 Task: Find connections with filter location Centenario with filter topic #digitalmarketingwith filter profile language Potuguese with filter current company Godrej & Boyce Mfg. Co. Ltd. with filter school Agnel Charitable Trusts Fr Conceicao Rodrigues Institute of Technology Sector 9-A Vashi Navi Mumbai 400 703 with filter industry Consumer Goods Rental with filter service category Financial Accounting with filter keywords title Barista
Action: Mouse moved to (606, 83)
Screenshot: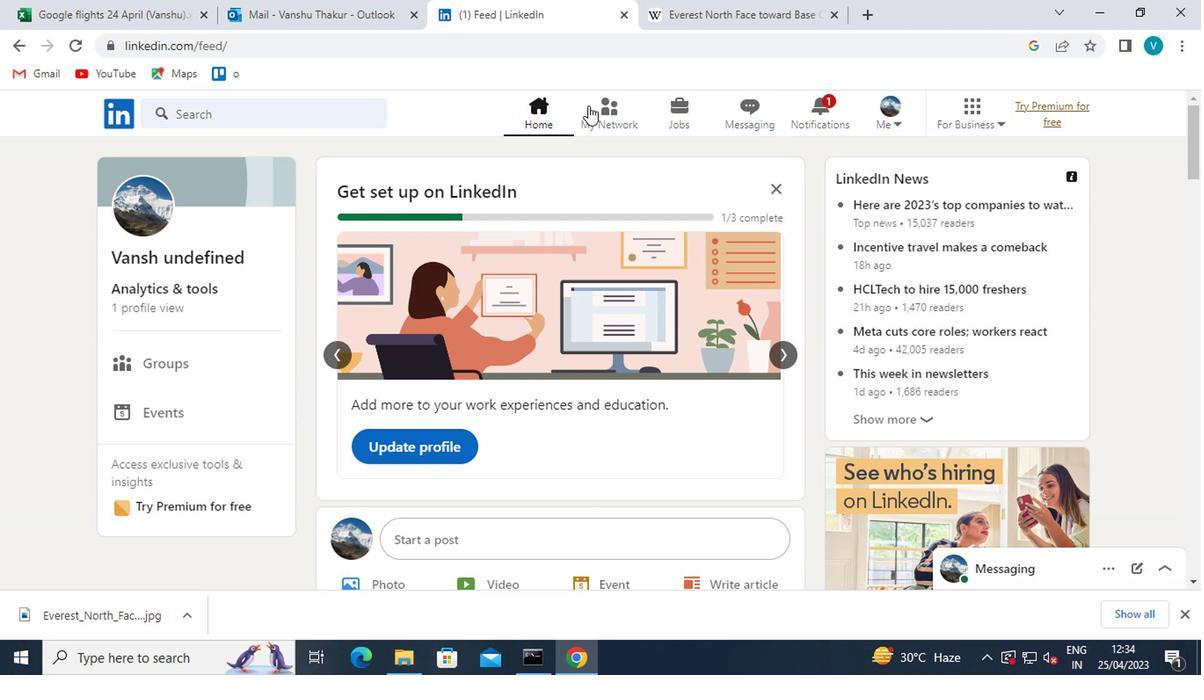 
Action: Mouse pressed left at (606, 83)
Screenshot: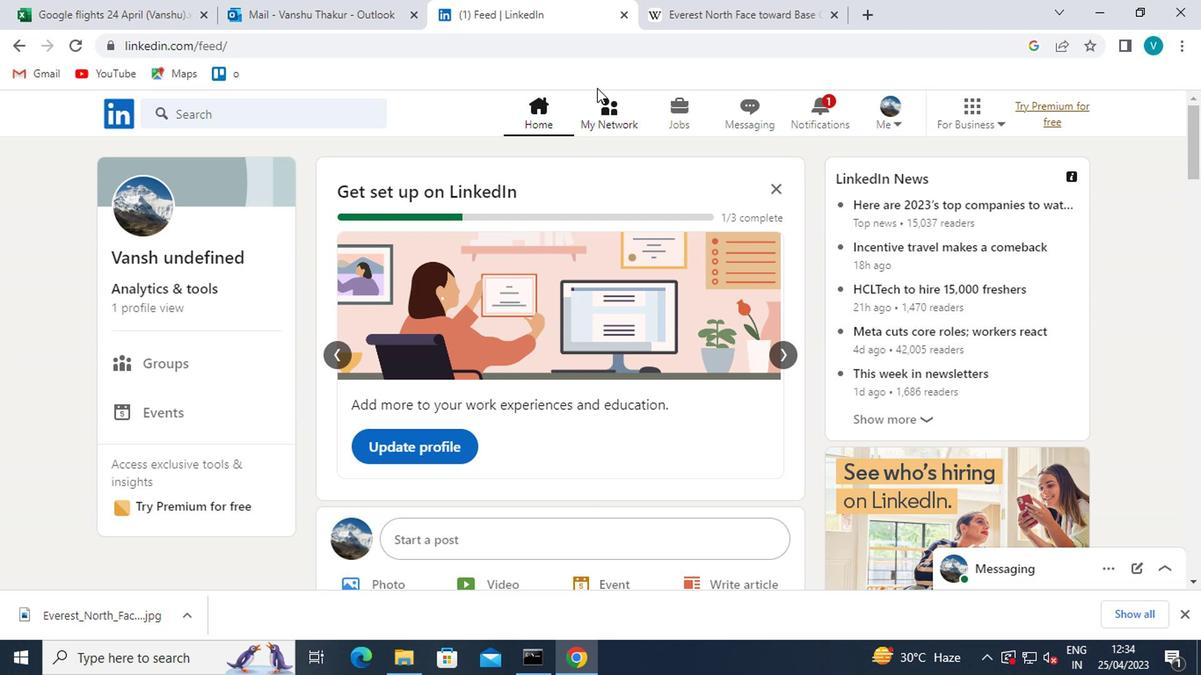 
Action: Mouse moved to (614, 105)
Screenshot: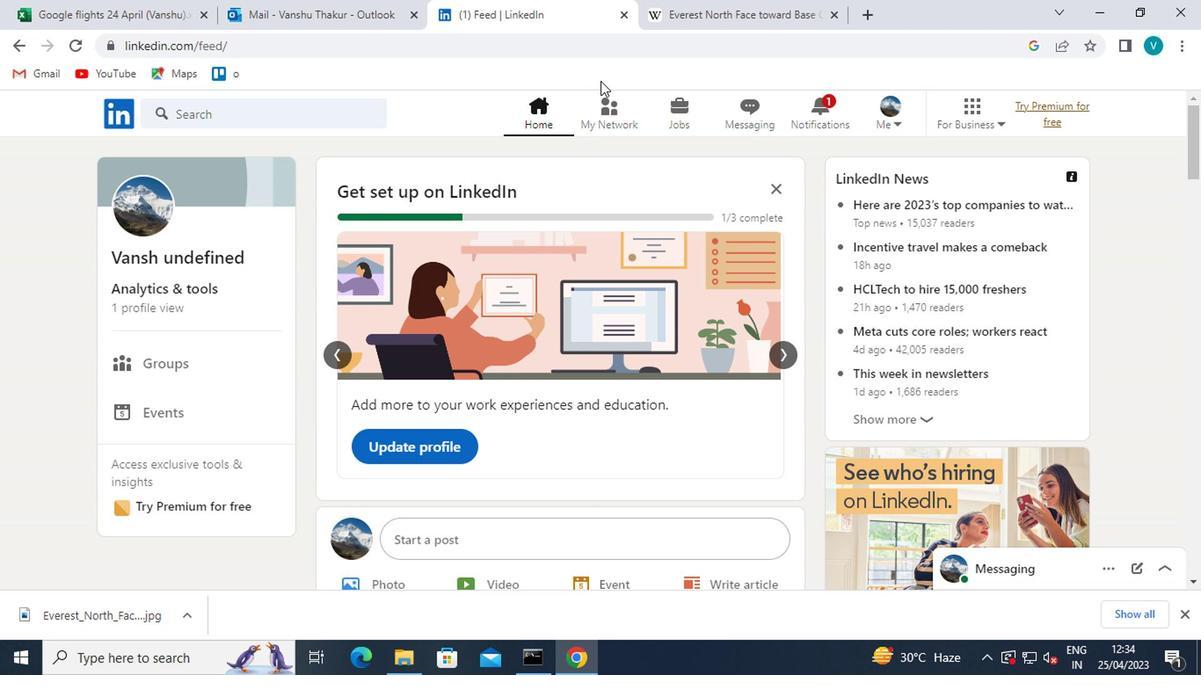 
Action: Mouse pressed left at (614, 105)
Screenshot: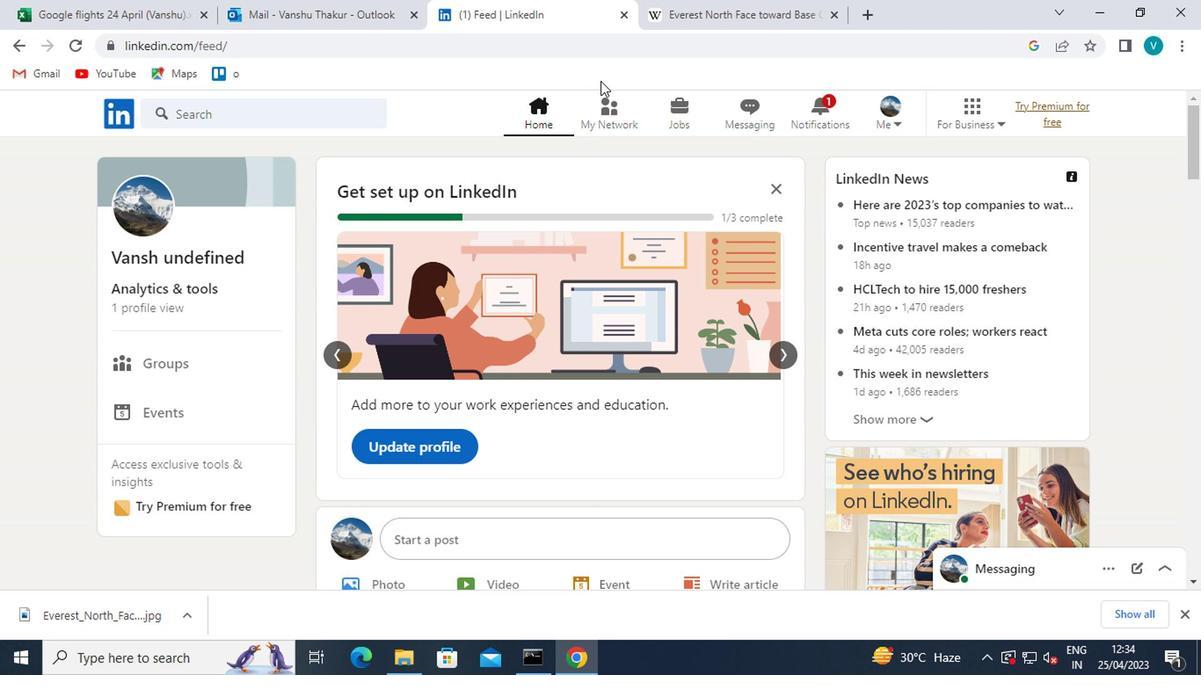 
Action: Mouse moved to (198, 204)
Screenshot: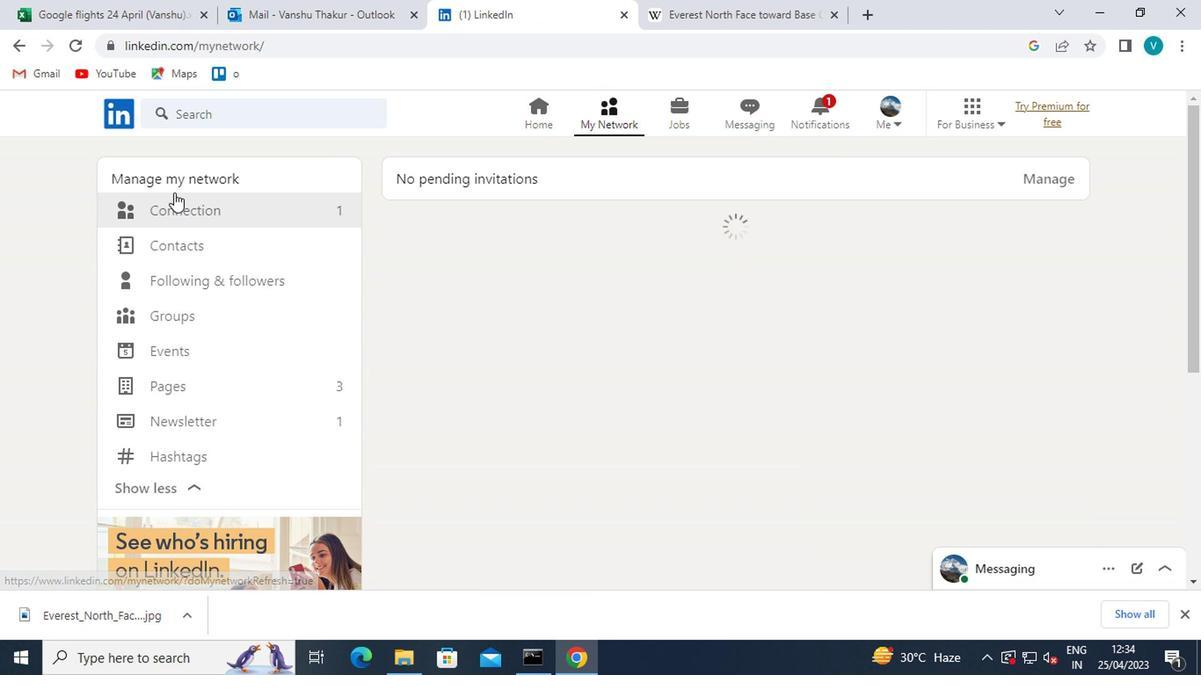 
Action: Mouse pressed left at (198, 204)
Screenshot: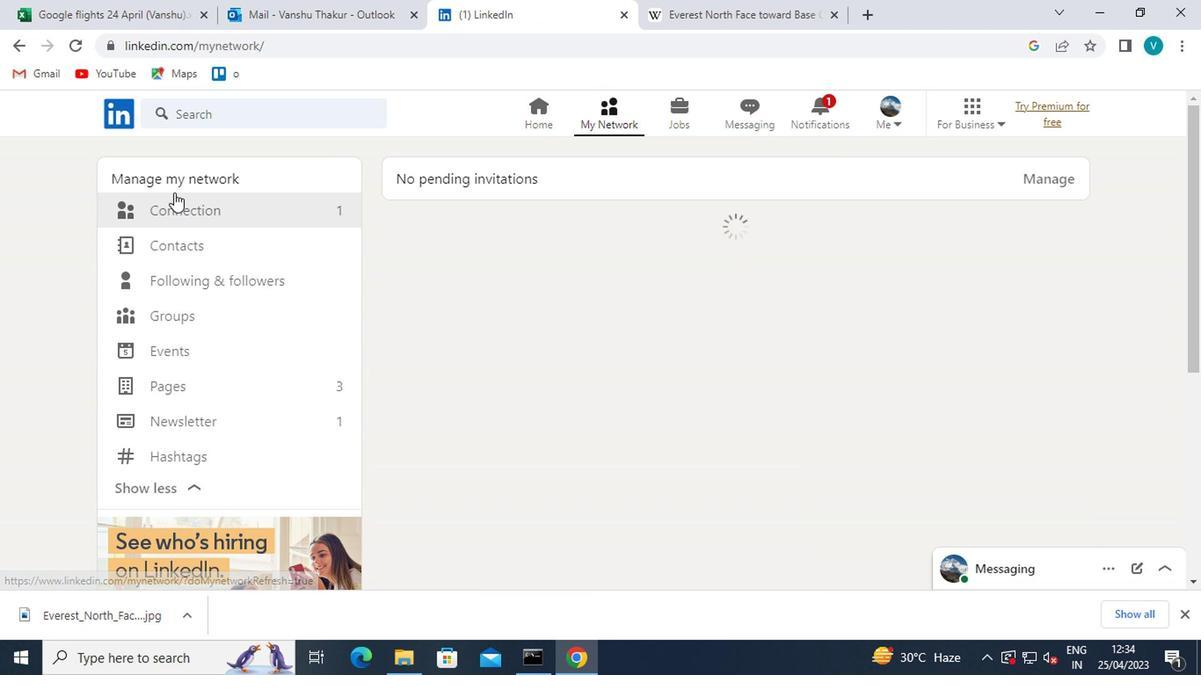 
Action: Mouse moved to (744, 201)
Screenshot: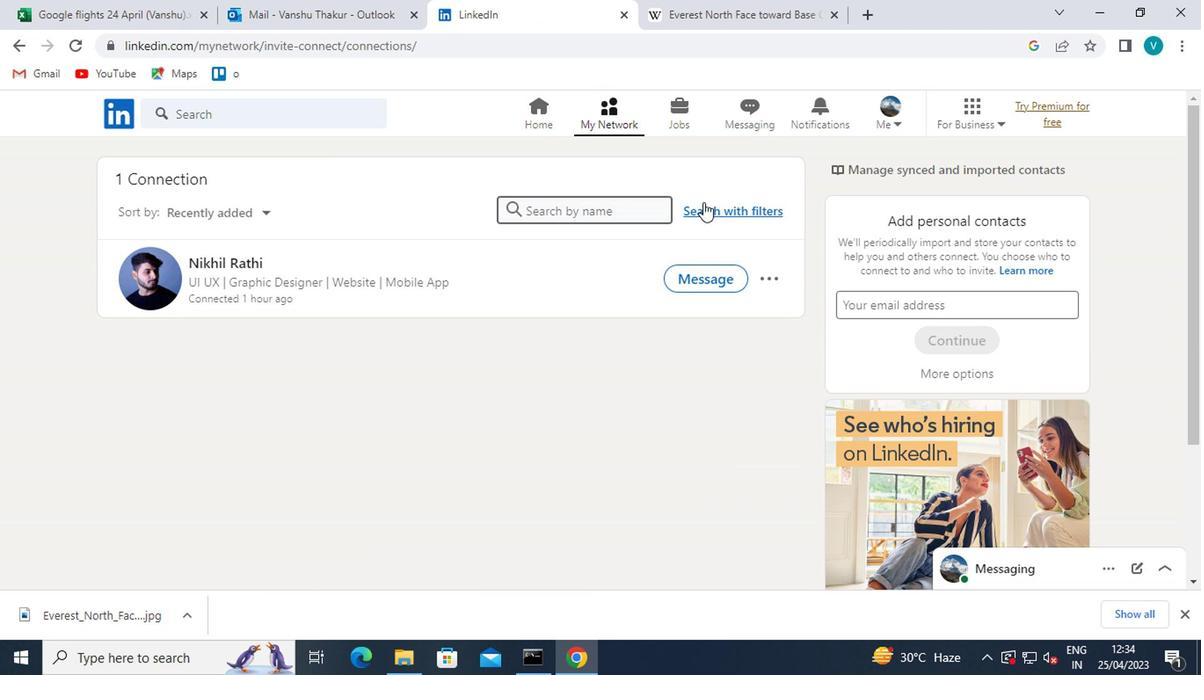 
Action: Mouse pressed left at (744, 201)
Screenshot: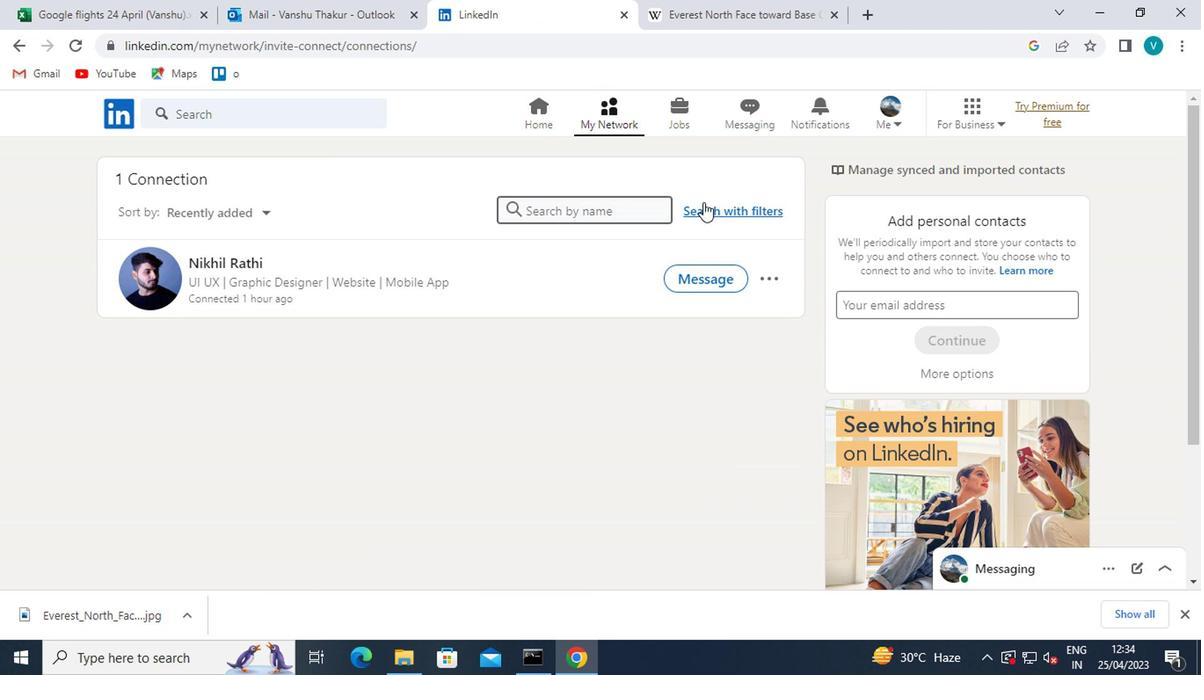 
Action: Mouse moved to (745, 213)
Screenshot: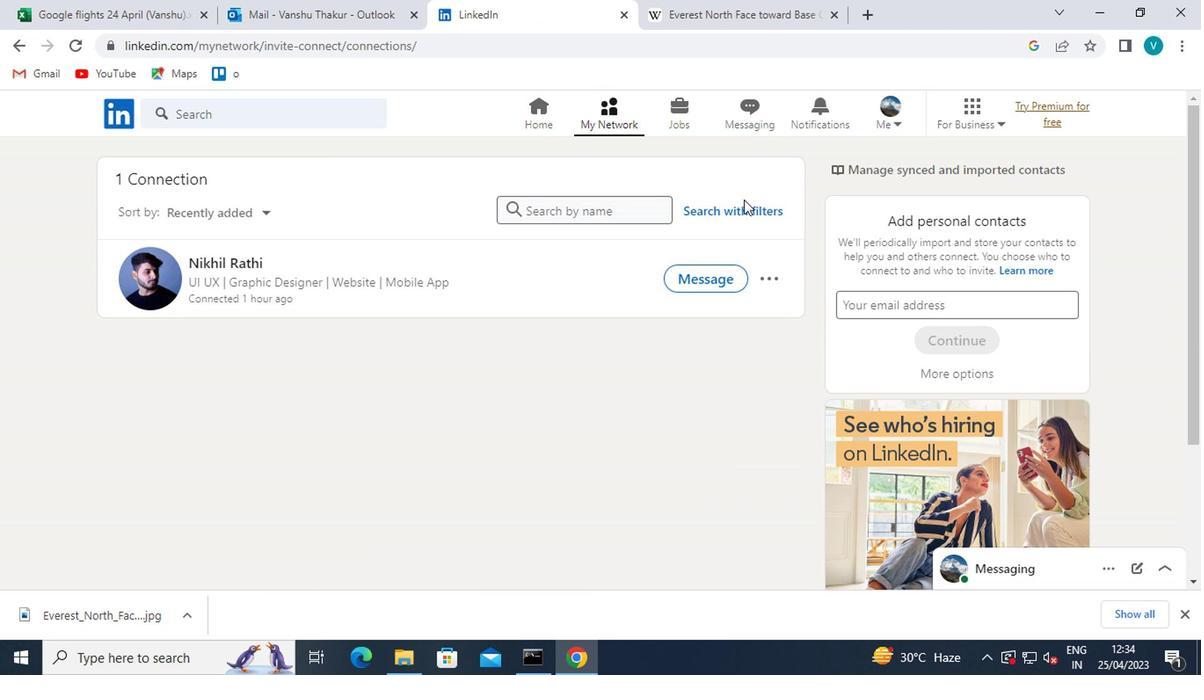 
Action: Mouse pressed left at (745, 213)
Screenshot: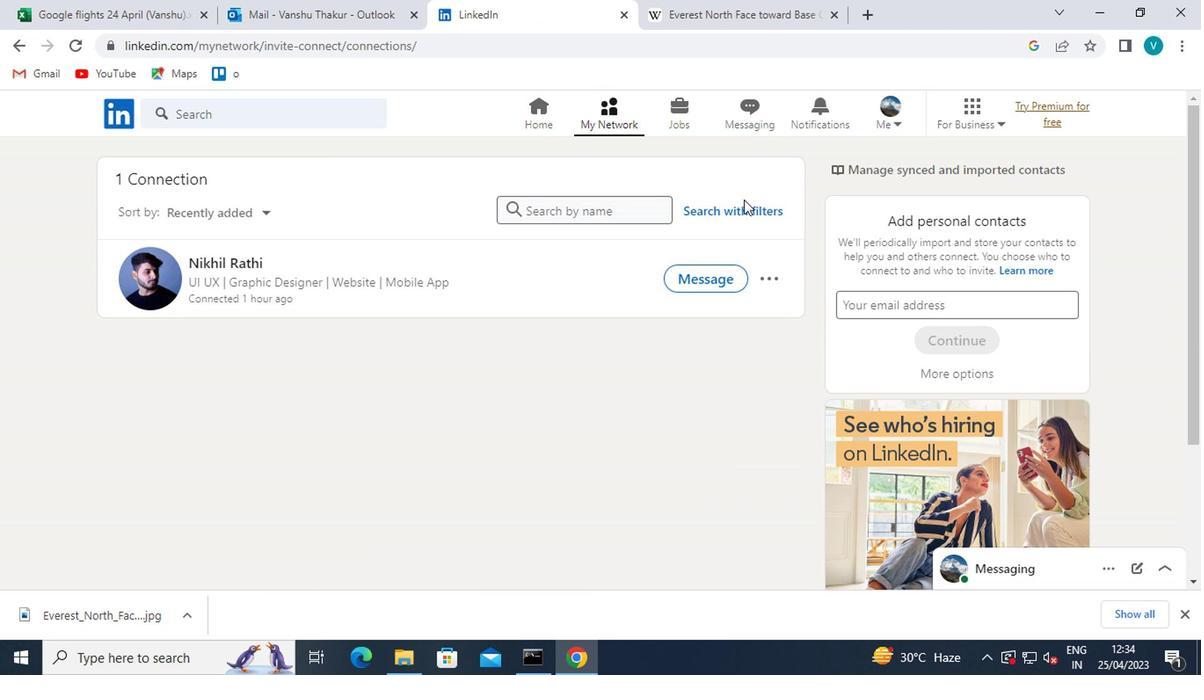 
Action: Mouse moved to (587, 157)
Screenshot: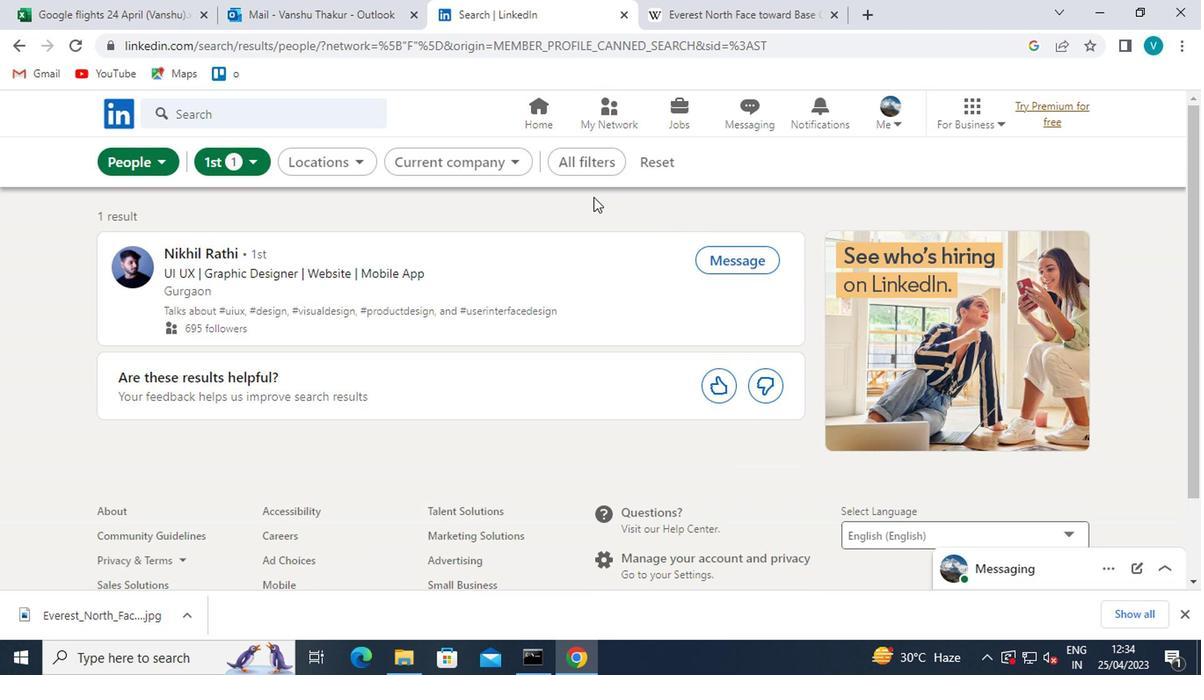 
Action: Mouse pressed left at (587, 157)
Screenshot: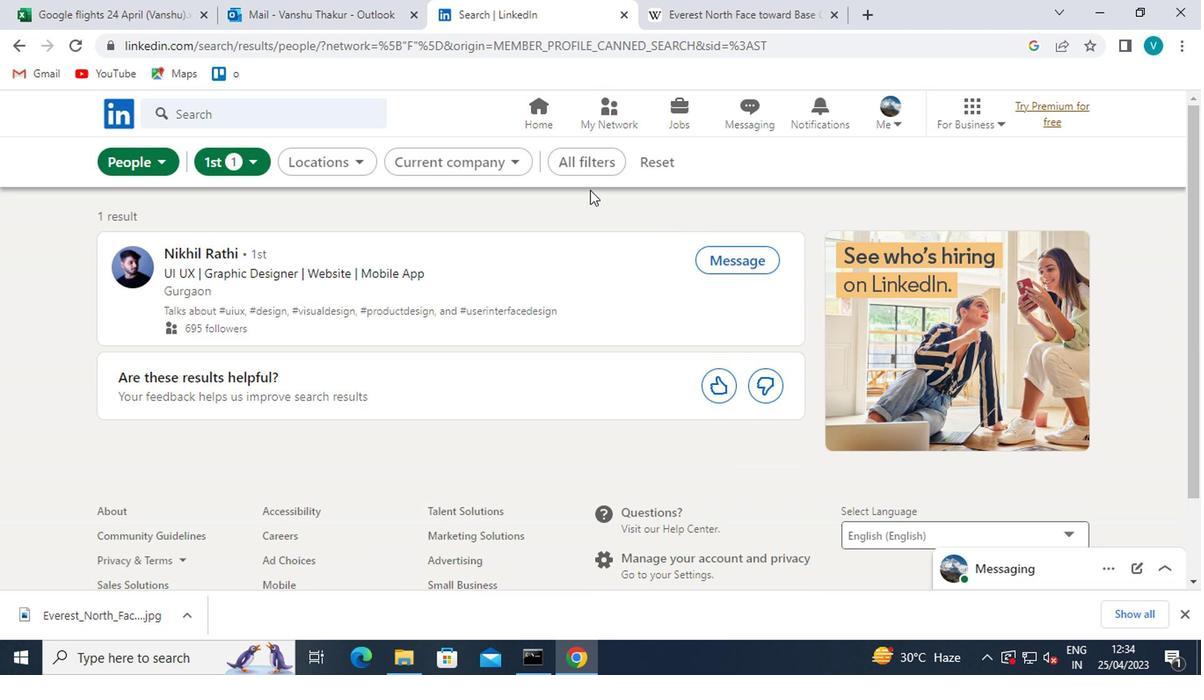 
Action: Mouse moved to (850, 357)
Screenshot: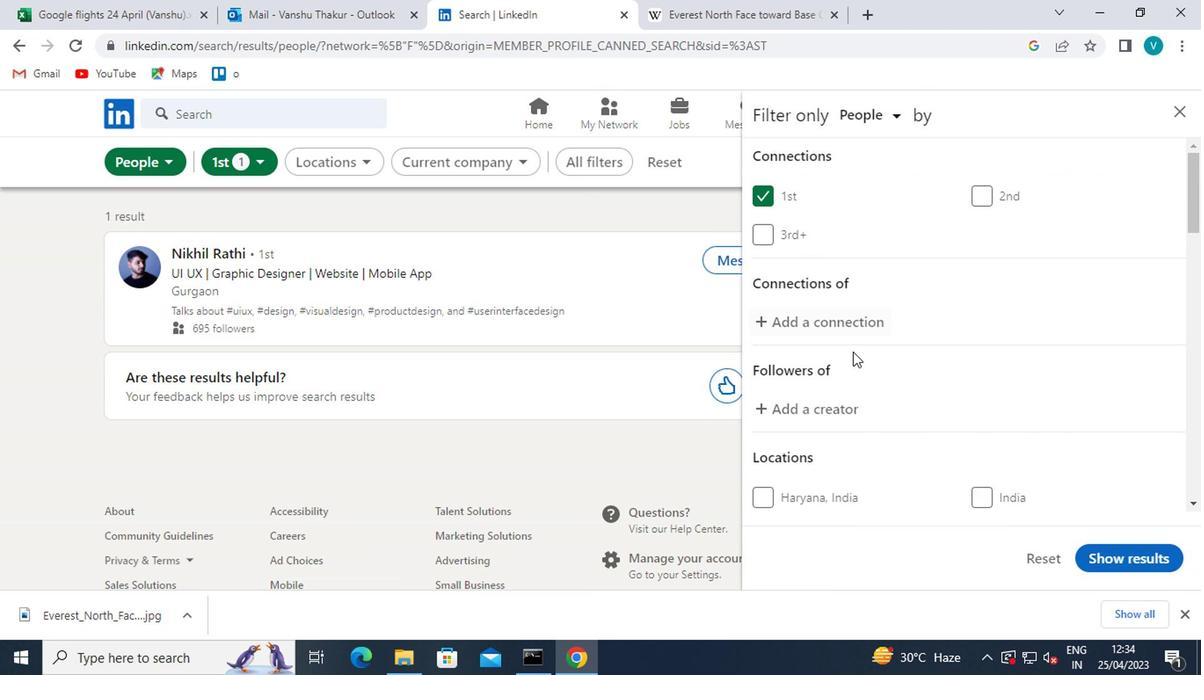 
Action: Mouse scrolled (850, 355) with delta (0, -1)
Screenshot: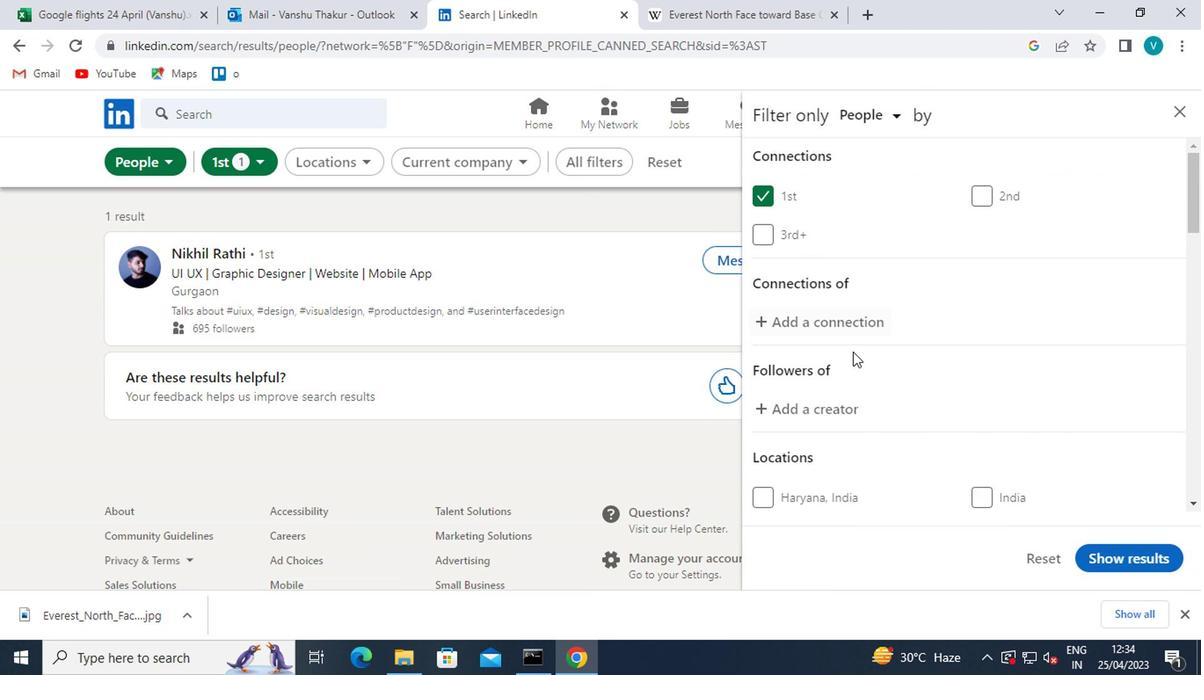
Action: Mouse scrolled (850, 355) with delta (0, -1)
Screenshot: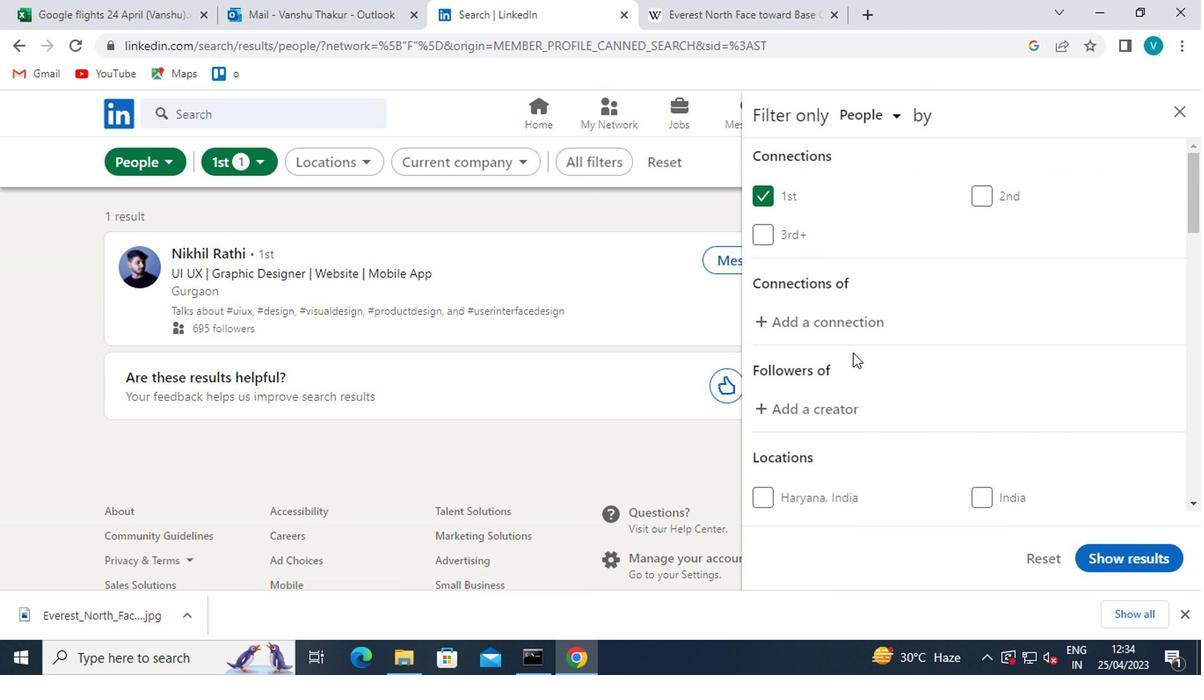 
Action: Mouse scrolled (850, 355) with delta (0, -1)
Screenshot: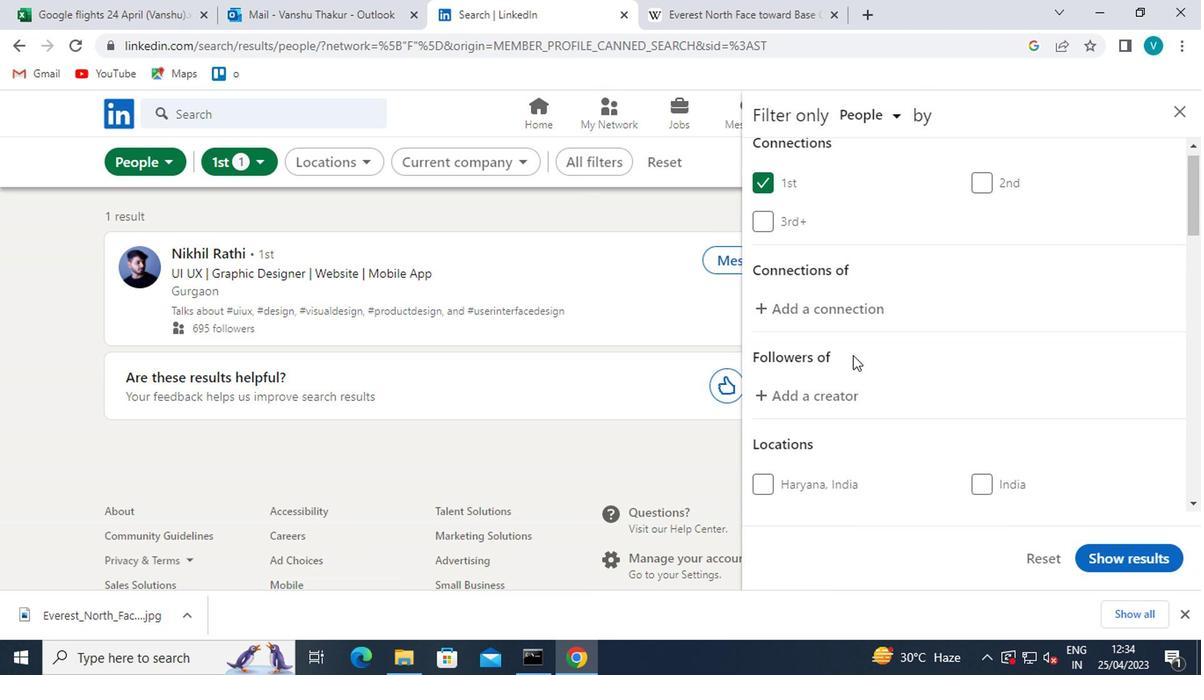 
Action: Mouse moved to (833, 314)
Screenshot: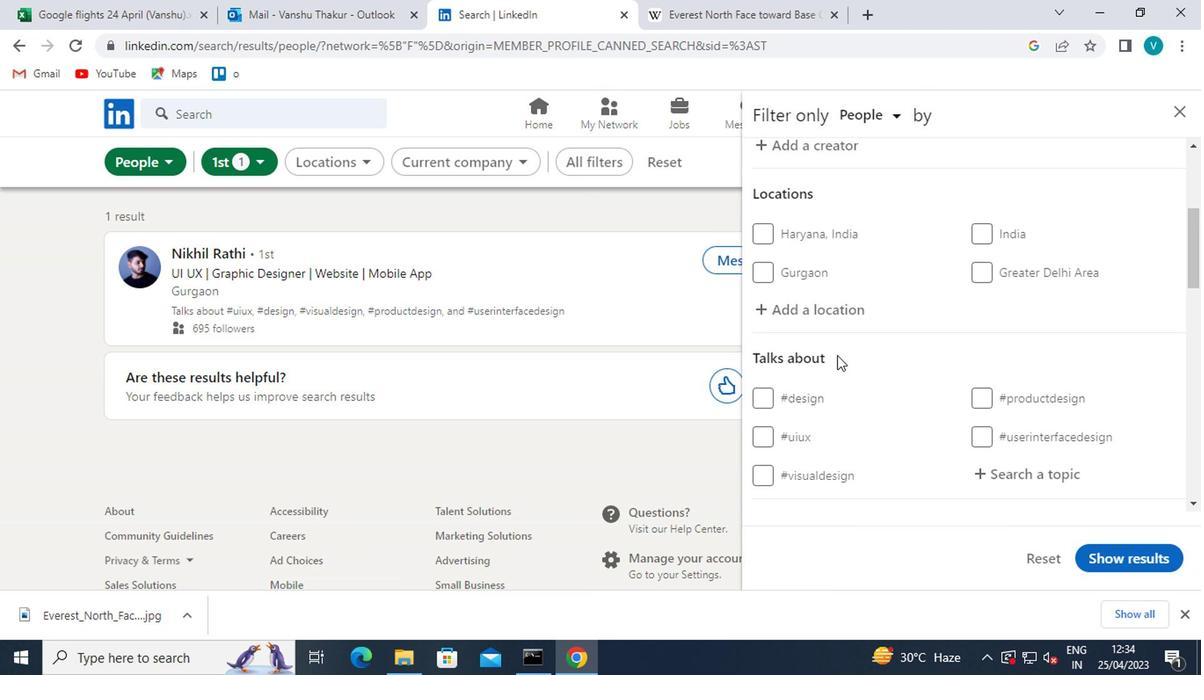 
Action: Mouse pressed left at (833, 314)
Screenshot: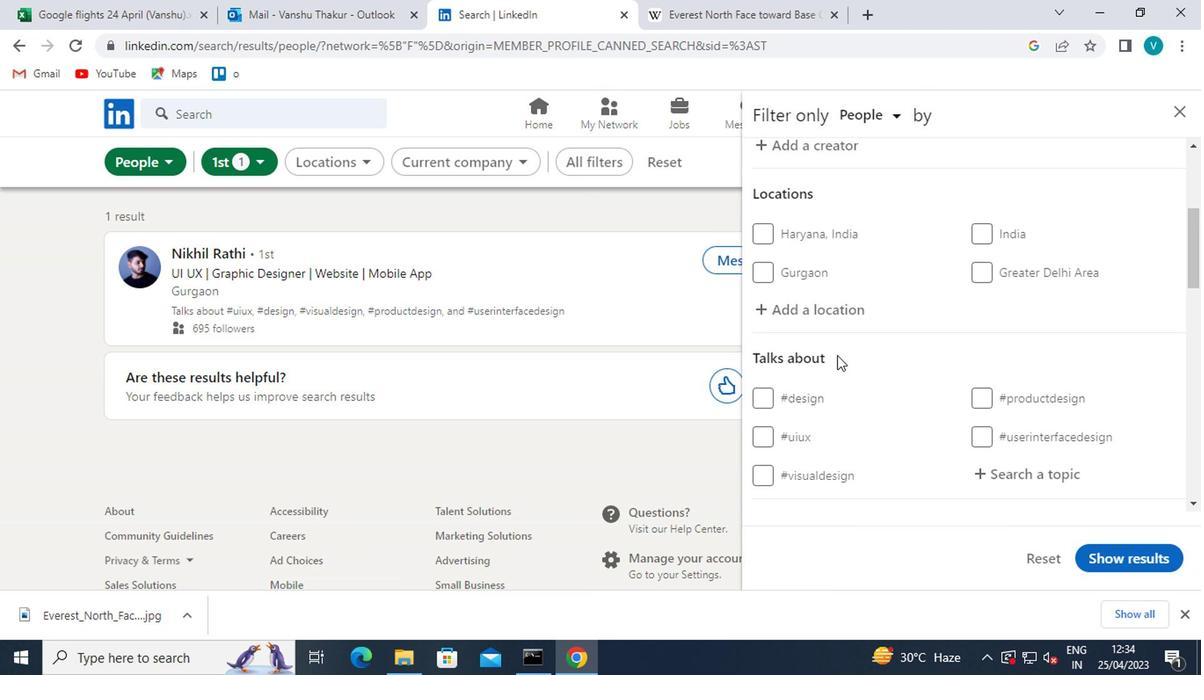 
Action: Mouse moved to (629, 177)
Screenshot: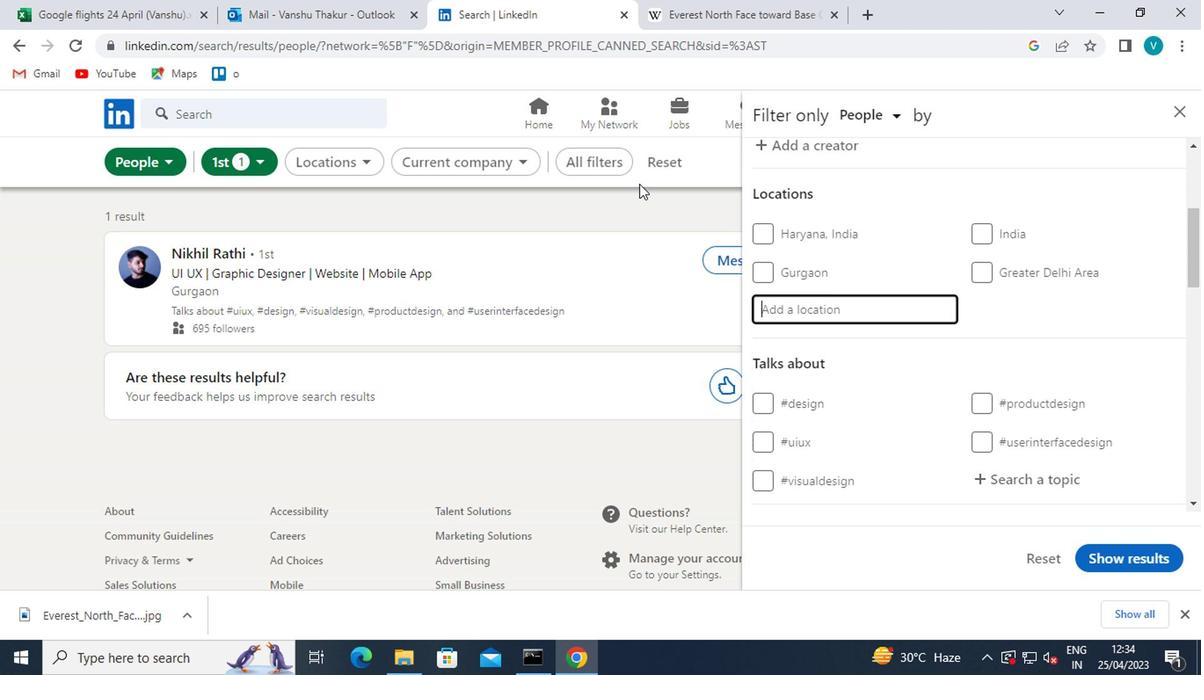 
Action: Key pressed <Key.shift>CENTENARIO
Screenshot: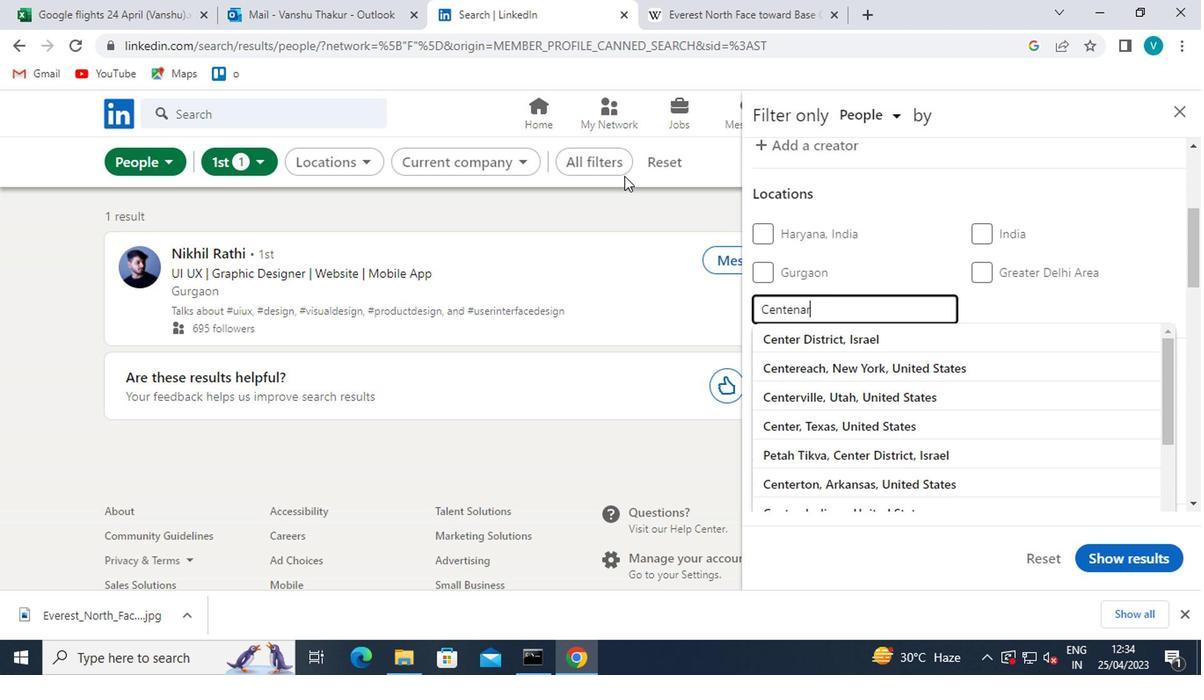 
Action: Mouse moved to (840, 342)
Screenshot: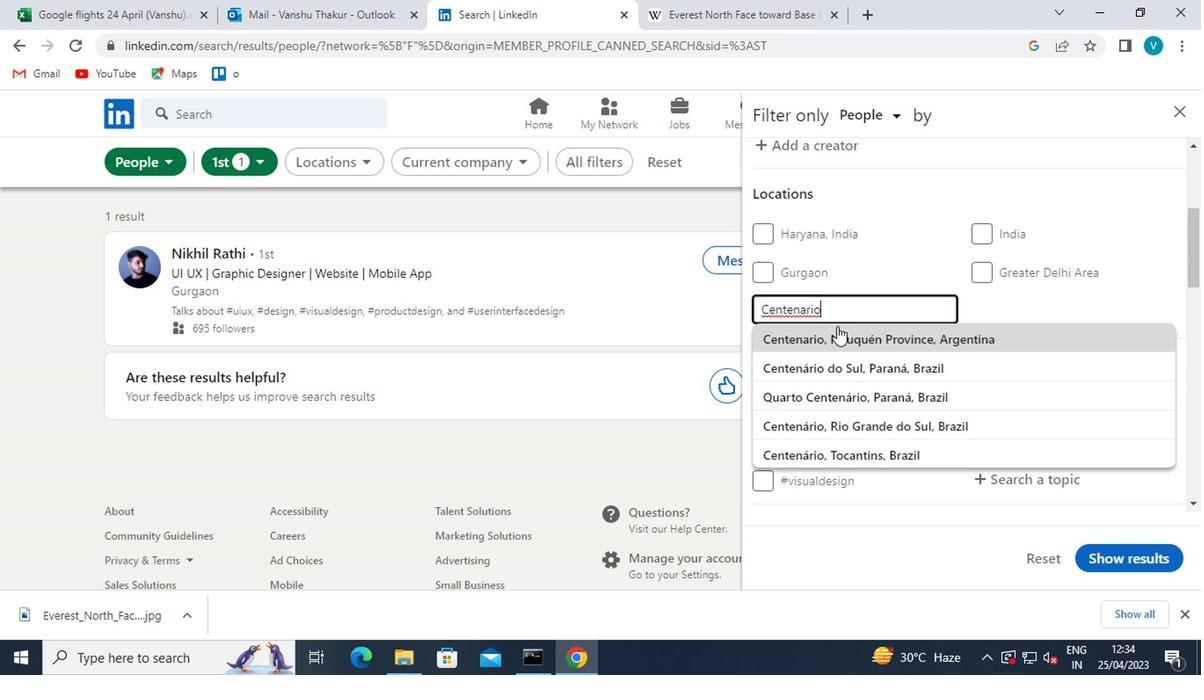 
Action: Mouse pressed left at (840, 342)
Screenshot: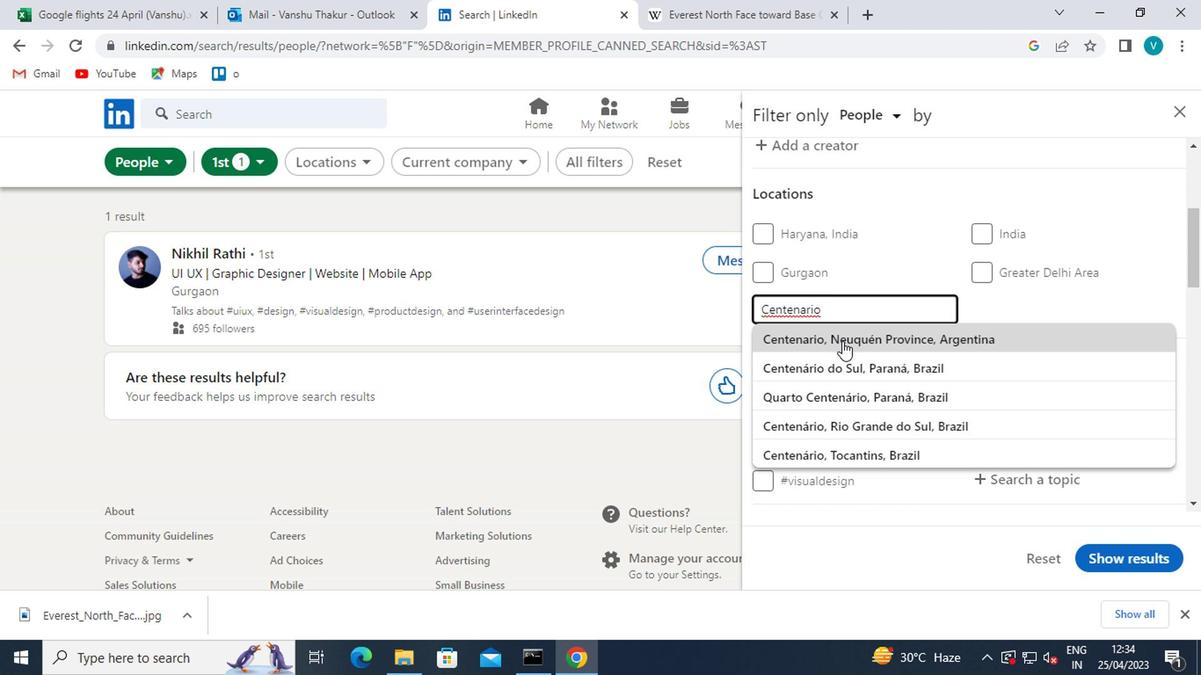 
Action: Mouse moved to (901, 322)
Screenshot: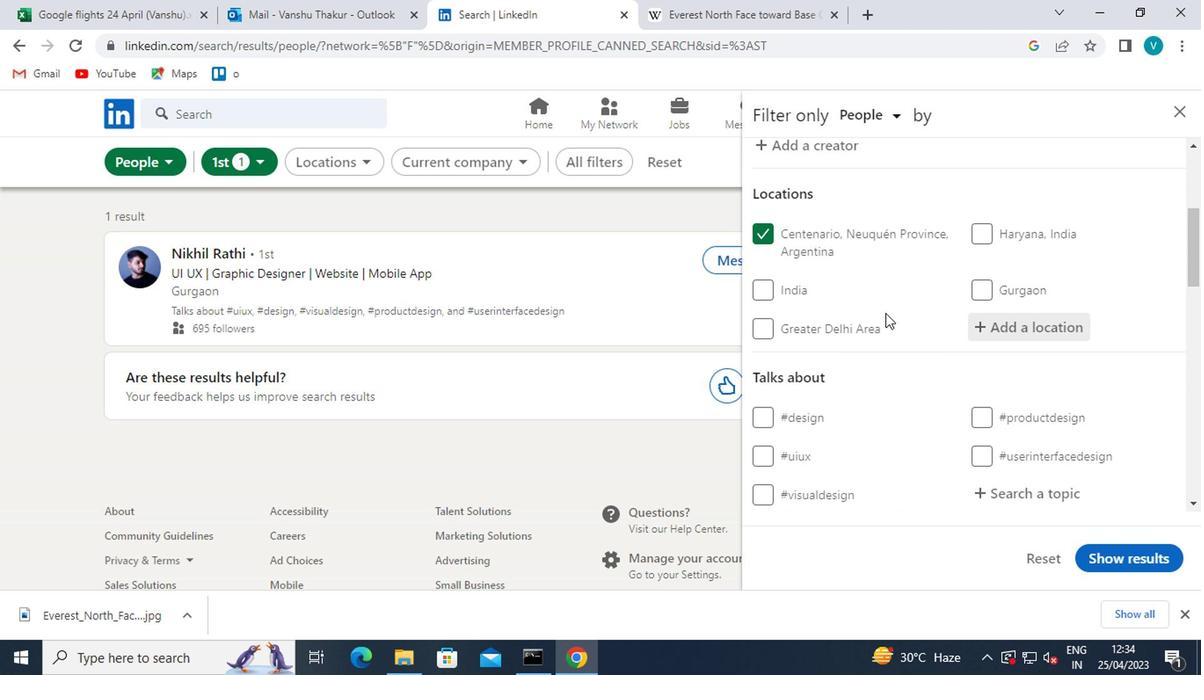 
Action: Mouse scrolled (901, 320) with delta (0, -1)
Screenshot: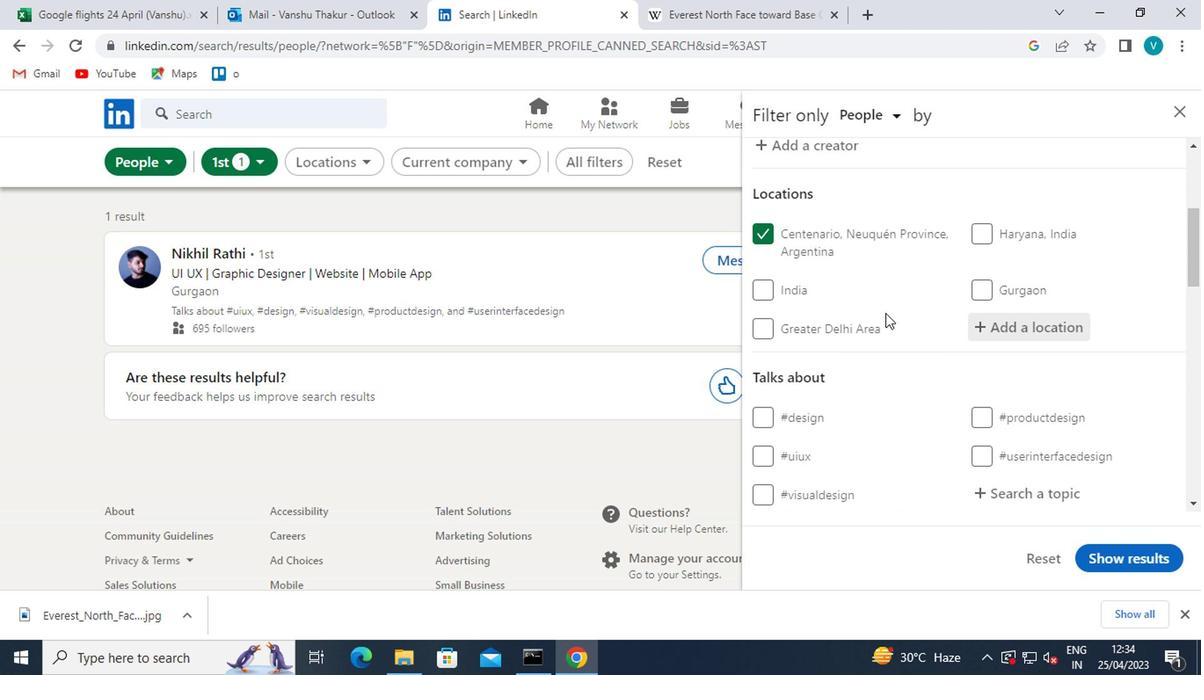
Action: Mouse moved to (996, 402)
Screenshot: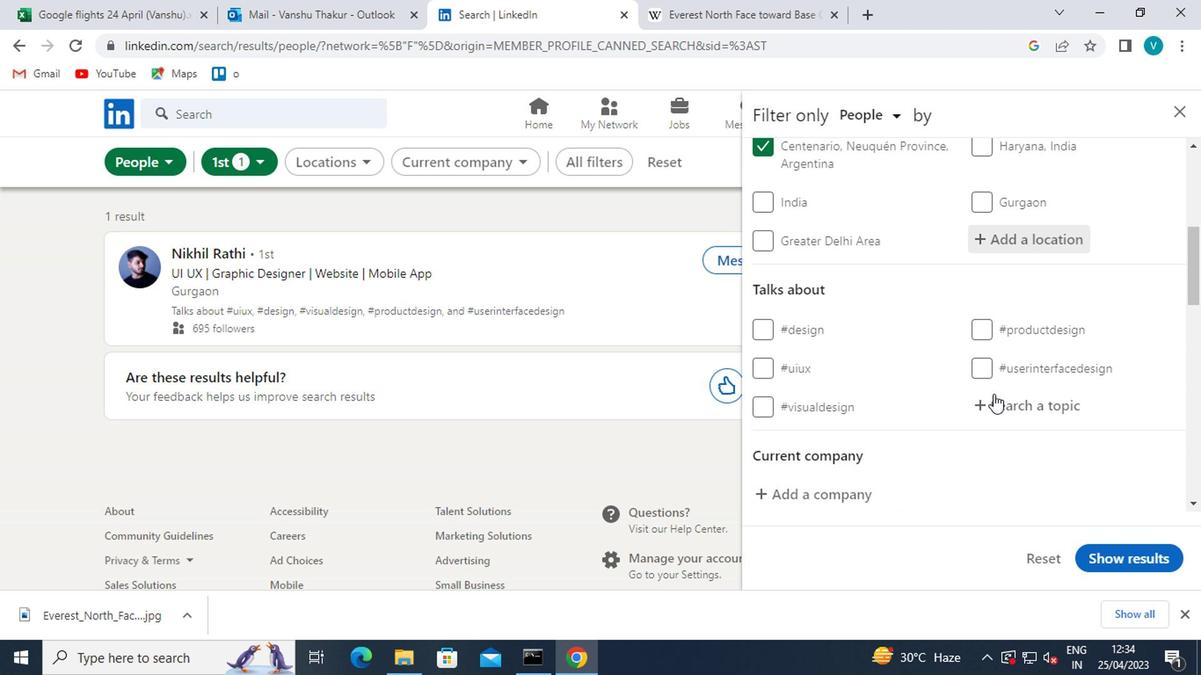 
Action: Mouse pressed left at (996, 402)
Screenshot: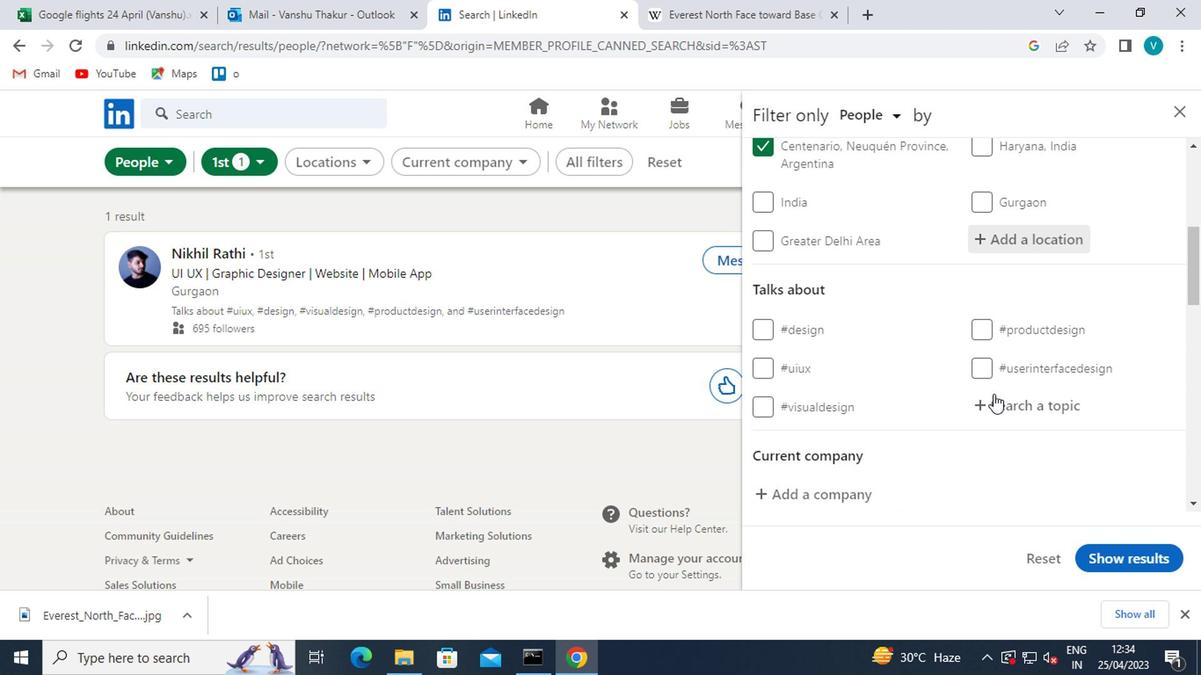 
Action: Mouse moved to (865, 304)
Screenshot: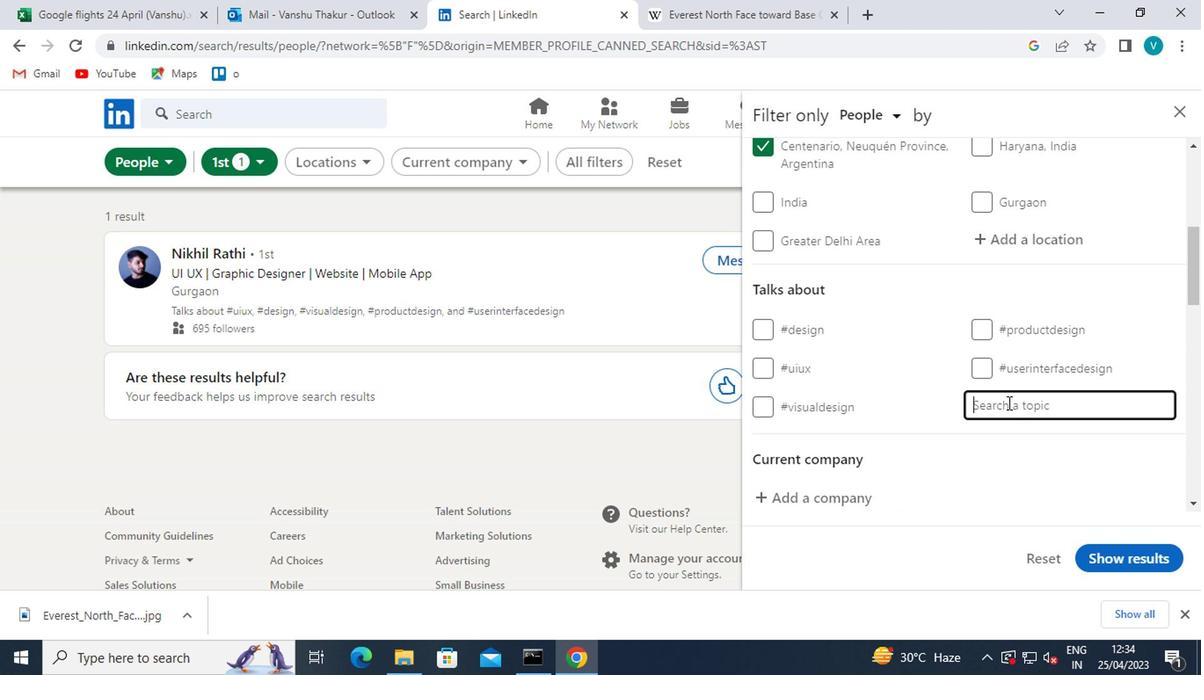 
Action: Key pressed <Key.shift><Key.shift><Key.shift>#DIGITALMARKETING
Screenshot: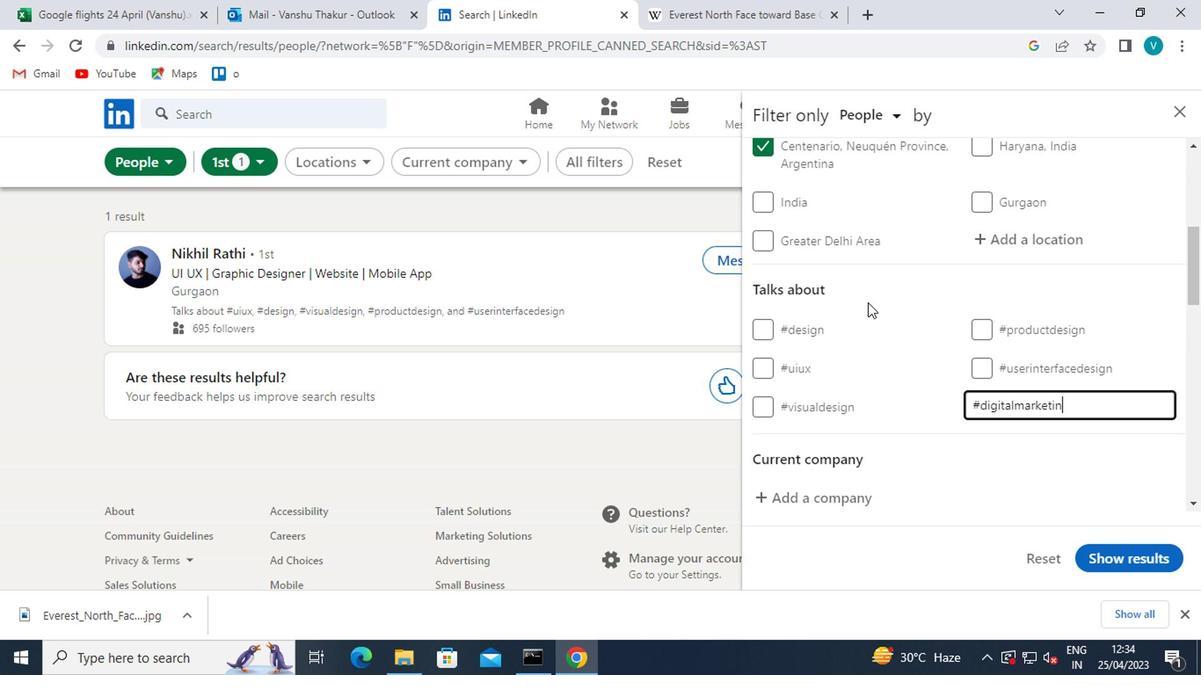 
Action: Mouse moved to (975, 424)
Screenshot: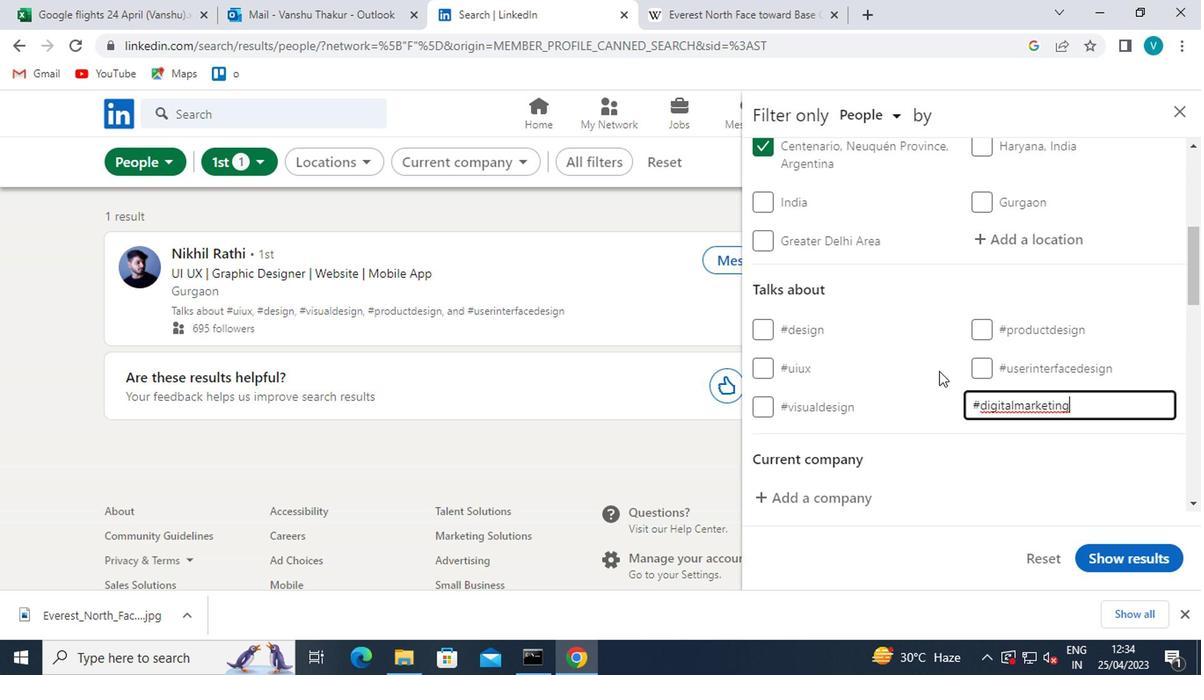 
Action: Mouse pressed left at (975, 424)
Screenshot: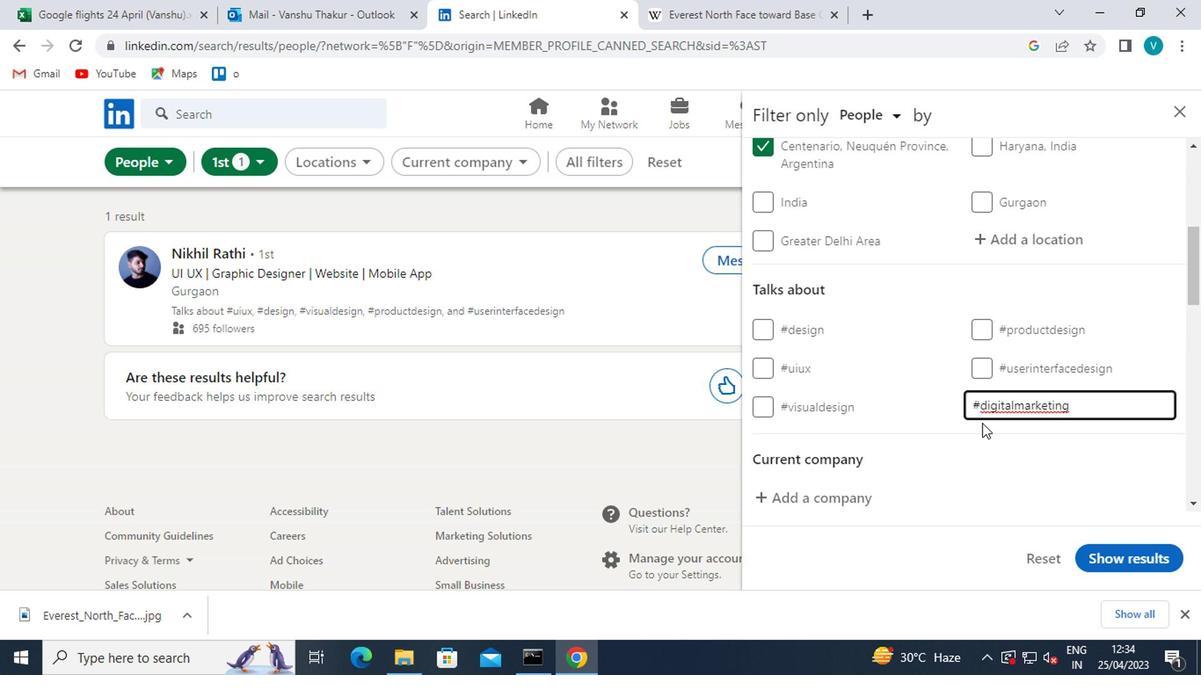 
Action: Mouse moved to (976, 421)
Screenshot: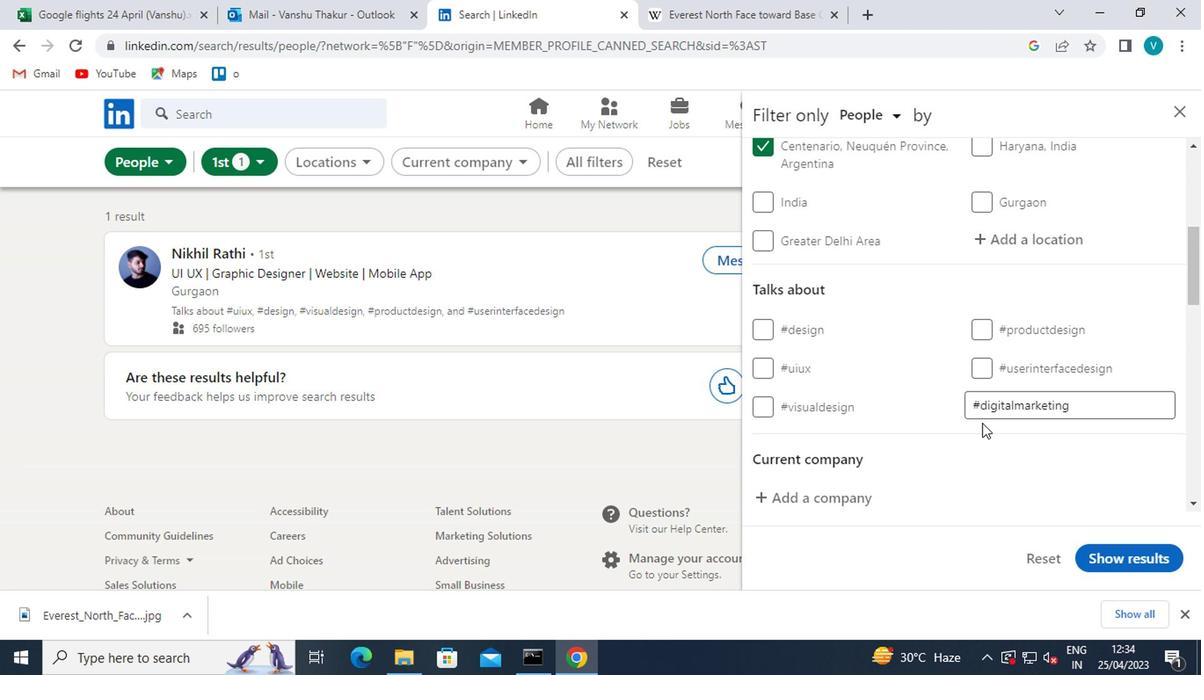 
Action: Mouse scrolled (976, 420) with delta (0, 0)
Screenshot: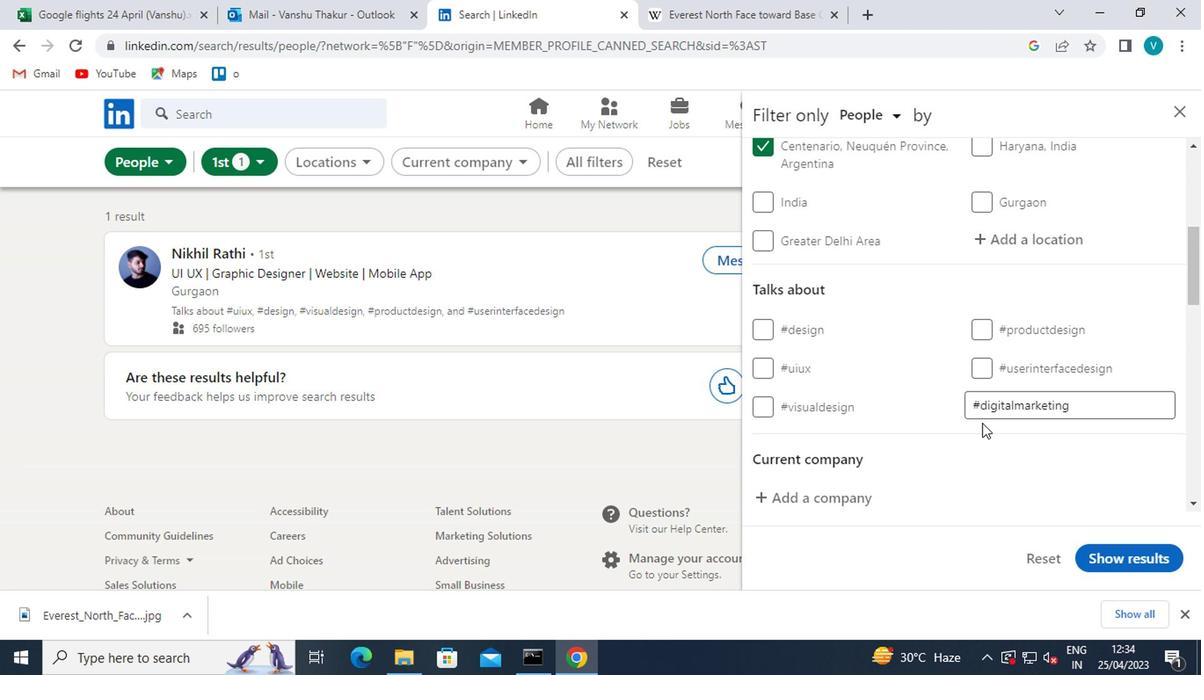 
Action: Mouse moved to (973, 412)
Screenshot: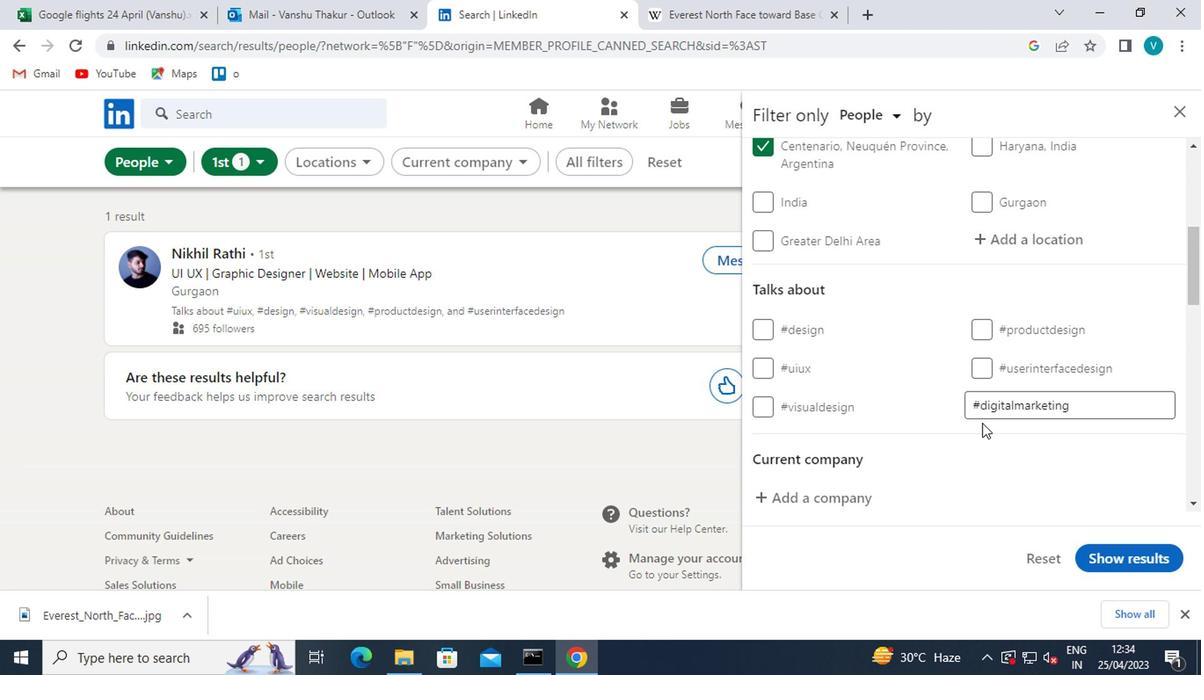 
Action: Mouse scrolled (973, 412) with delta (0, 0)
Screenshot: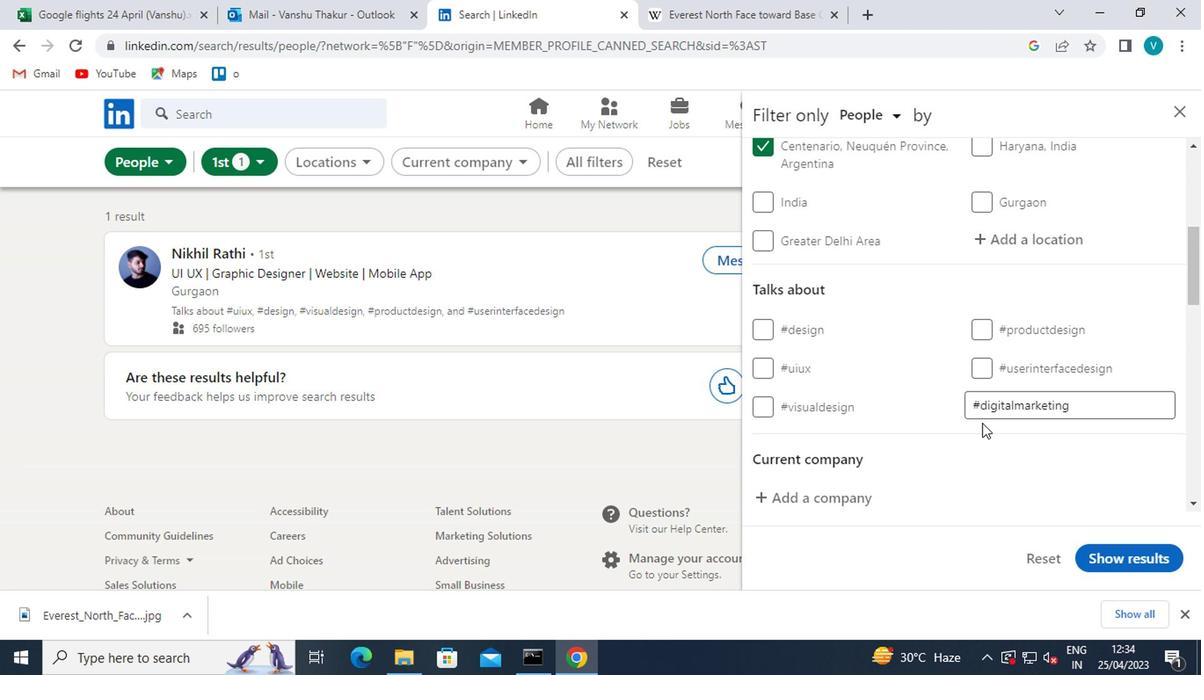 
Action: Mouse moved to (969, 411)
Screenshot: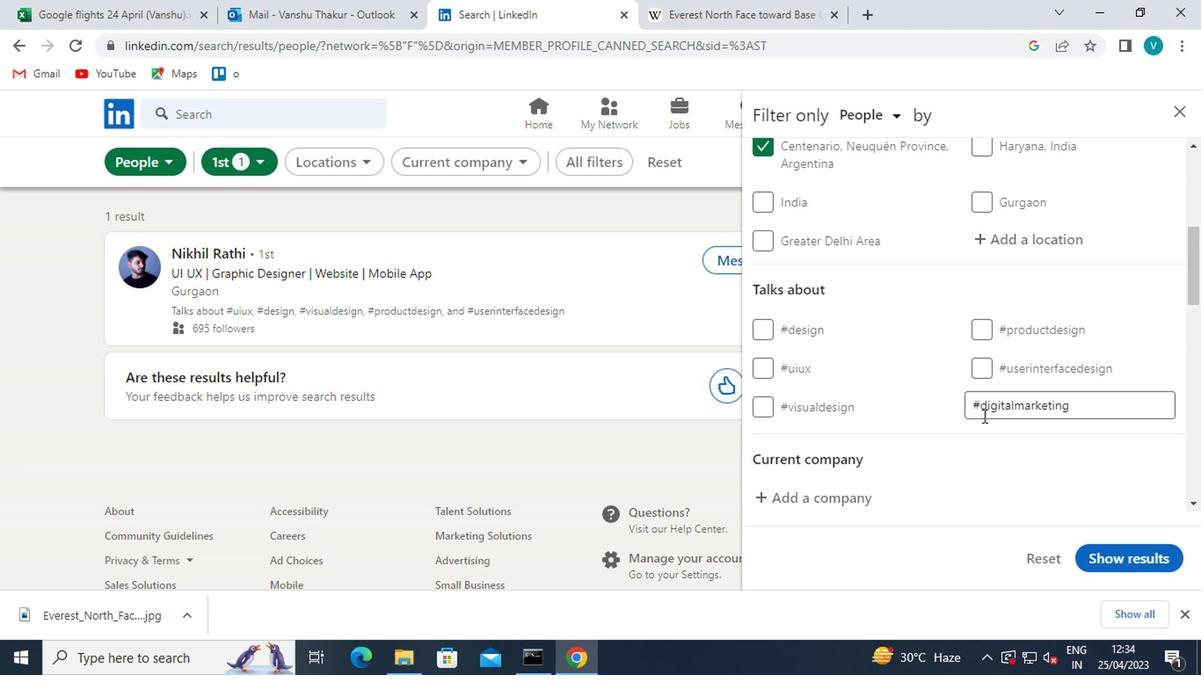 
Action: Mouse scrolled (969, 410) with delta (0, -1)
Screenshot: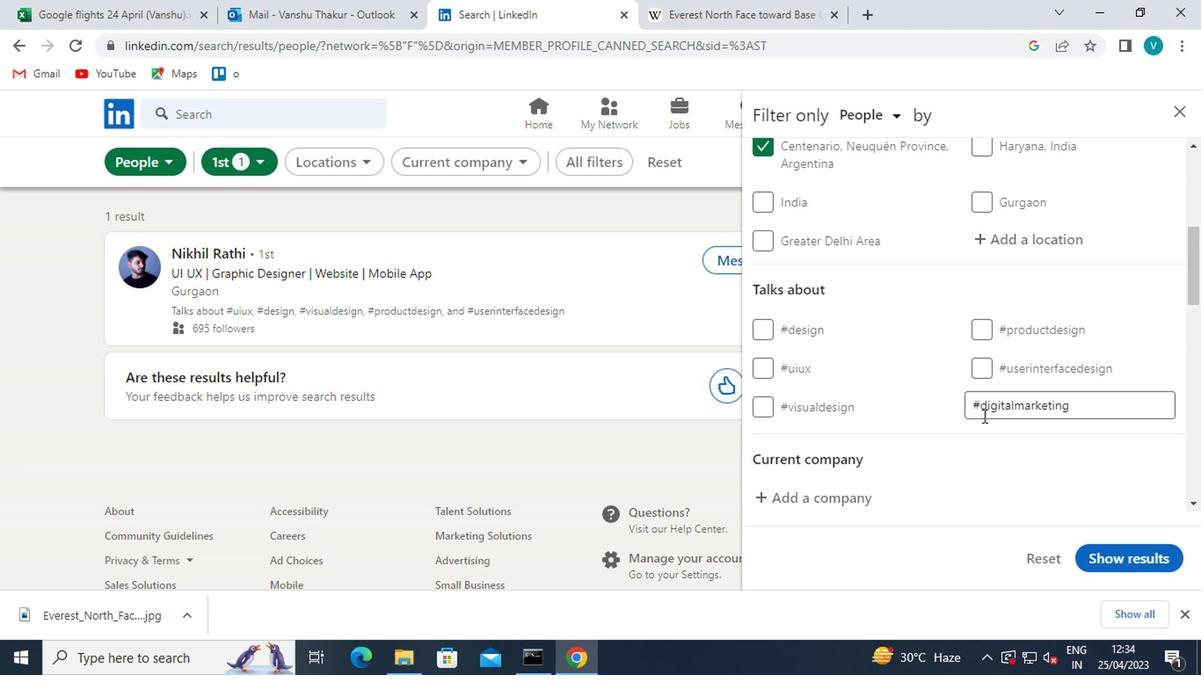 
Action: Mouse moved to (965, 411)
Screenshot: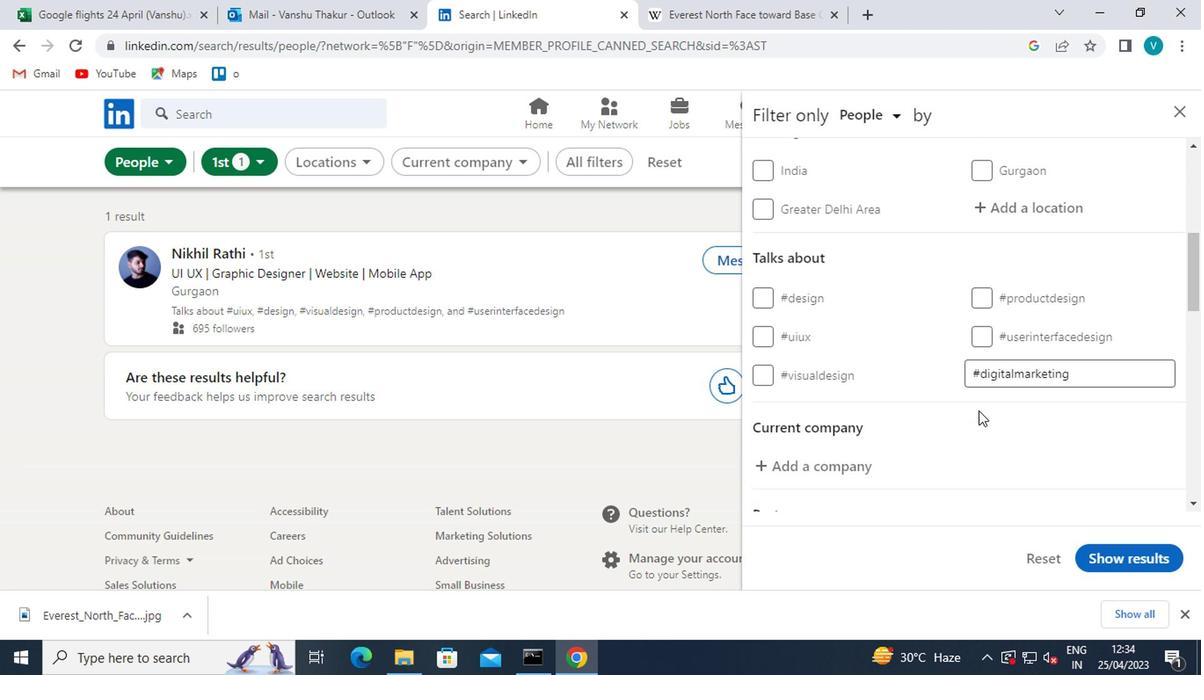 
Action: Mouse scrolled (965, 410) with delta (0, -1)
Screenshot: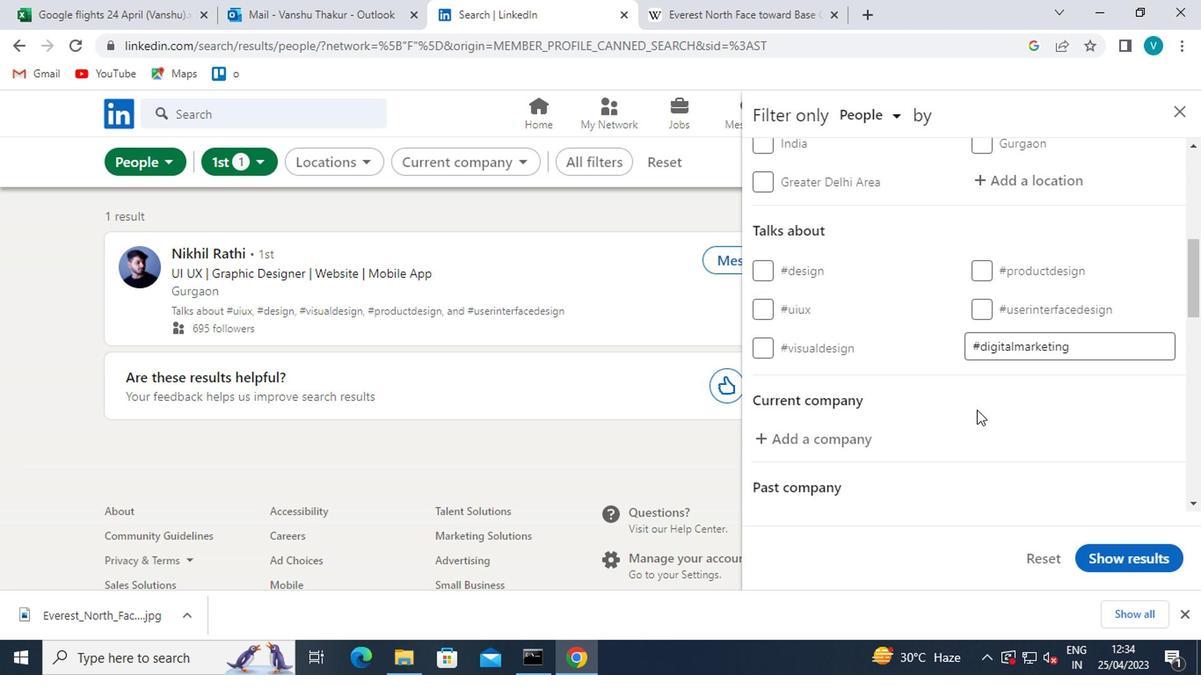 
Action: Mouse moved to (965, 412)
Screenshot: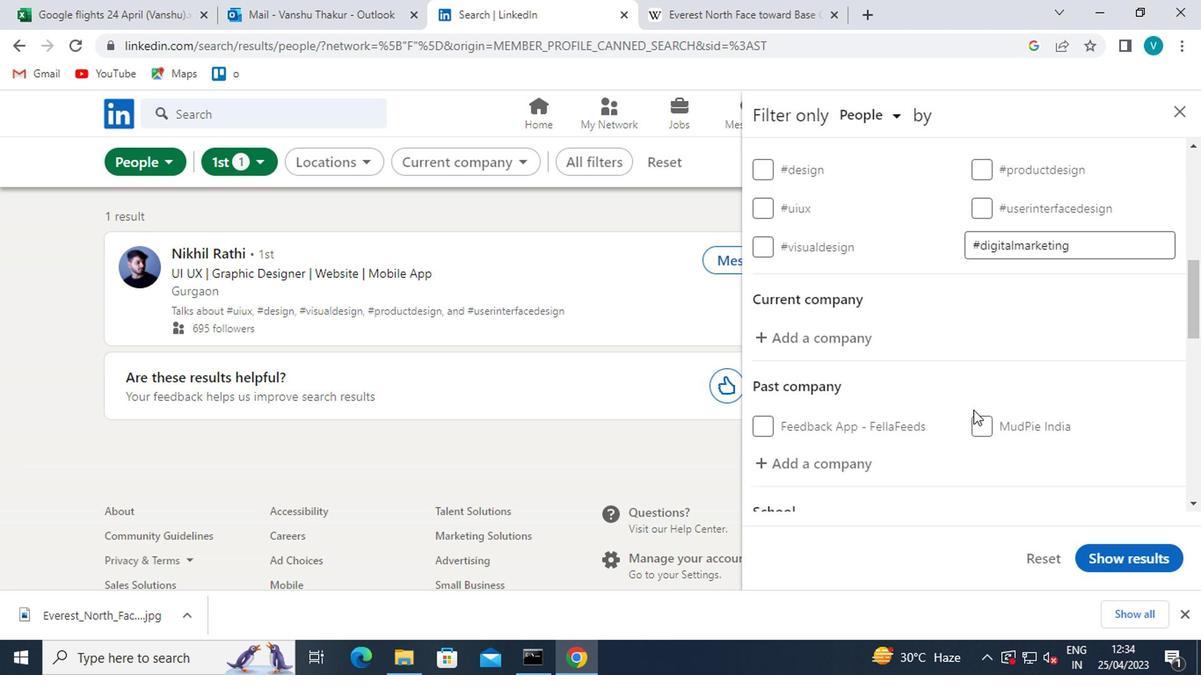 
Action: Mouse scrolled (965, 411) with delta (0, 0)
Screenshot: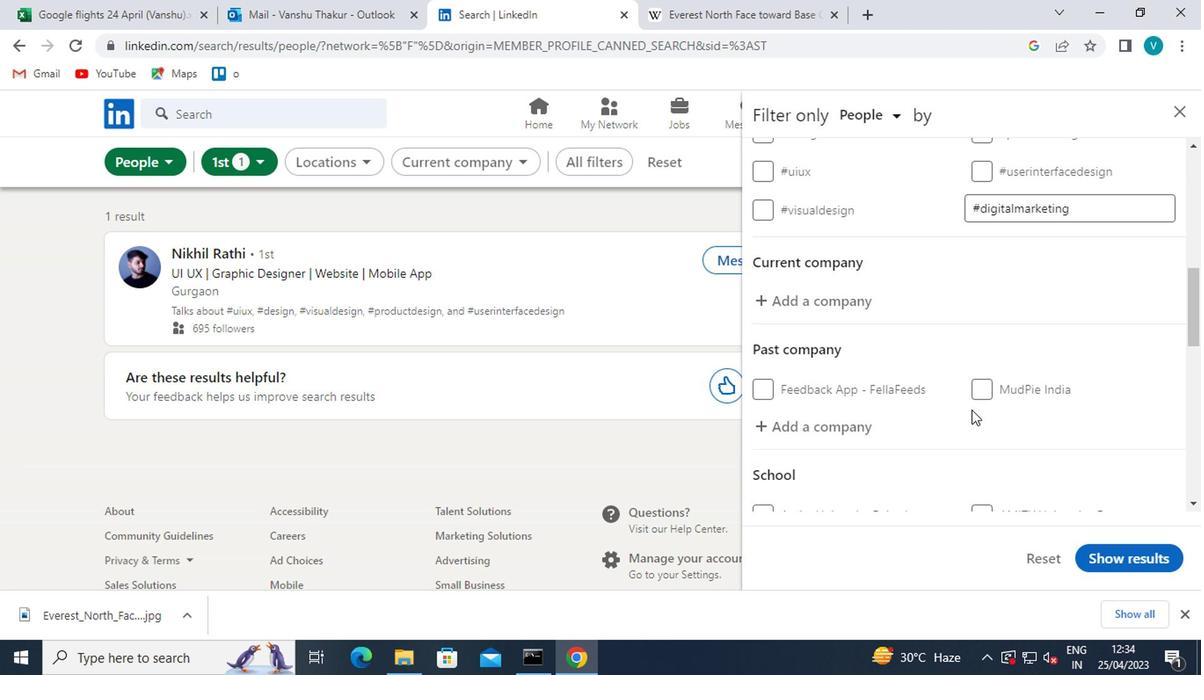 
Action: Mouse scrolled (965, 411) with delta (0, 0)
Screenshot: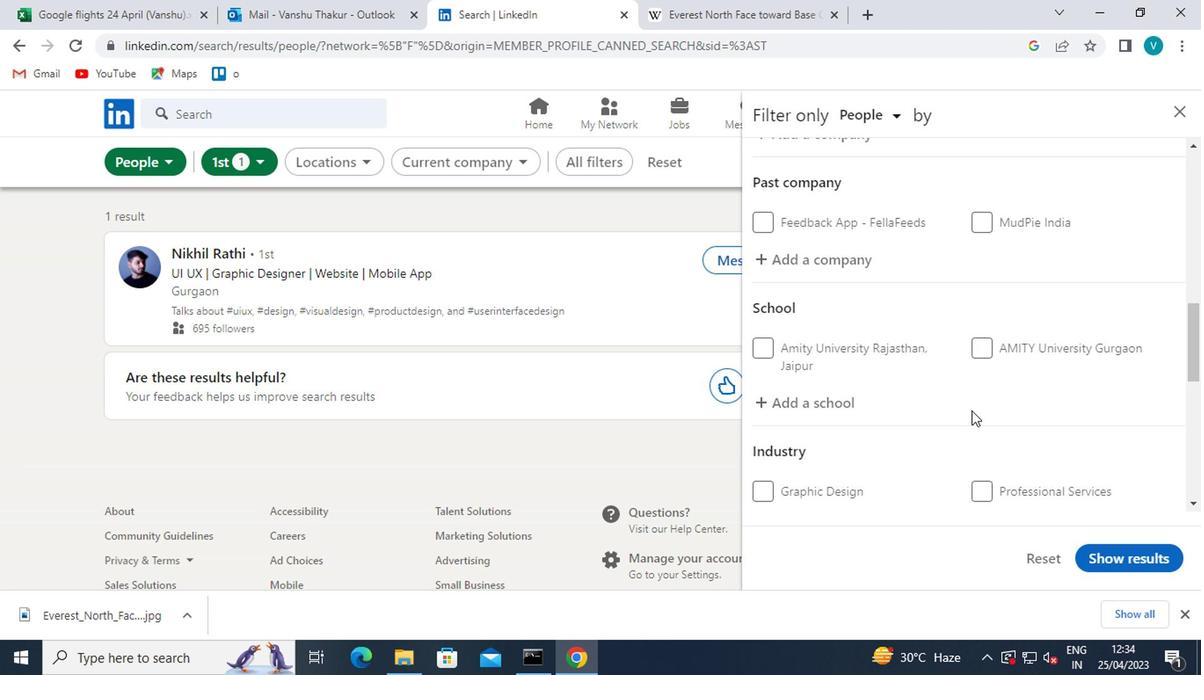 
Action: Mouse scrolled (965, 412) with delta (0, 0)
Screenshot: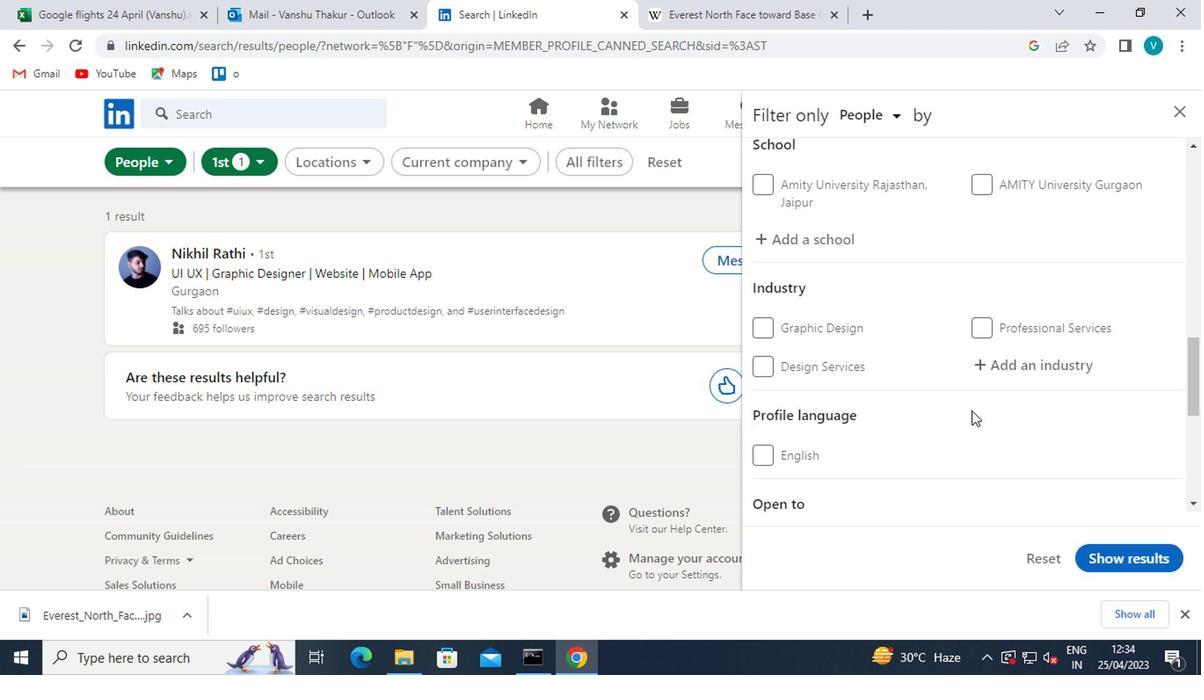 
Action: Mouse scrolled (965, 412) with delta (0, 0)
Screenshot: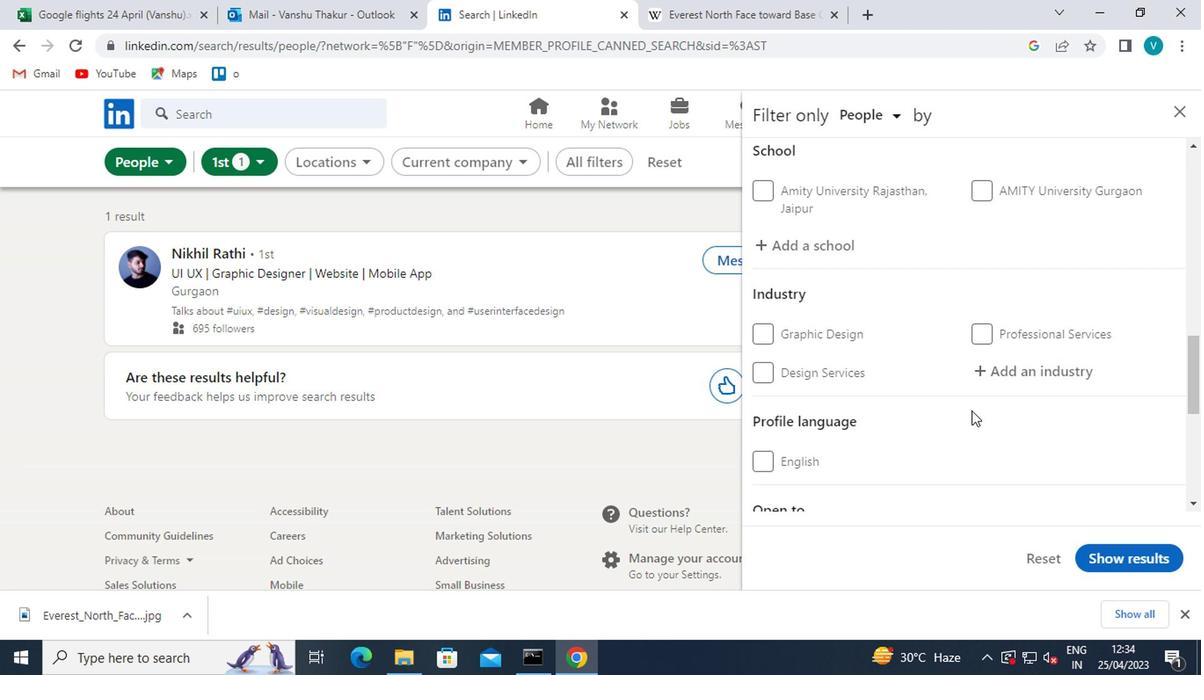 
Action: Mouse scrolled (965, 412) with delta (0, 0)
Screenshot: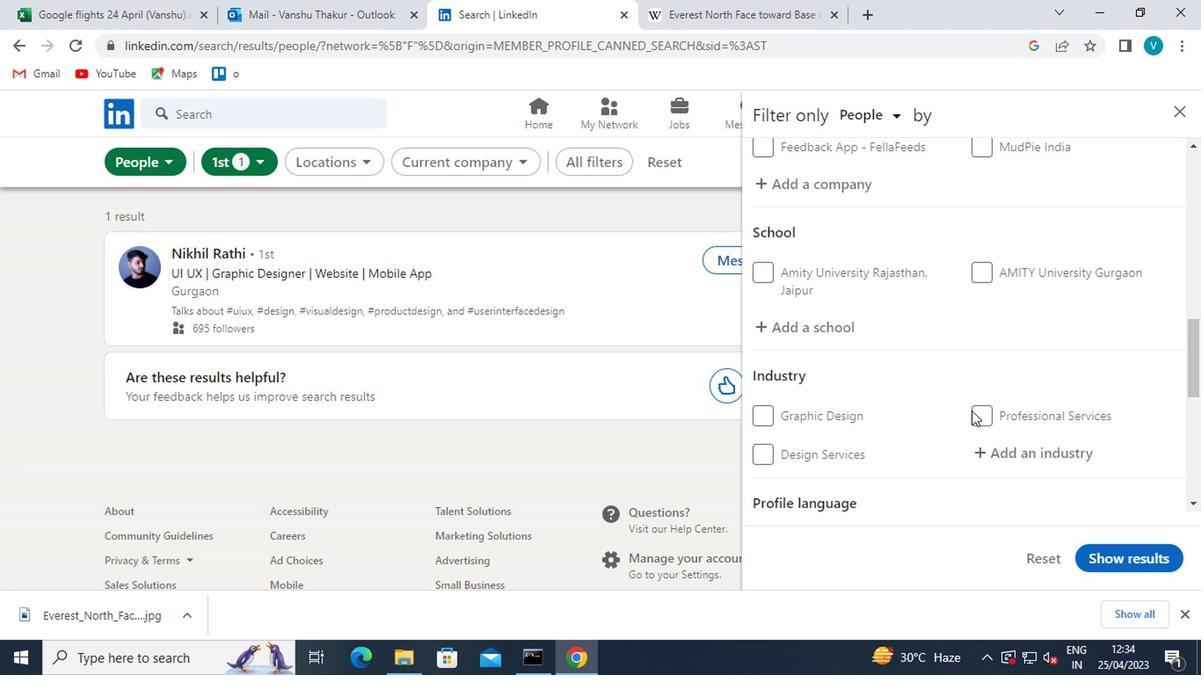 
Action: Mouse scrolled (965, 412) with delta (0, 0)
Screenshot: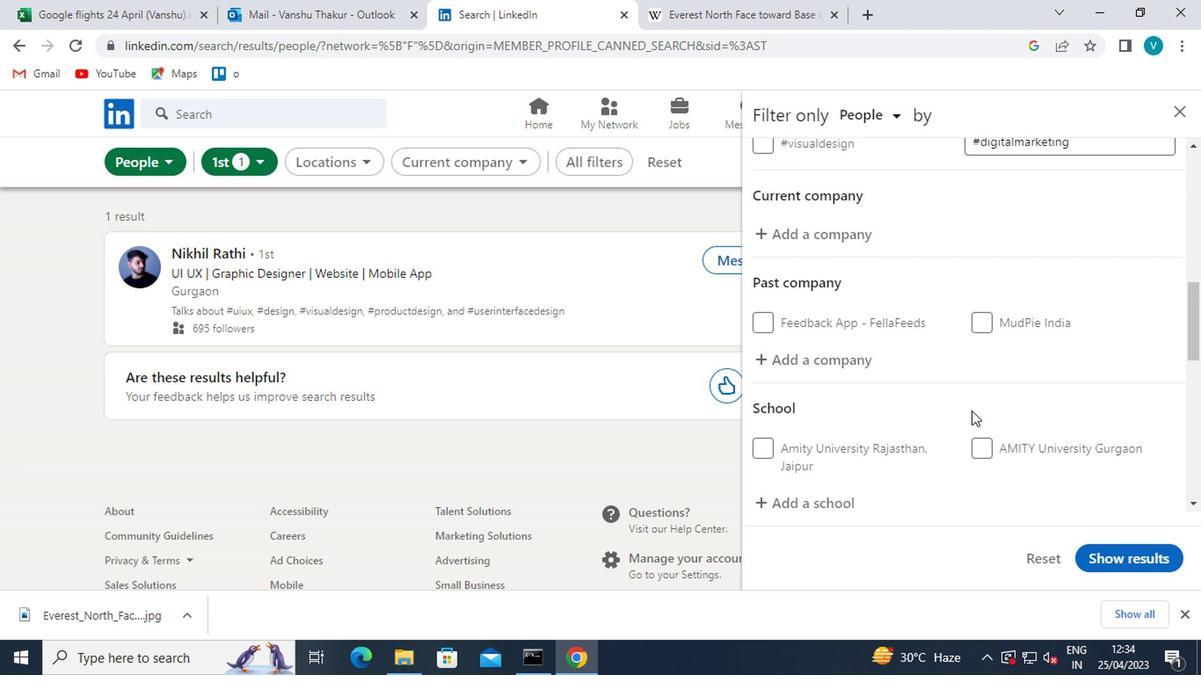 
Action: Mouse scrolled (965, 412) with delta (0, 0)
Screenshot: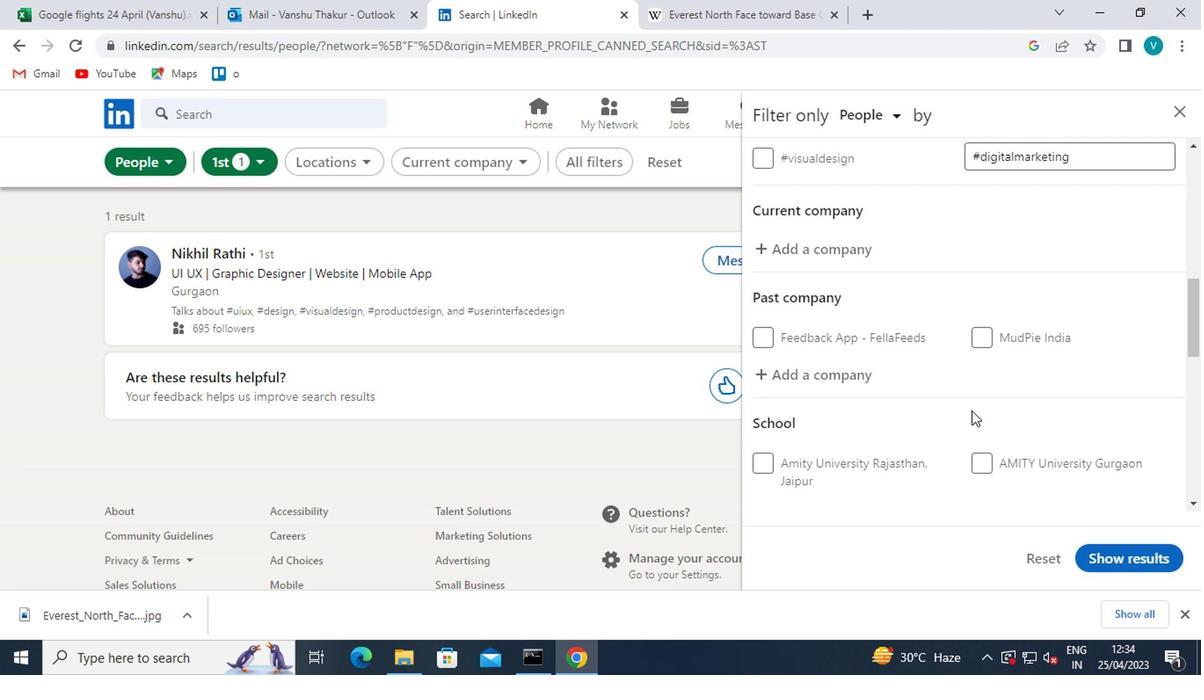 
Action: Mouse scrolled (965, 412) with delta (0, 0)
Screenshot: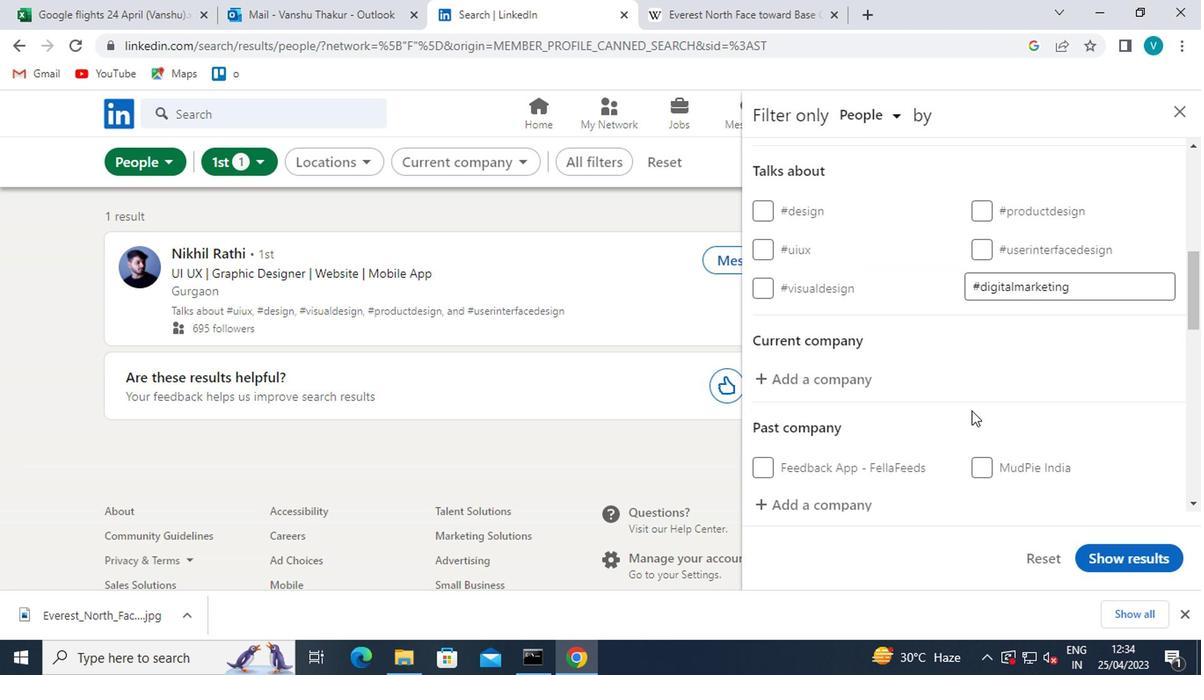 
Action: Mouse moved to (872, 468)
Screenshot: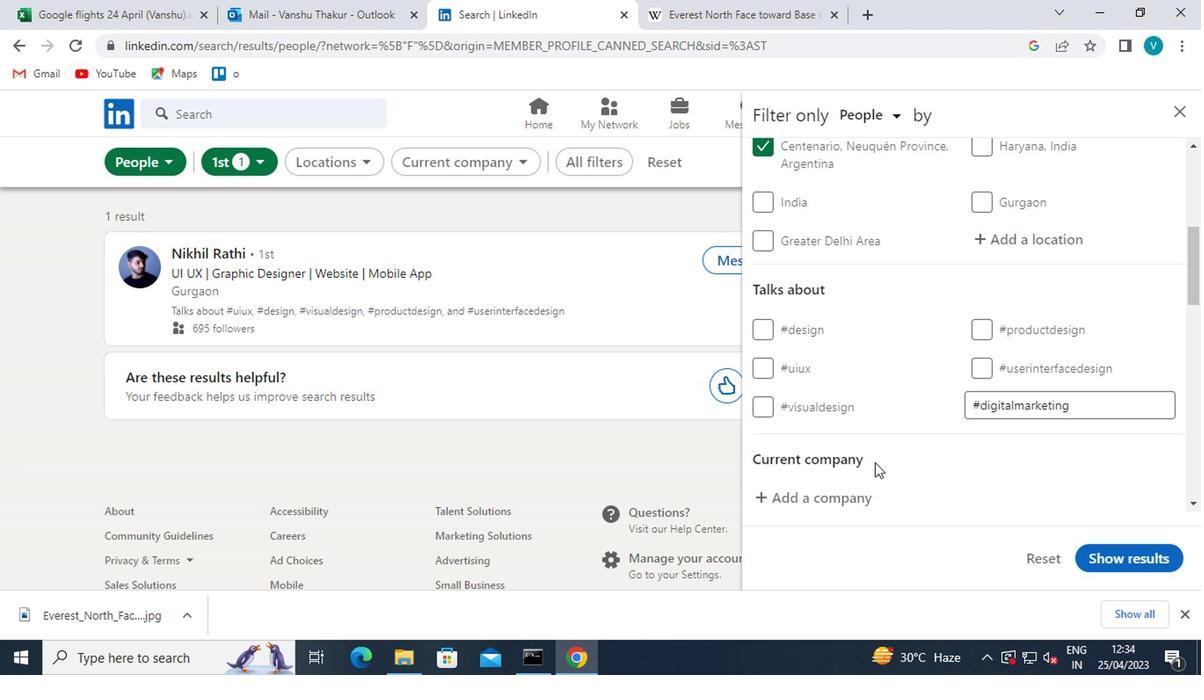 
Action: Mouse scrolled (872, 467) with delta (0, -1)
Screenshot: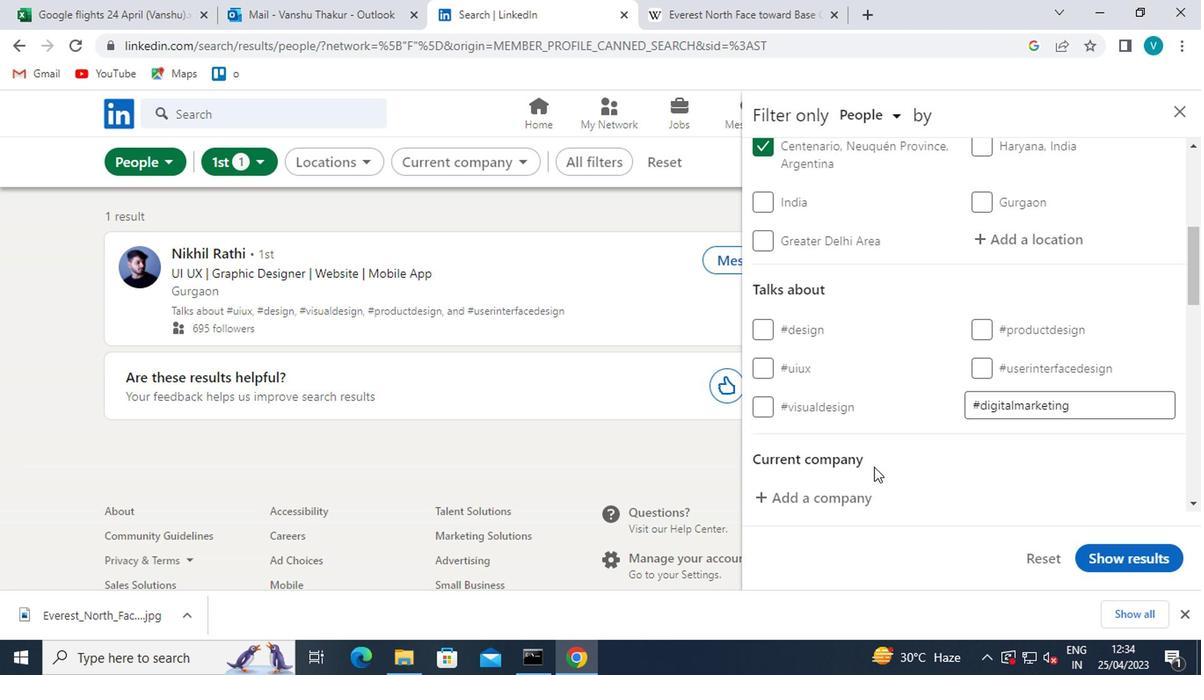 
Action: Mouse moved to (858, 417)
Screenshot: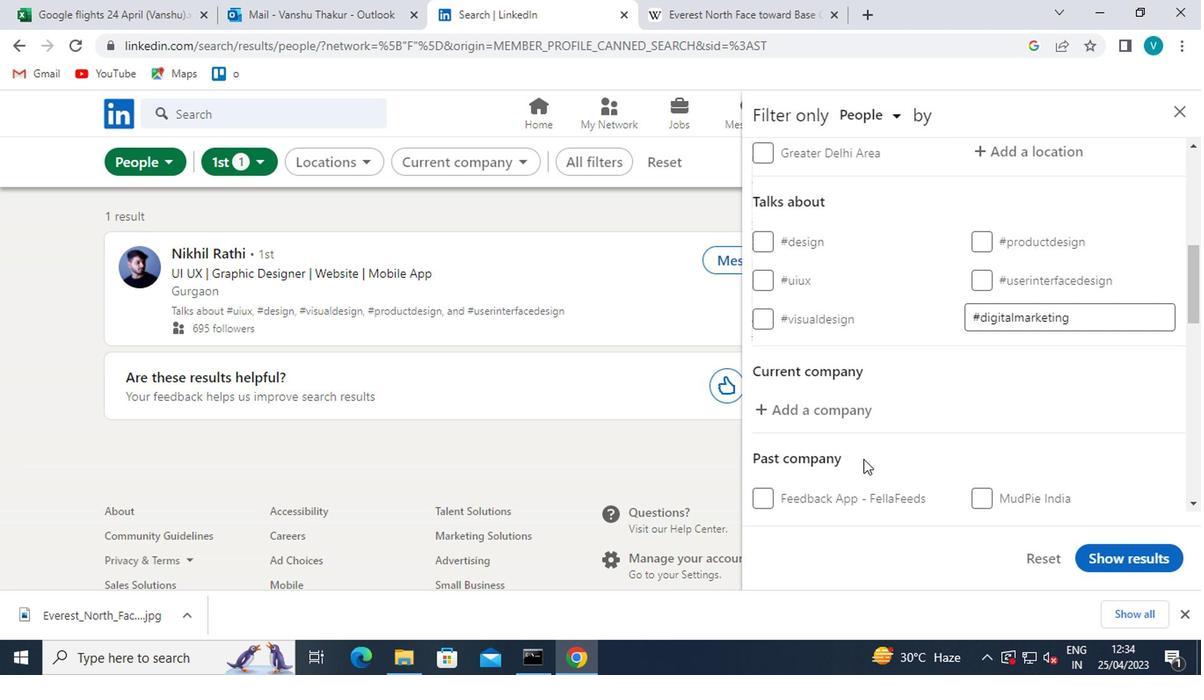 
Action: Mouse pressed left at (858, 417)
Screenshot: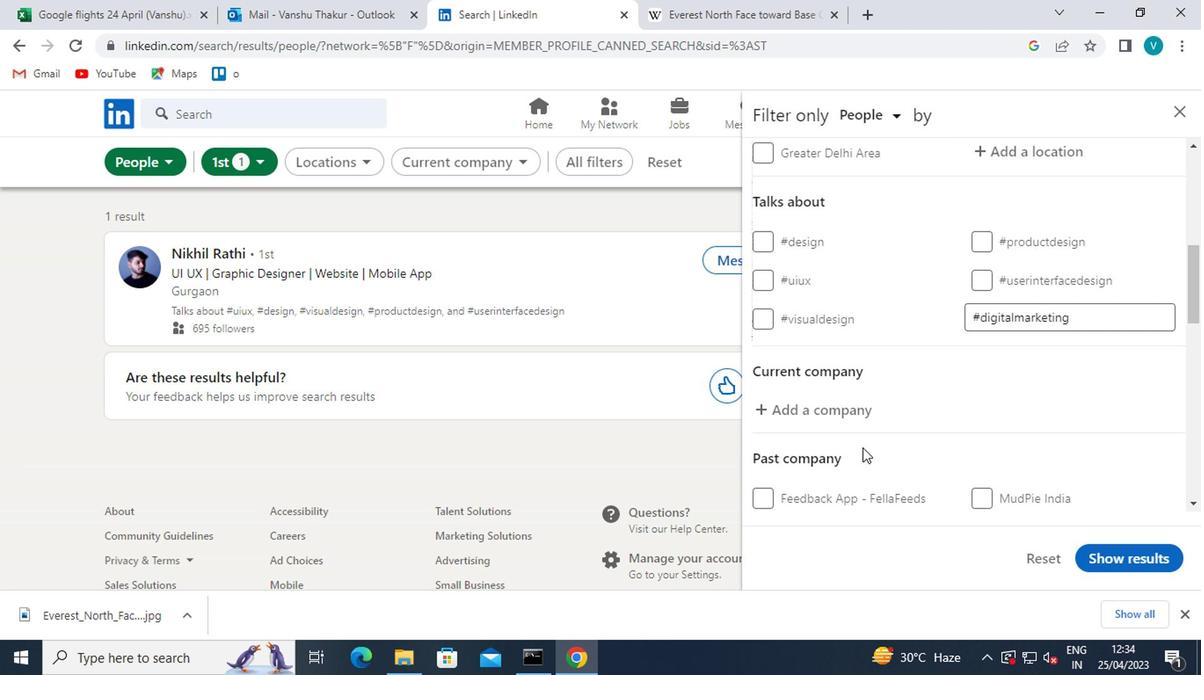 
Action: Mouse moved to (749, 342)
Screenshot: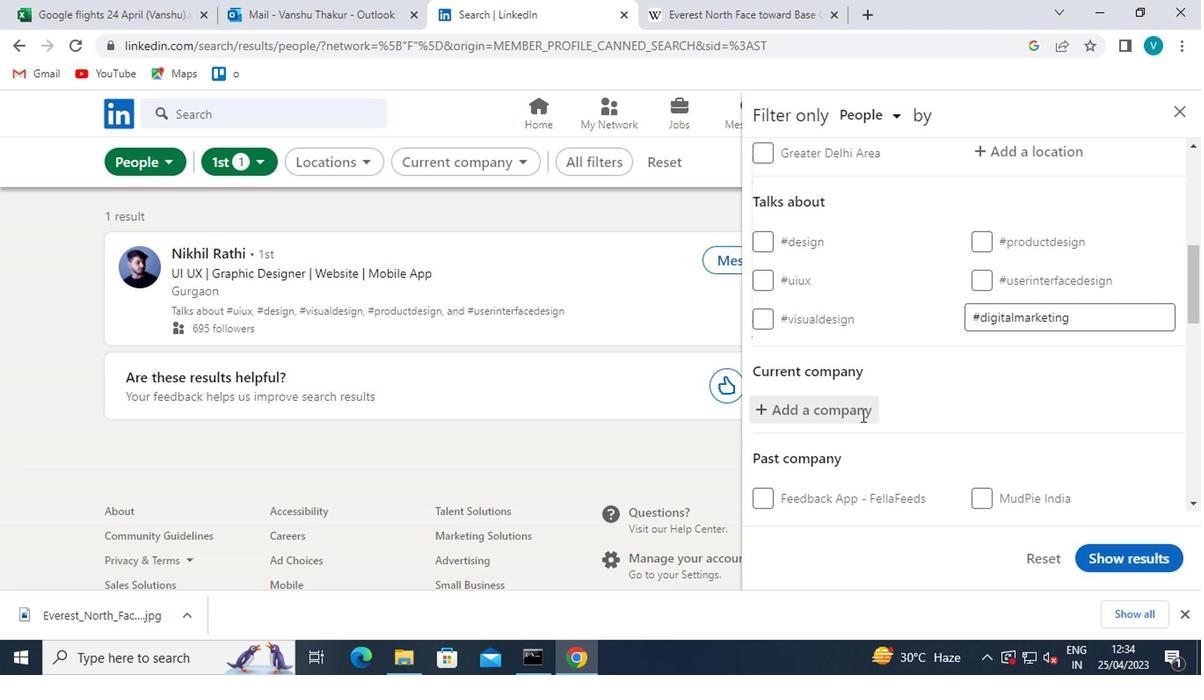 
Action: Key pressed <Key.shift>GP<Key.backspace>ODREJ
Screenshot: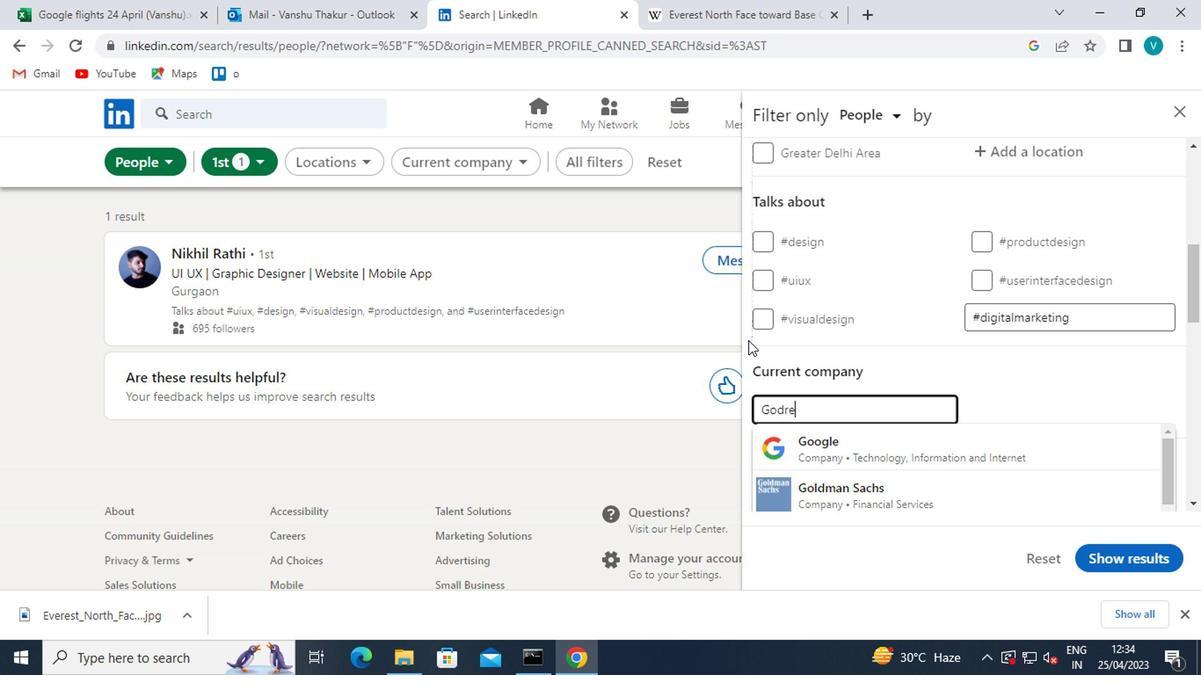 
Action: Mouse moved to (934, 489)
Screenshot: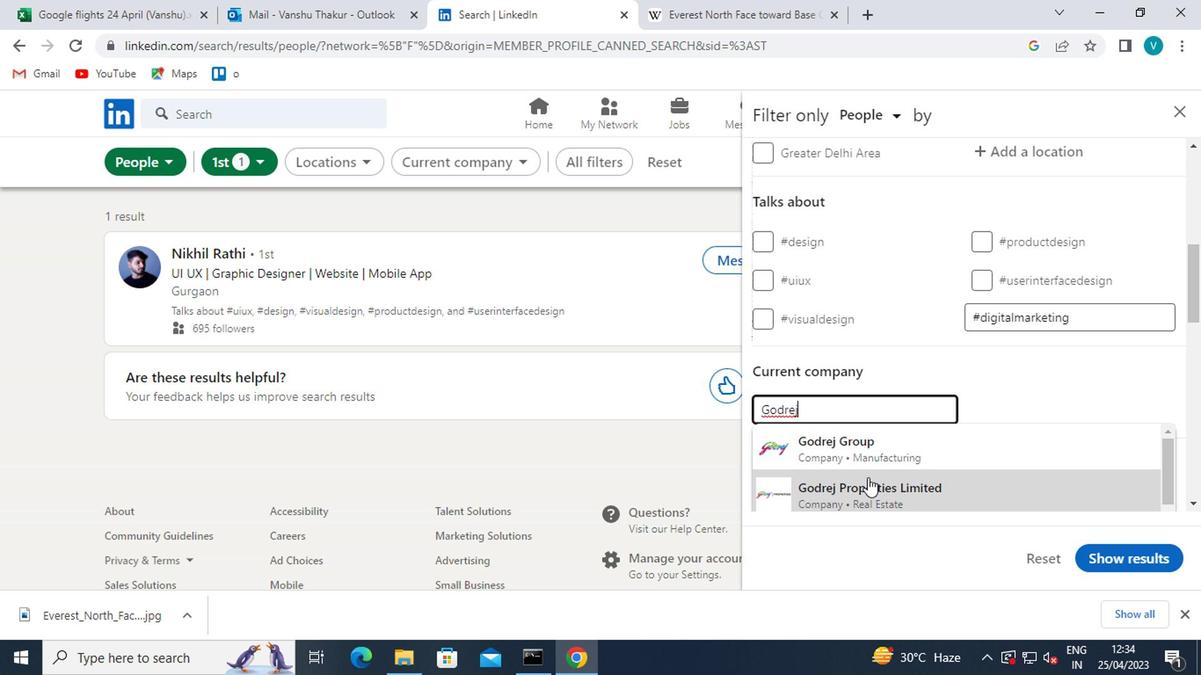 
Action: Mouse scrolled (934, 488) with delta (0, 0)
Screenshot: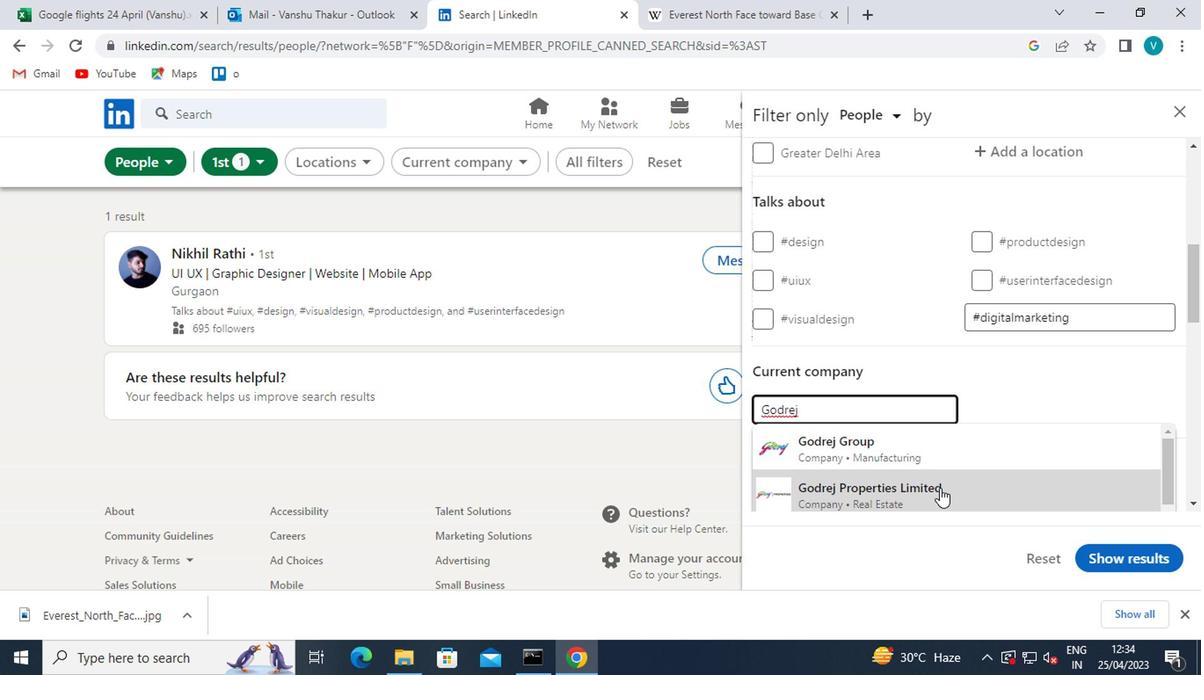 
Action: Mouse moved to (902, 448)
Screenshot: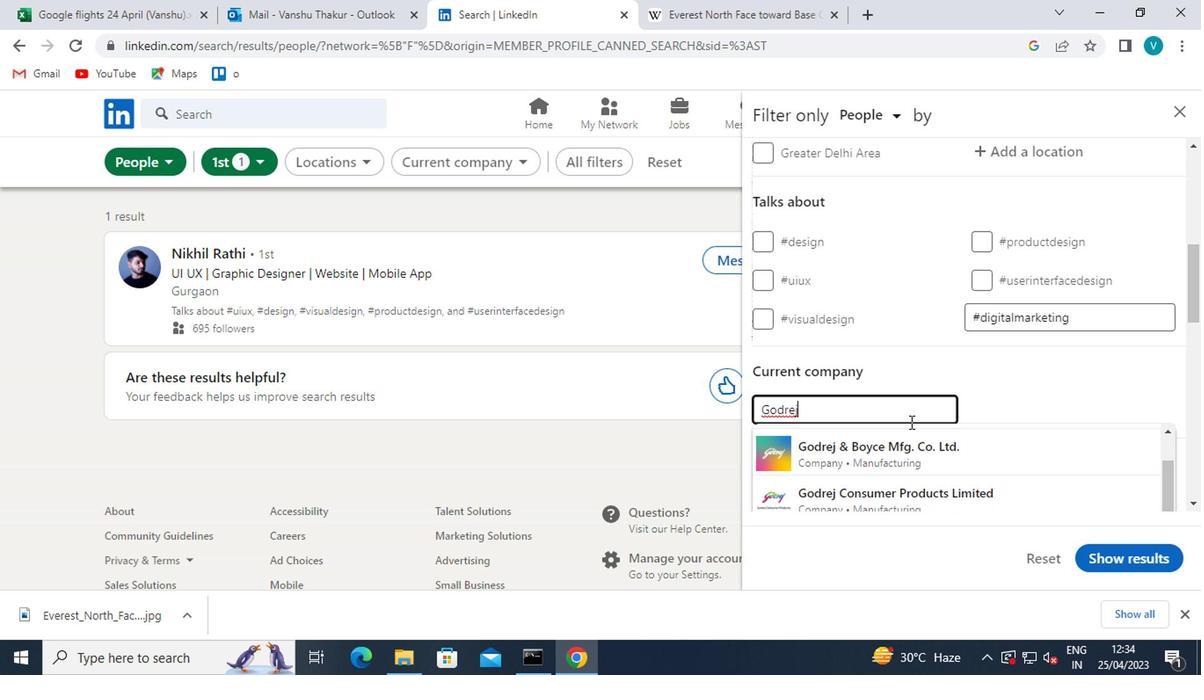 
Action: Mouse pressed left at (902, 448)
Screenshot: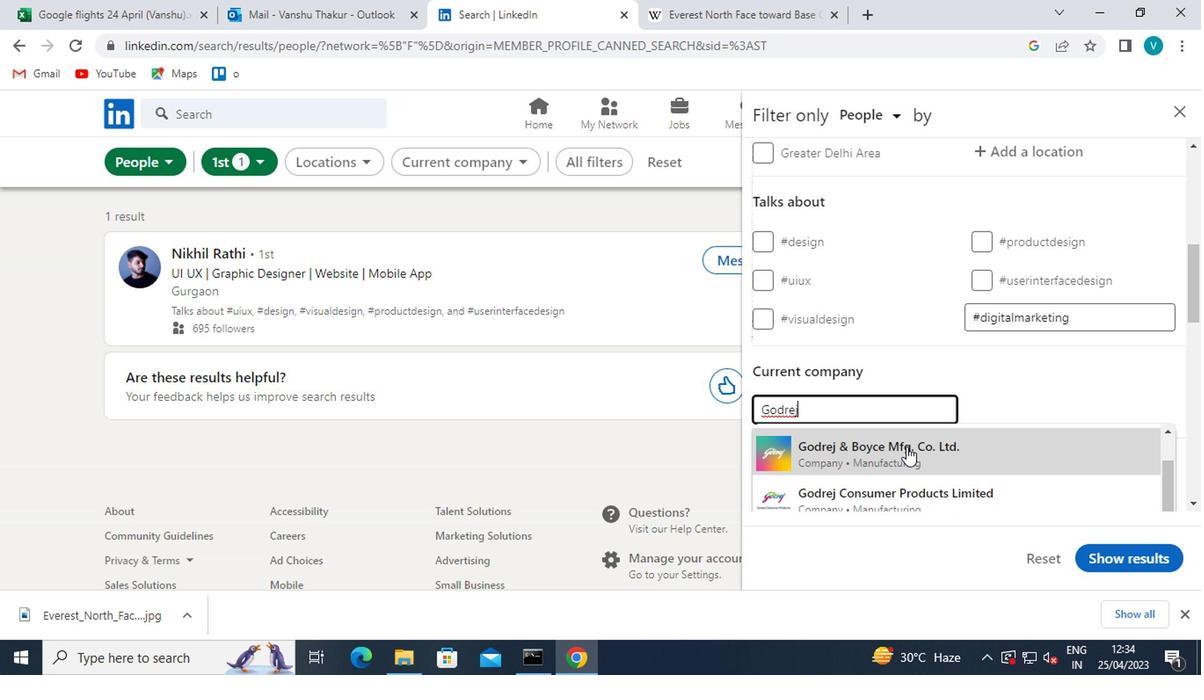 
Action: Mouse scrolled (902, 447) with delta (0, -1)
Screenshot: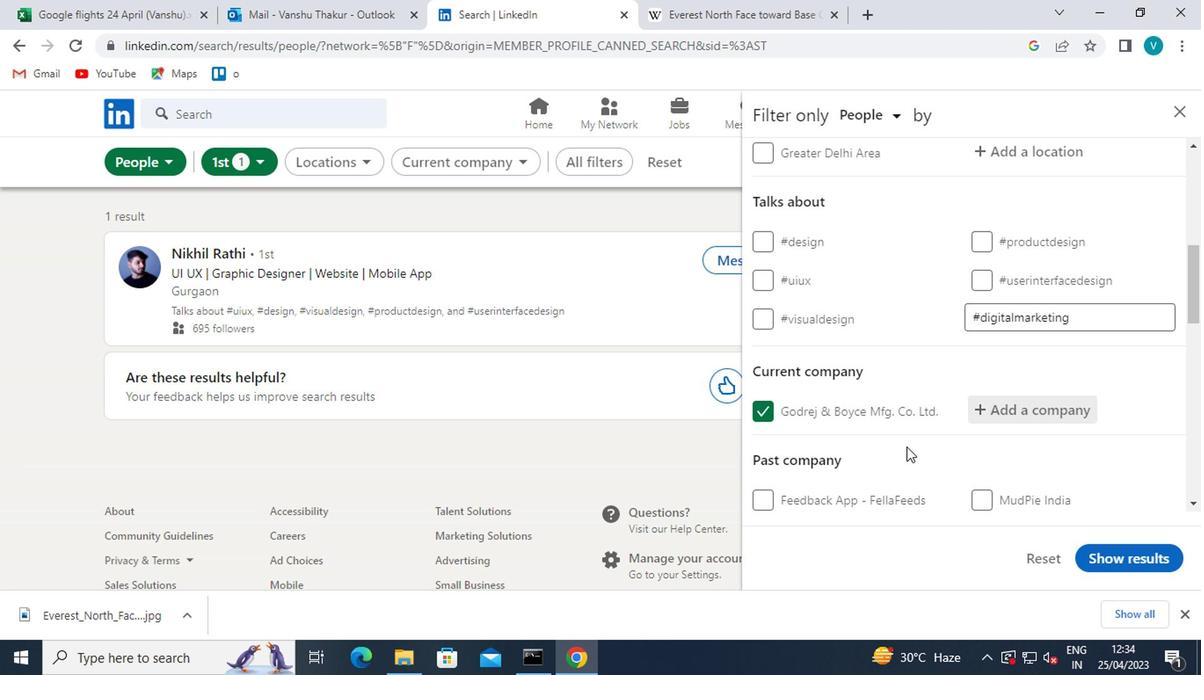 
Action: Mouse moved to (901, 449)
Screenshot: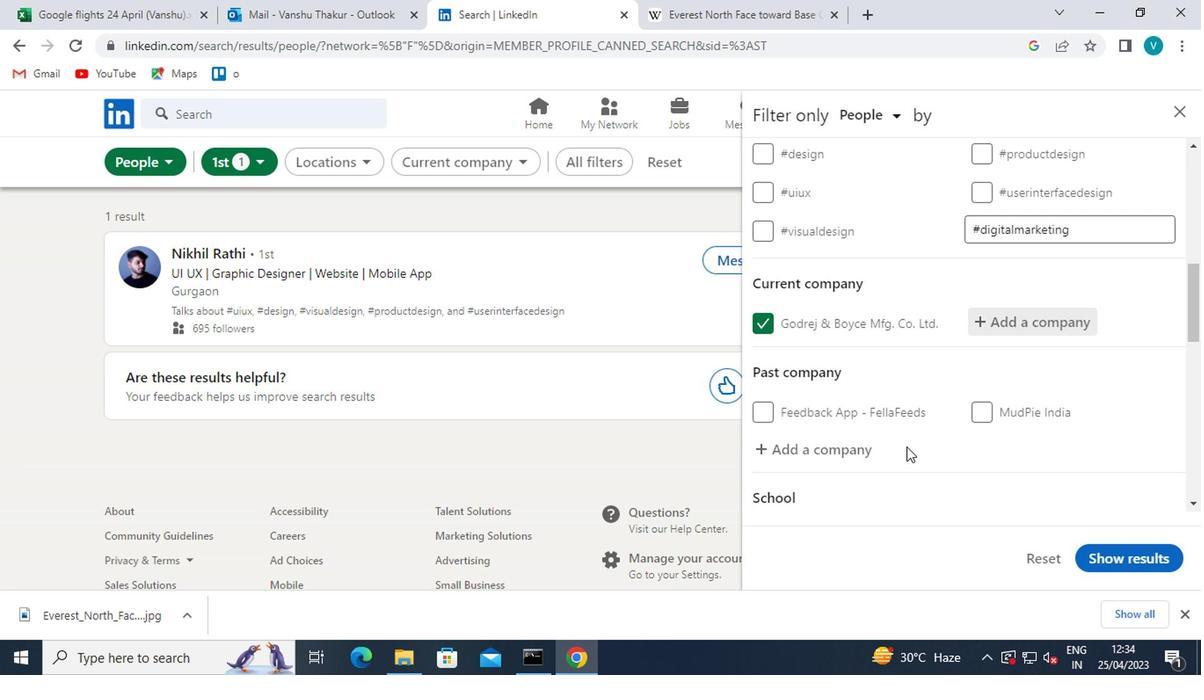 
Action: Mouse scrolled (901, 448) with delta (0, 0)
Screenshot: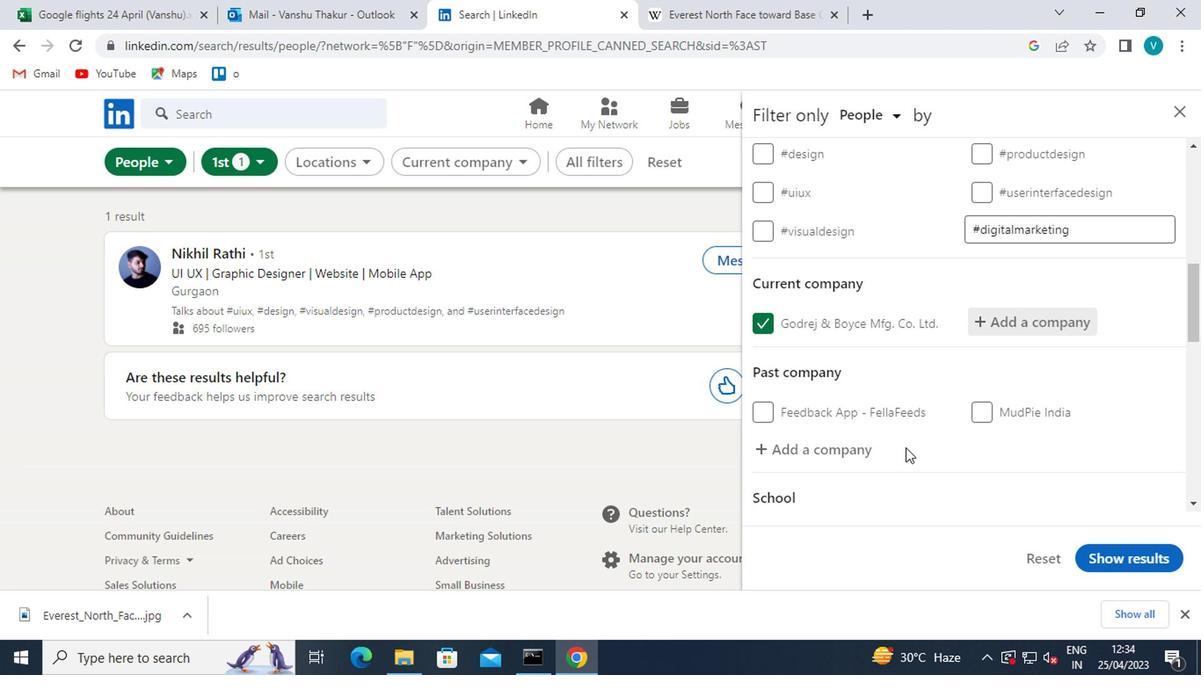 
Action: Mouse moved to (820, 516)
Screenshot: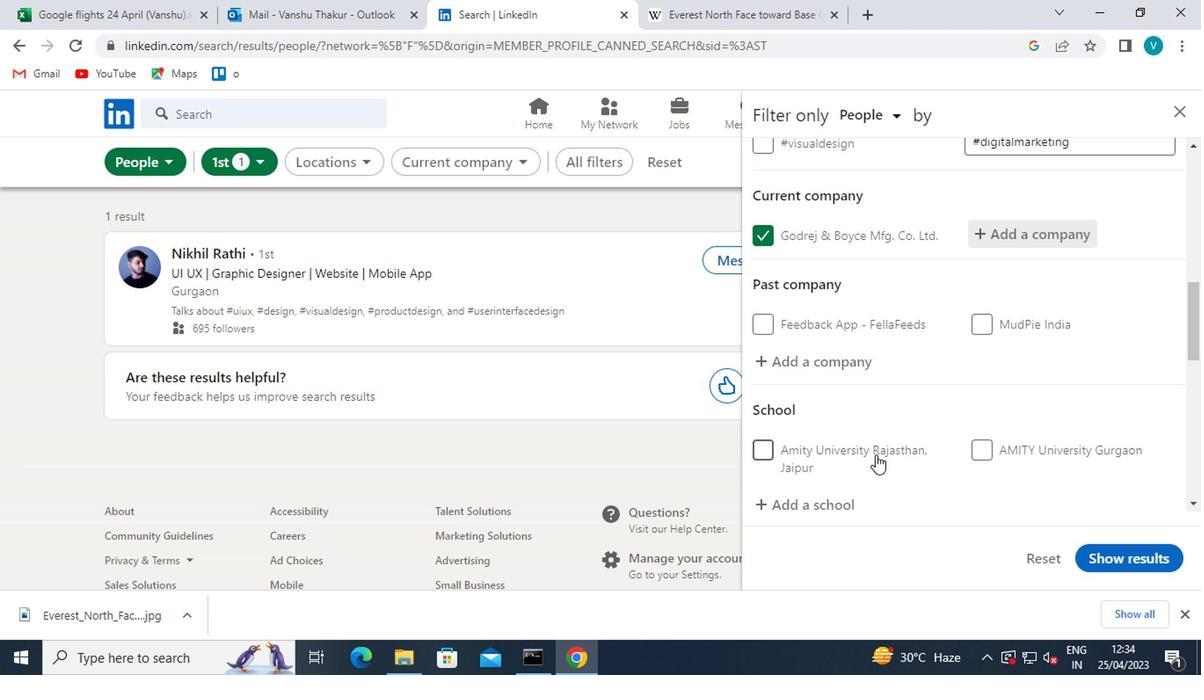 
Action: Mouse pressed left at (820, 516)
Screenshot: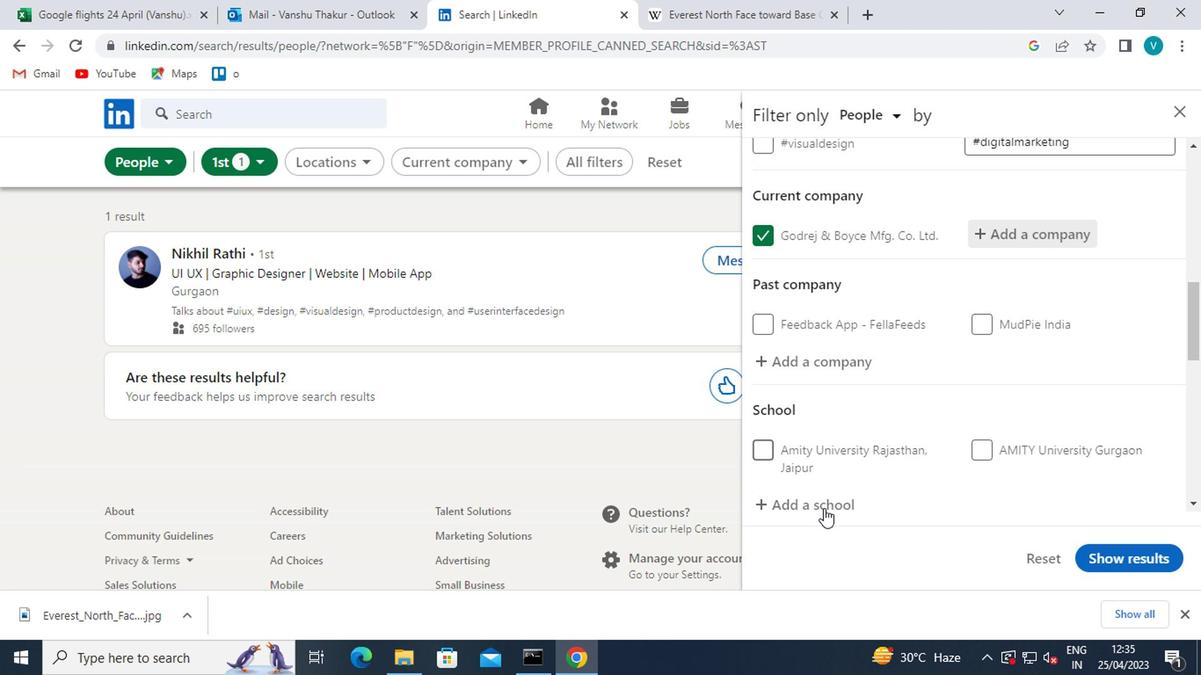
Action: Mouse moved to (827, 512)
Screenshot: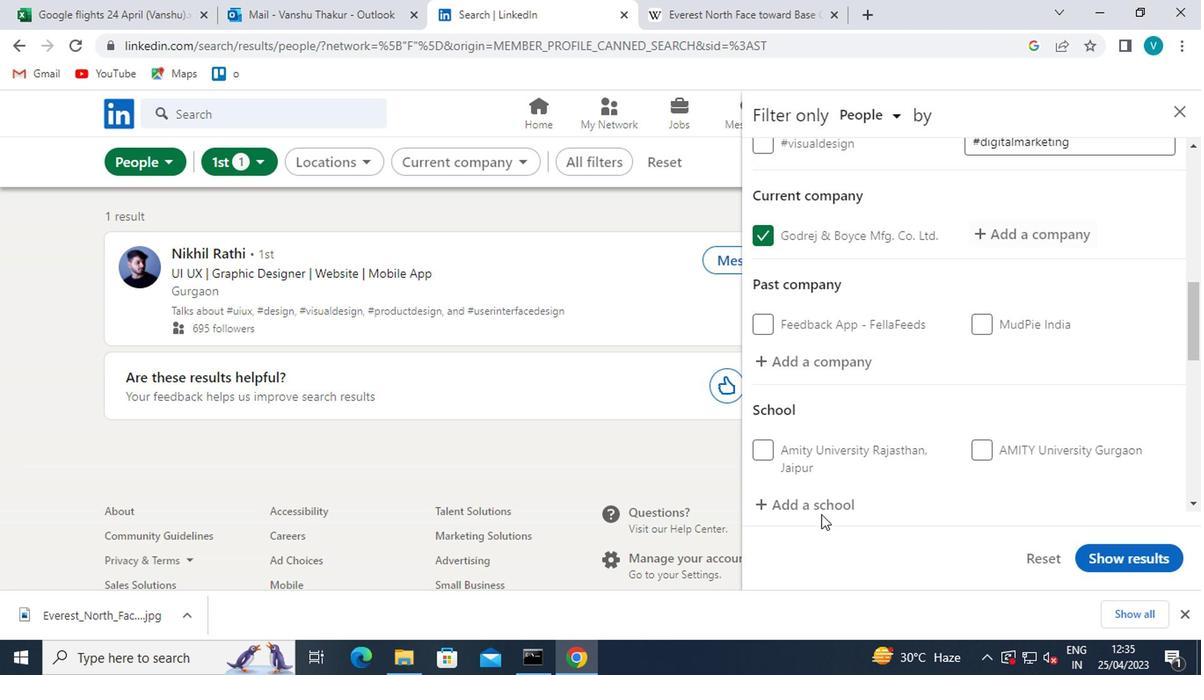 
Action: Mouse pressed left at (827, 512)
Screenshot: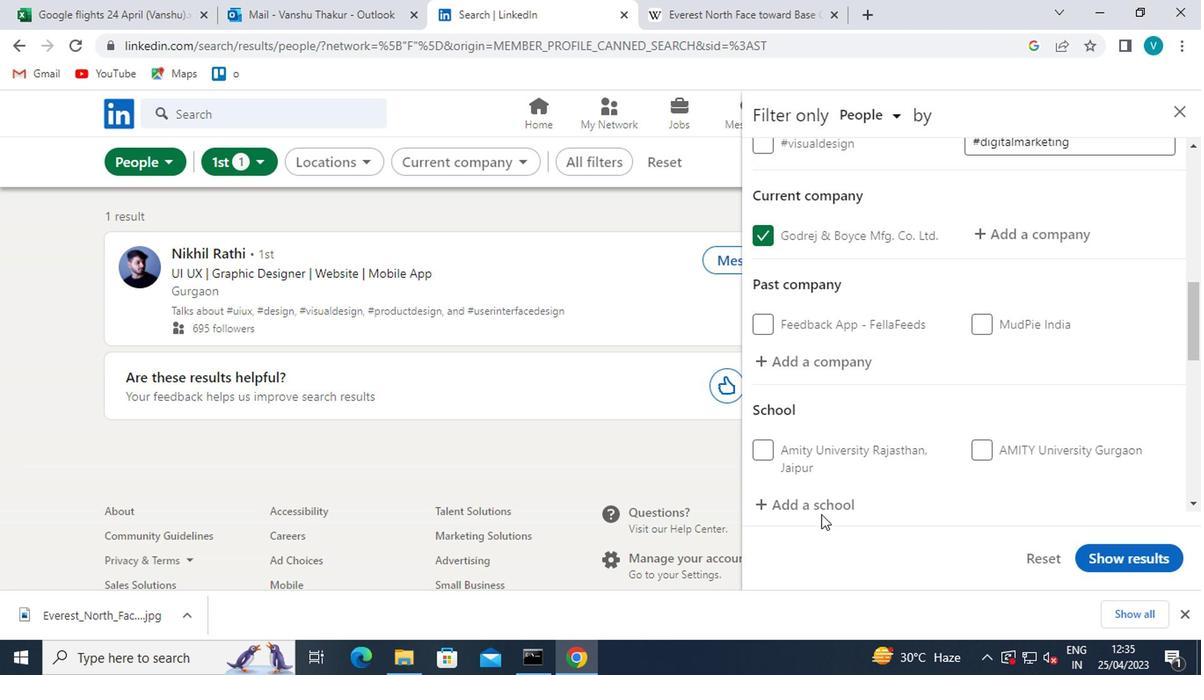 
Action: Mouse moved to (896, 407)
Screenshot: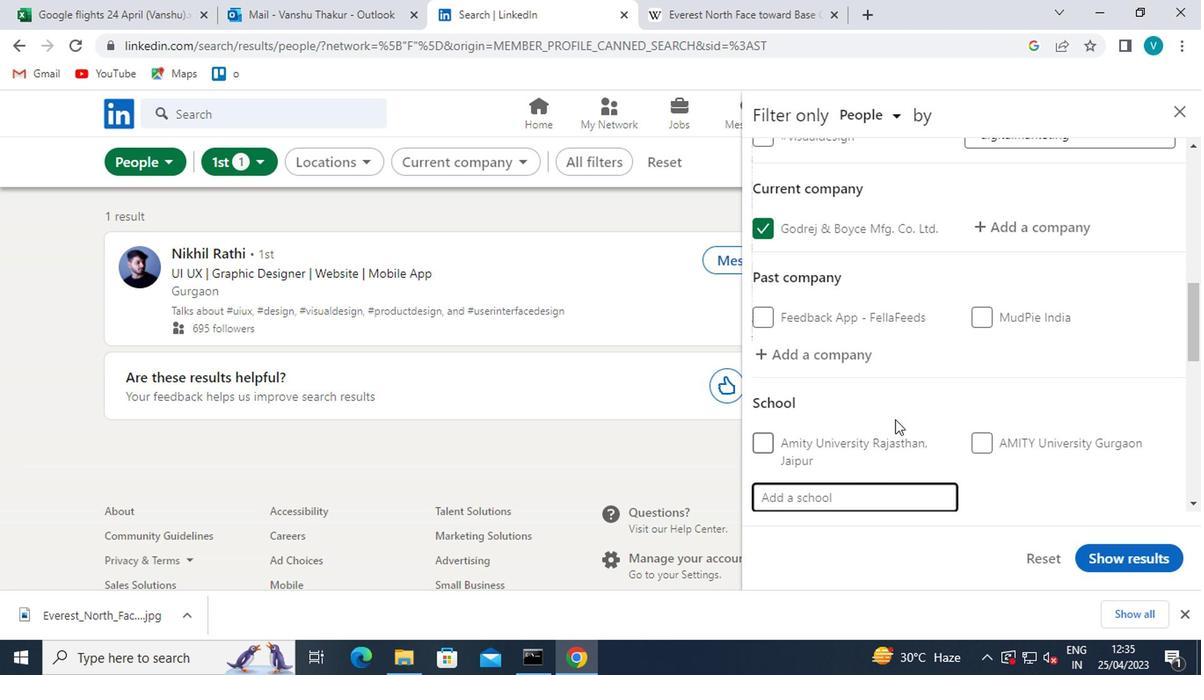 
Action: Mouse scrolled (896, 407) with delta (0, 0)
Screenshot: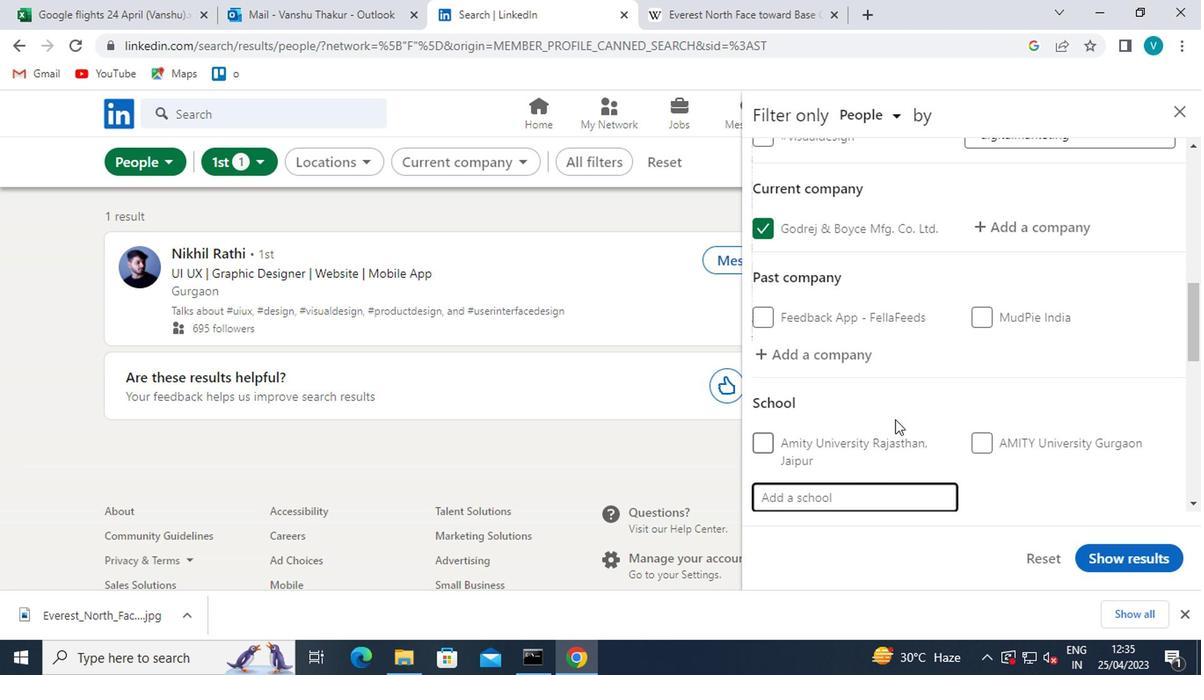 
Action: Mouse moved to (806, 324)
Screenshot: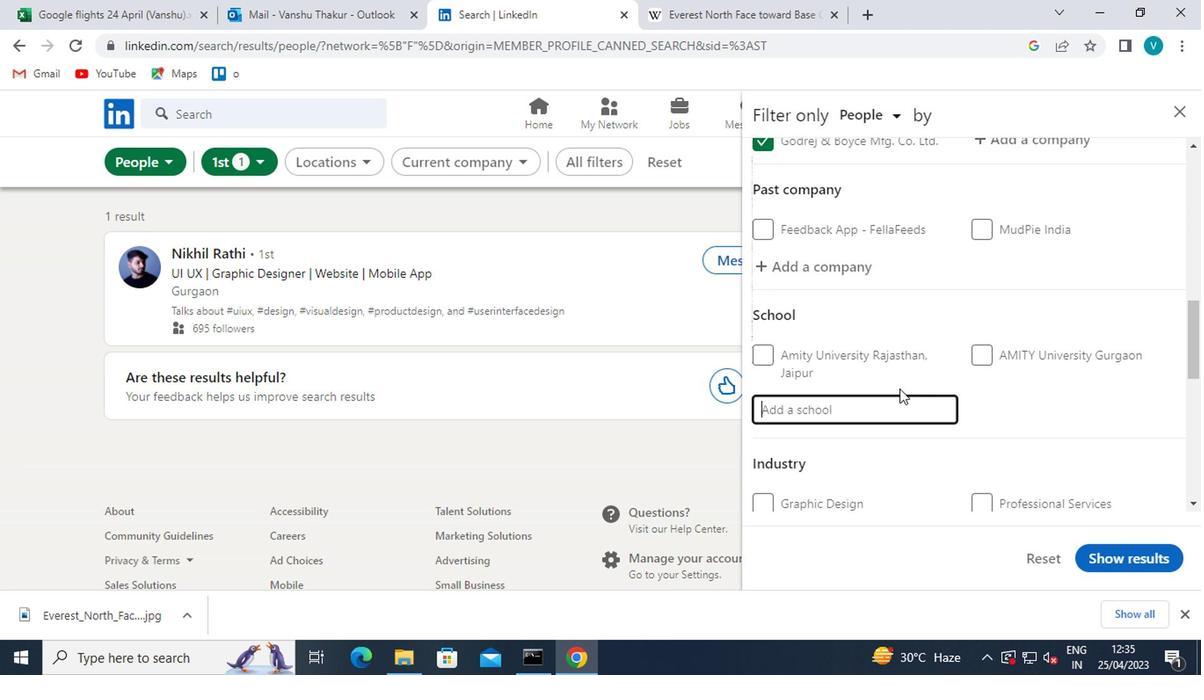 
Action: Key pressed <Key.shift>
Screenshot: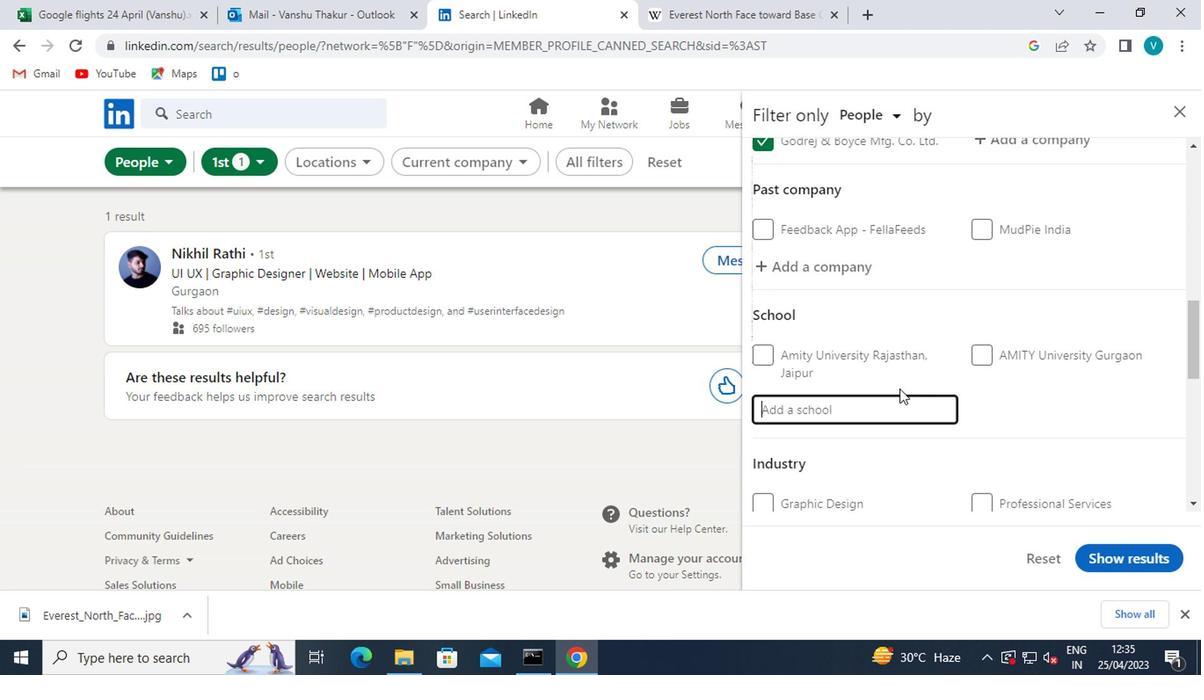 
Action: Mouse moved to (661, 218)
Screenshot: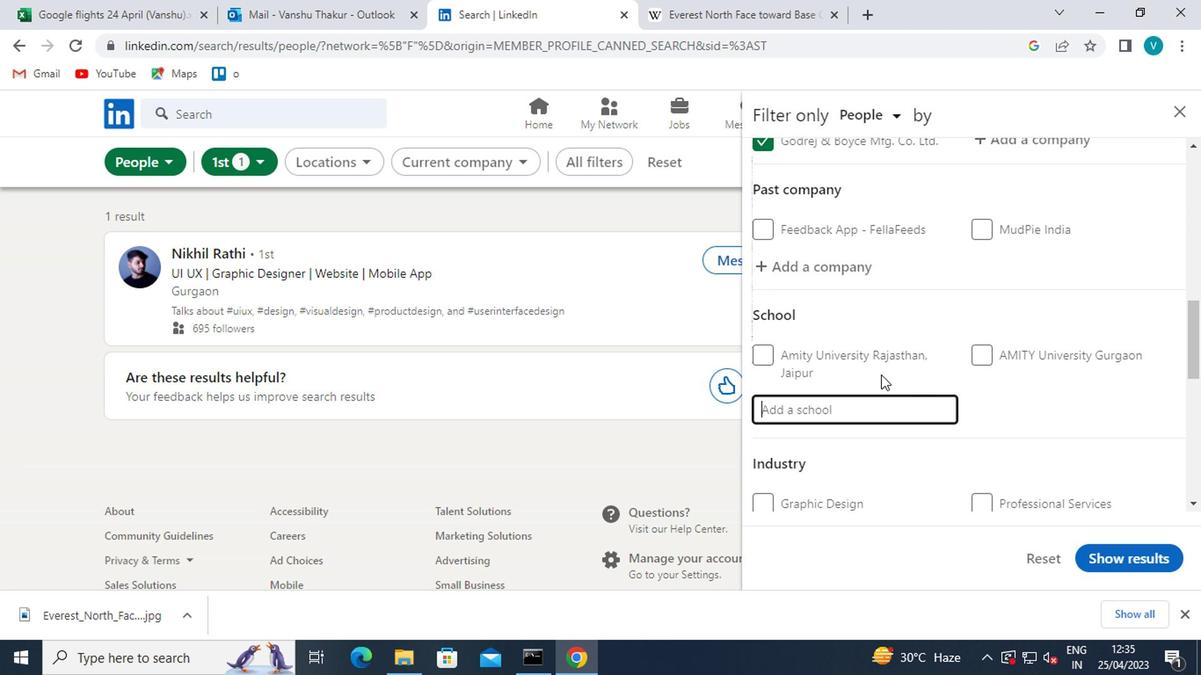 
Action: Key pressed AGNEL<Key.space><Key.shift>C
Screenshot: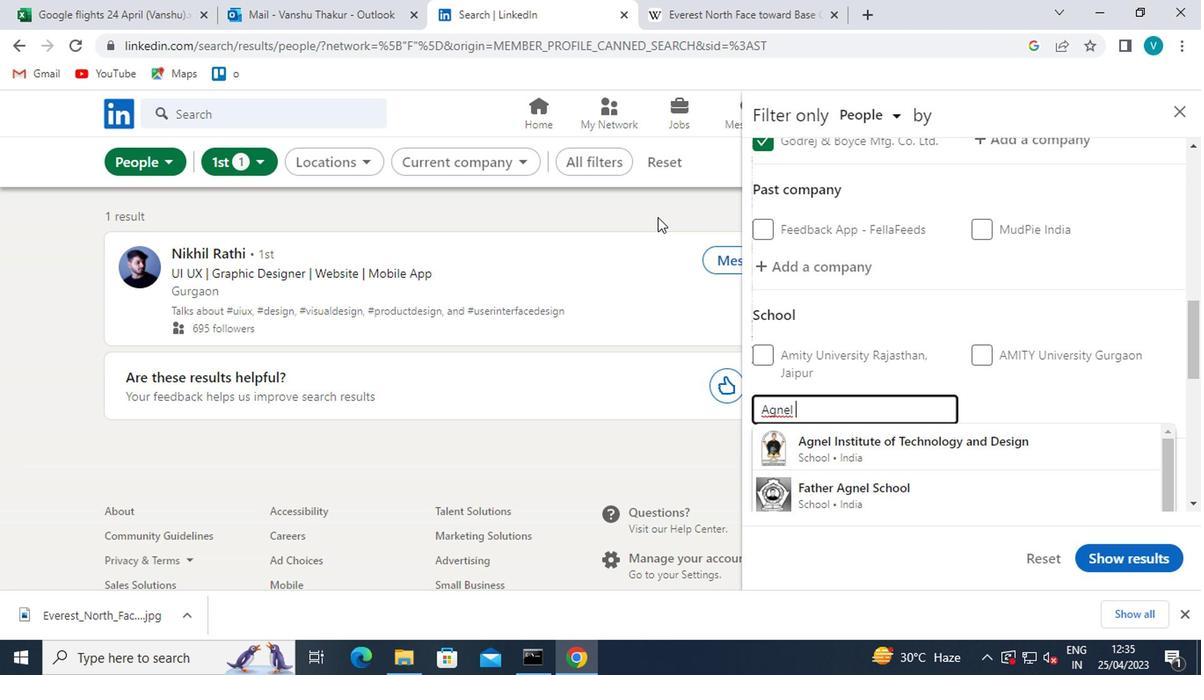 
Action: Mouse moved to (778, 205)
Screenshot: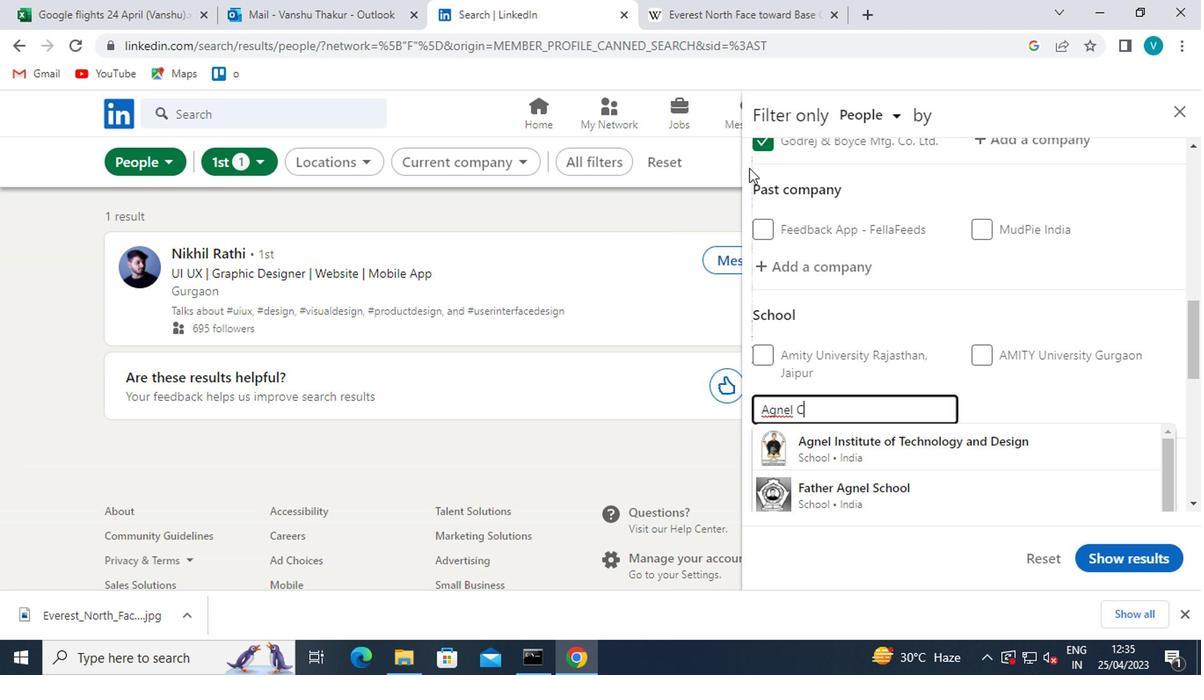 
Action: Key pressed HA
Screenshot: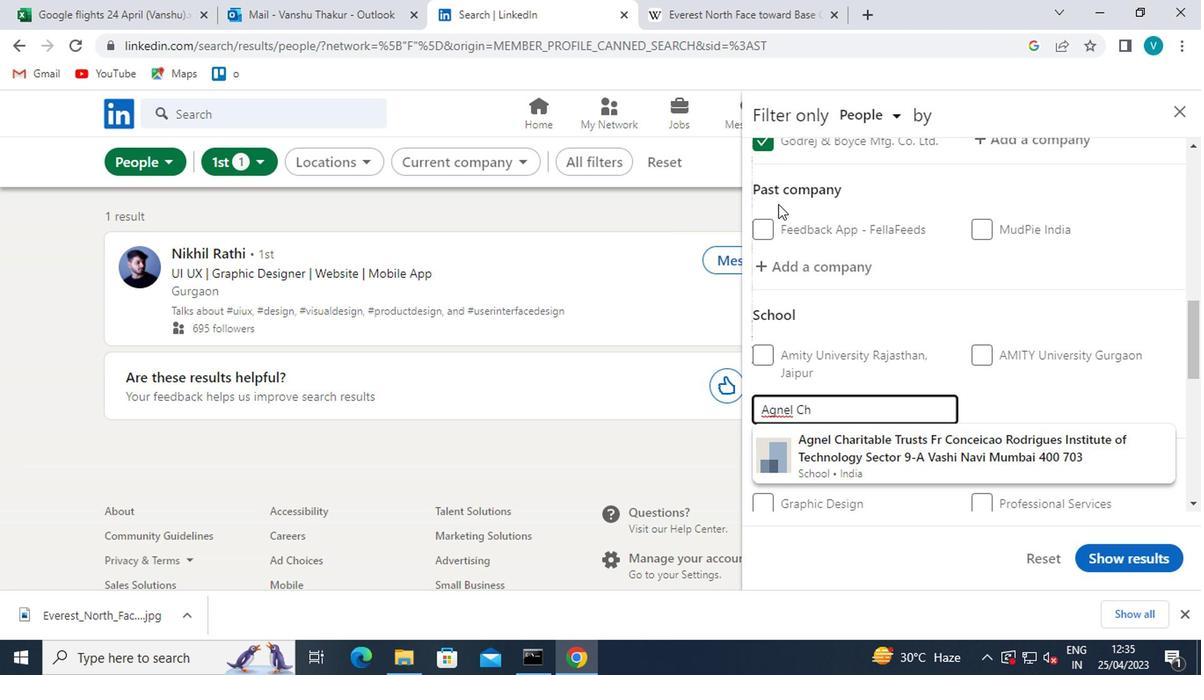 
Action: Mouse moved to (913, 458)
Screenshot: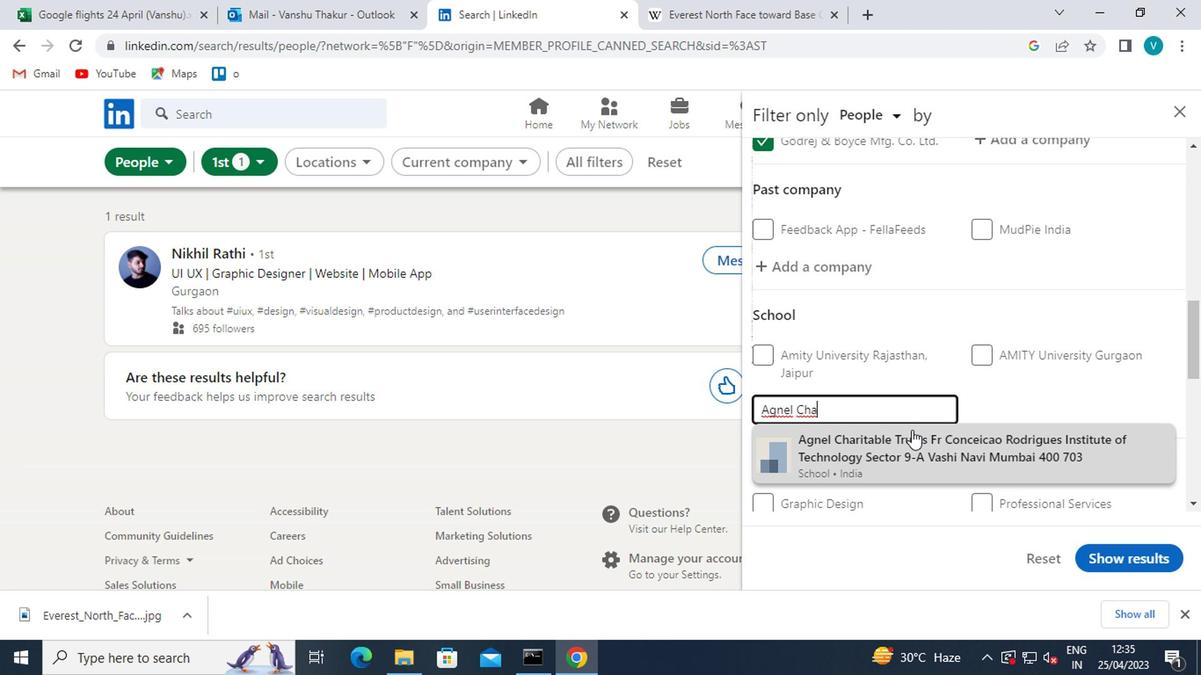 
Action: Mouse pressed left at (913, 458)
Screenshot: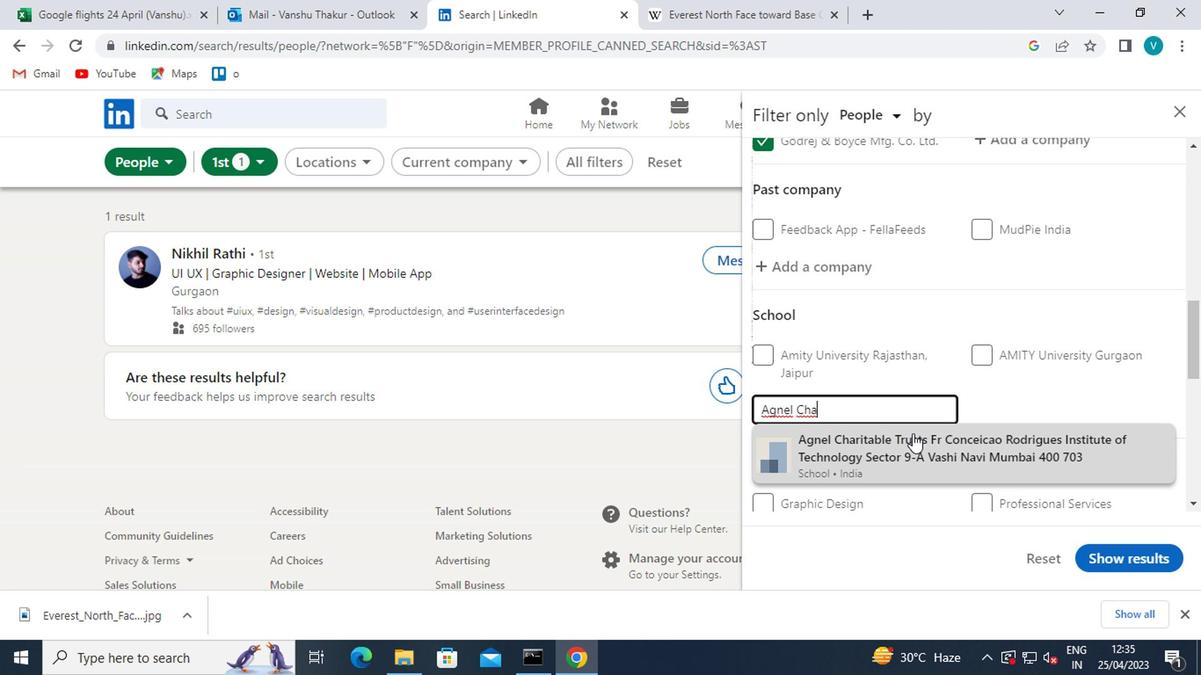
Action: Mouse moved to (894, 362)
Screenshot: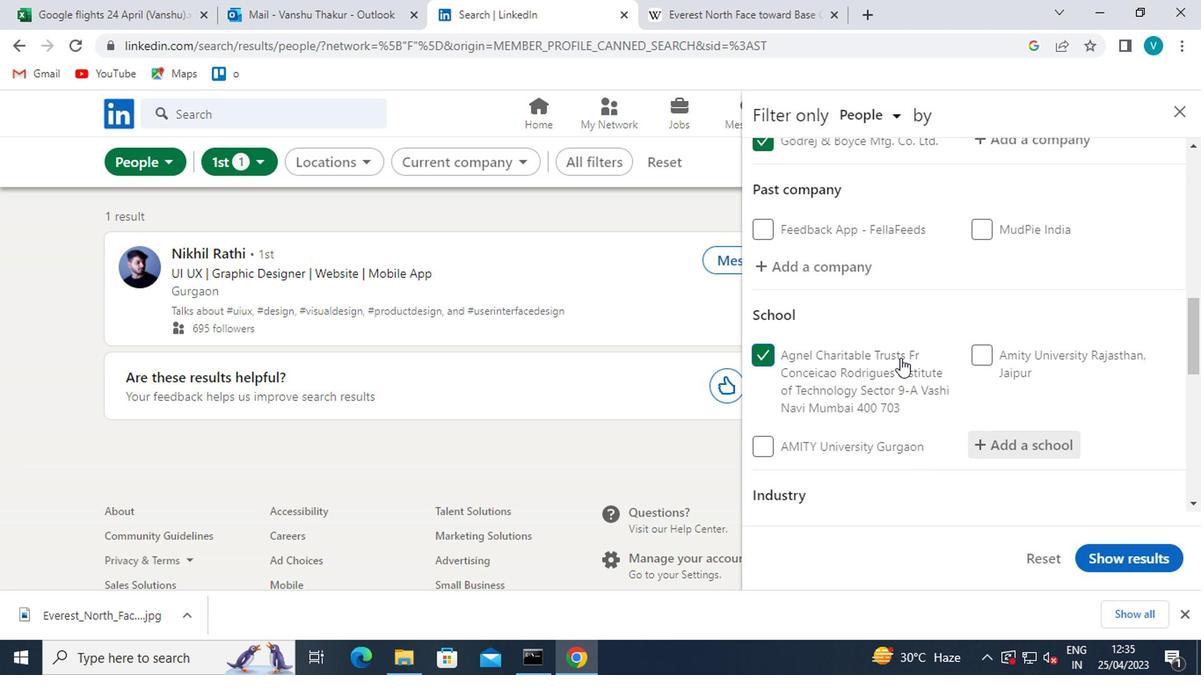 
Action: Mouse scrolled (894, 362) with delta (0, 0)
Screenshot: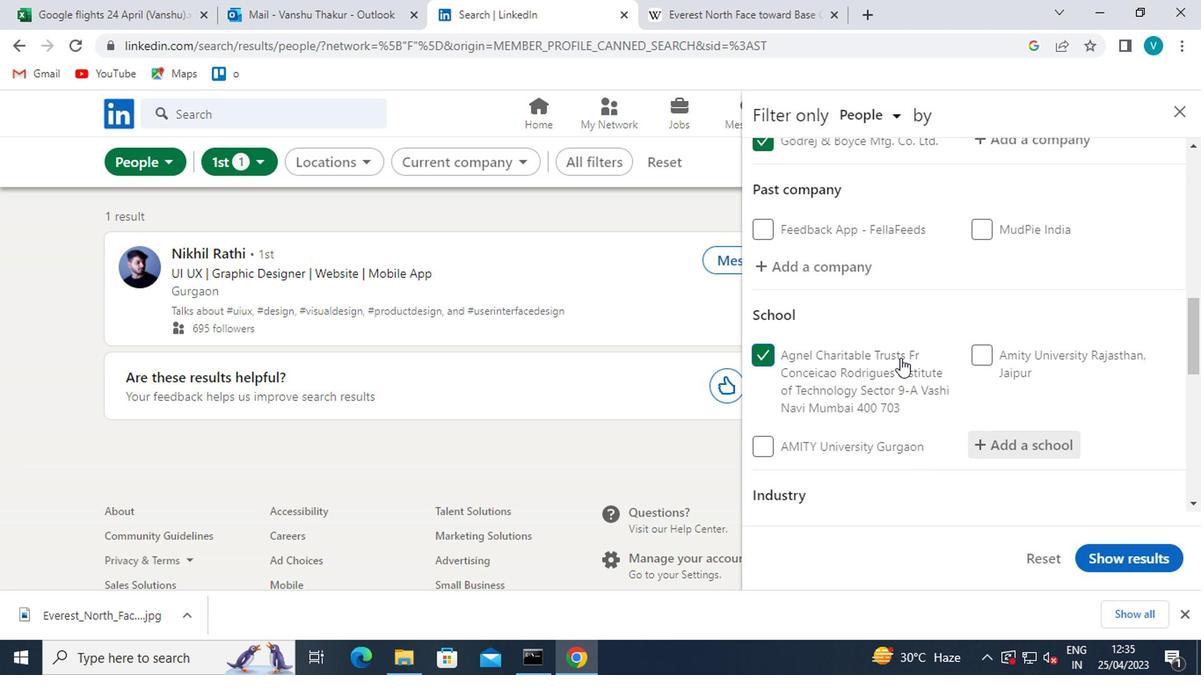 
Action: Mouse moved to (893, 367)
Screenshot: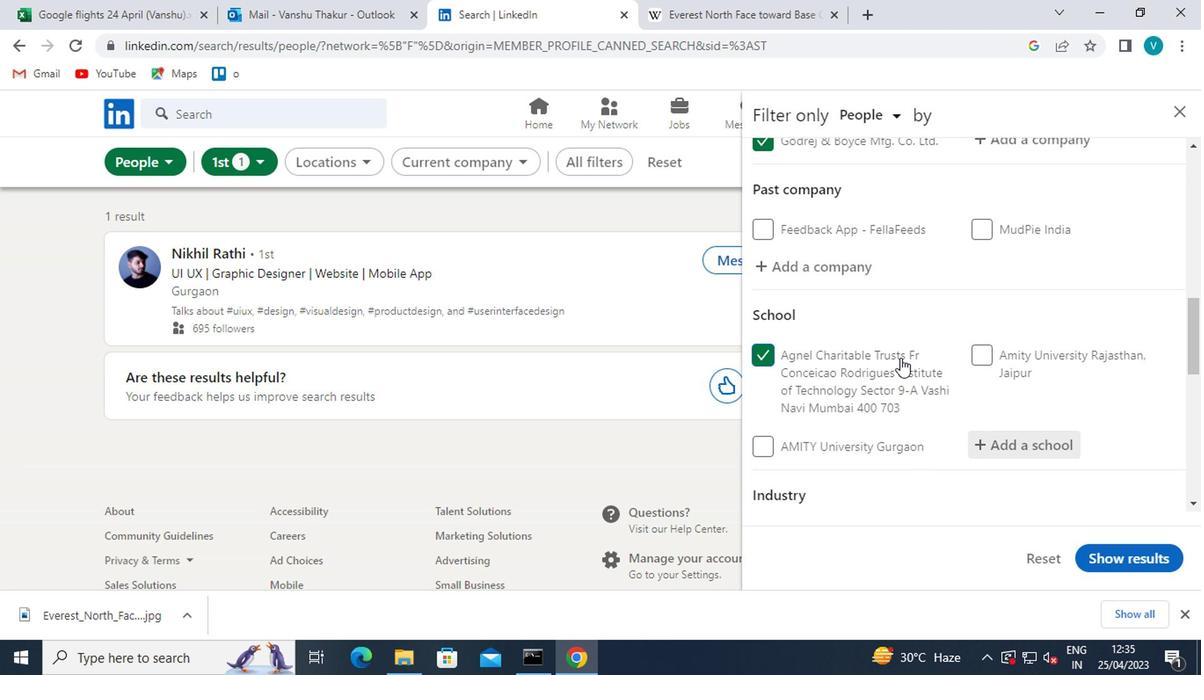 
Action: Mouse scrolled (893, 366) with delta (0, 0)
Screenshot: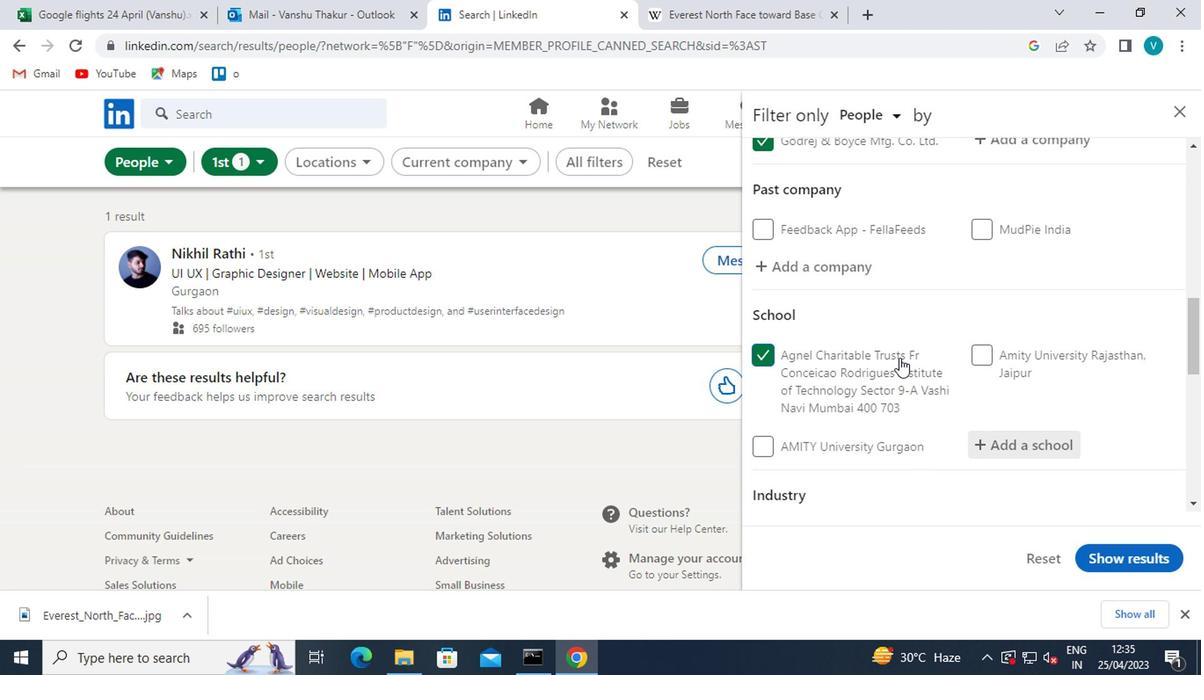 
Action: Mouse moved to (1014, 403)
Screenshot: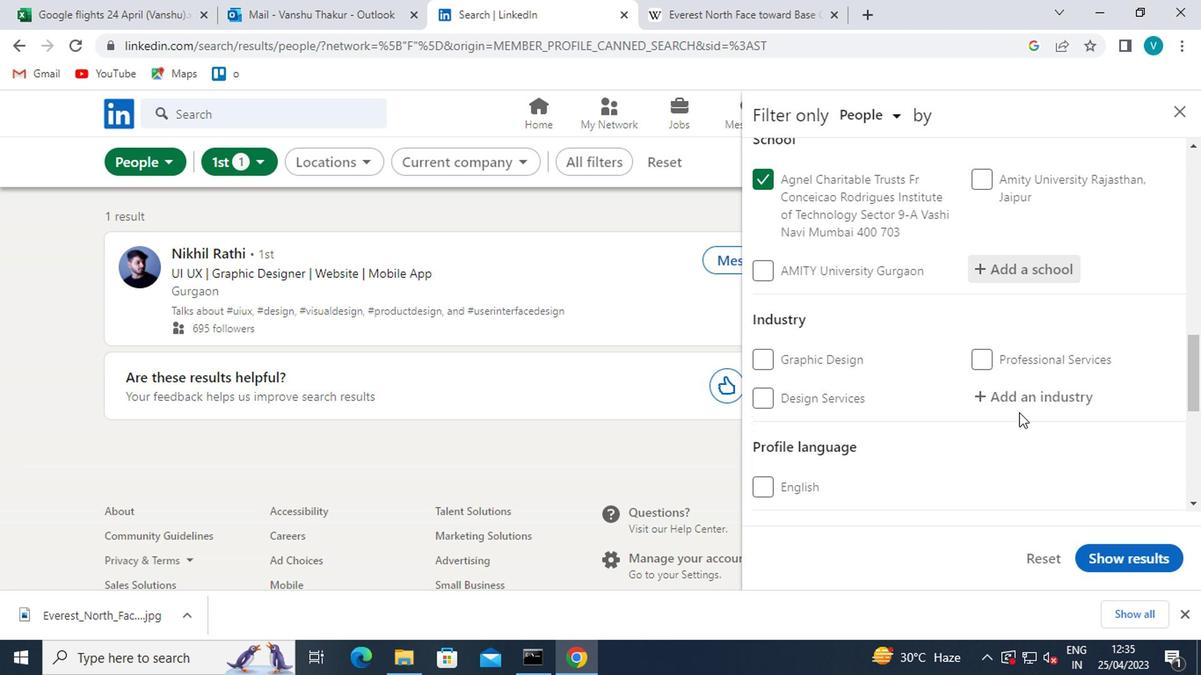 
Action: Mouse pressed left at (1014, 403)
Screenshot: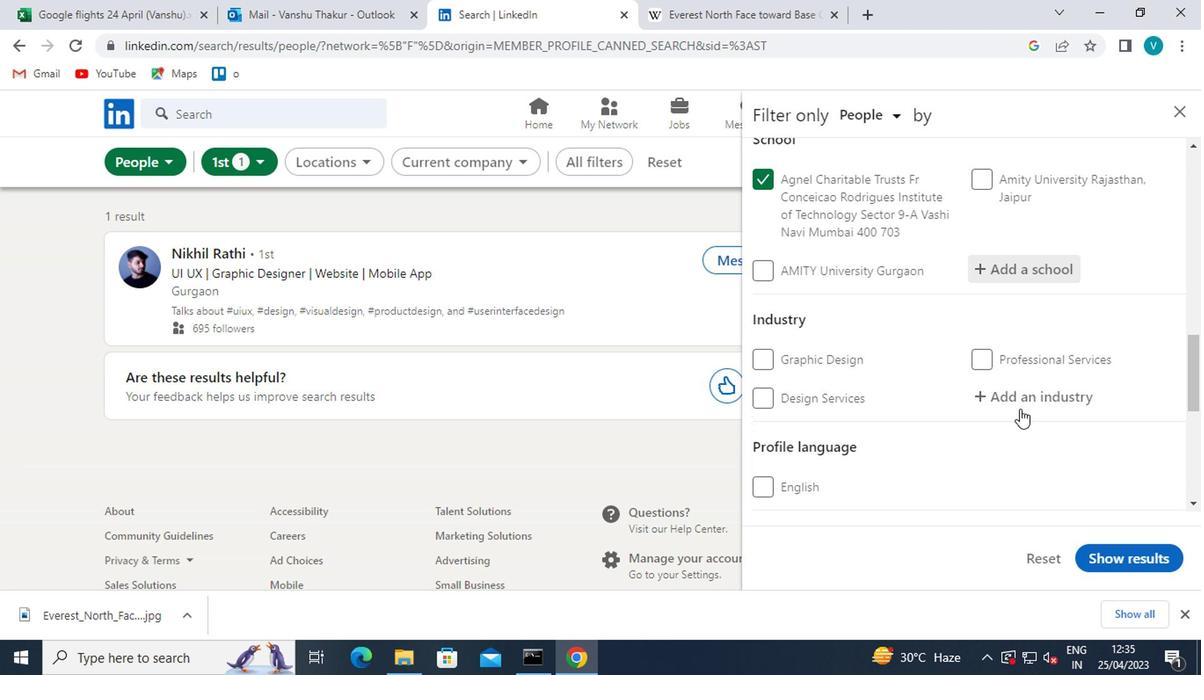 
Action: Mouse moved to (794, 244)
Screenshot: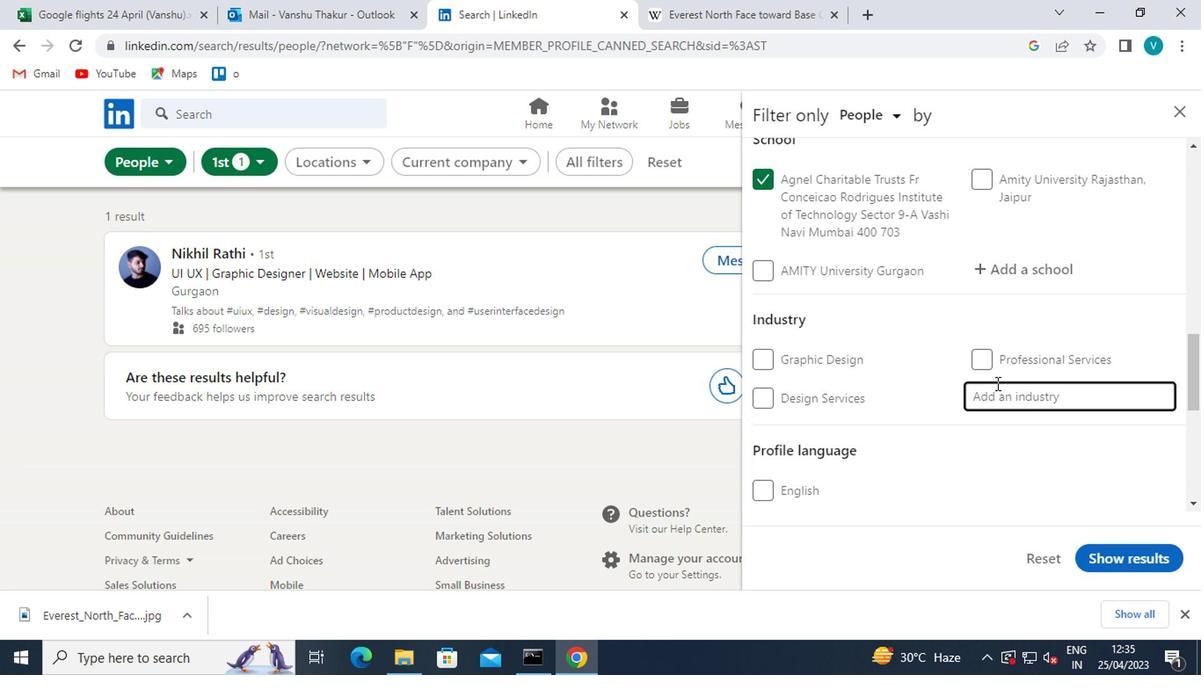 
Action: Key pressed <Key.shift>CONSUMER
Screenshot: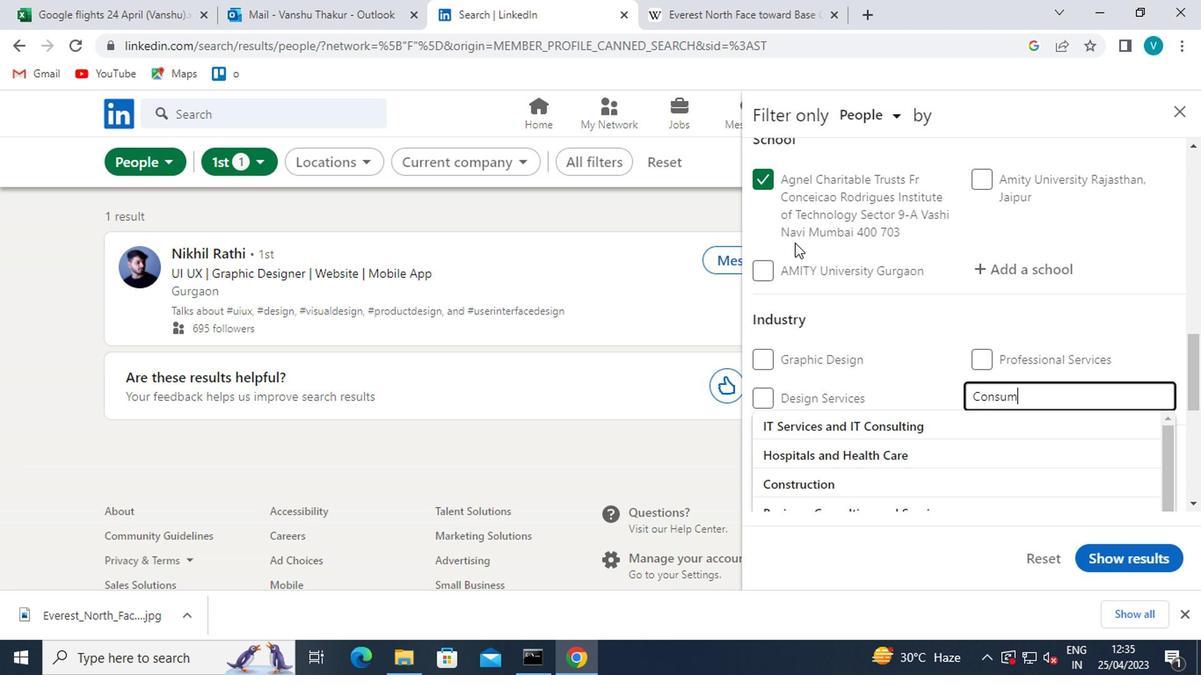 
Action: Mouse moved to (842, 449)
Screenshot: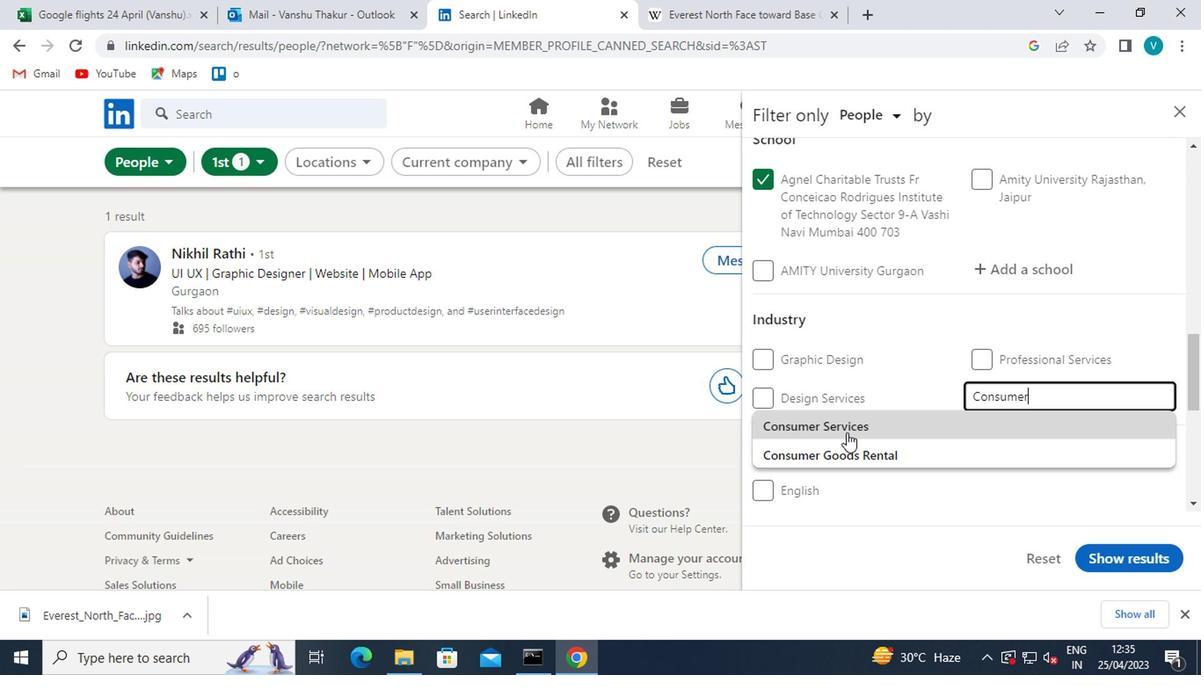 
Action: Mouse pressed left at (842, 449)
Screenshot: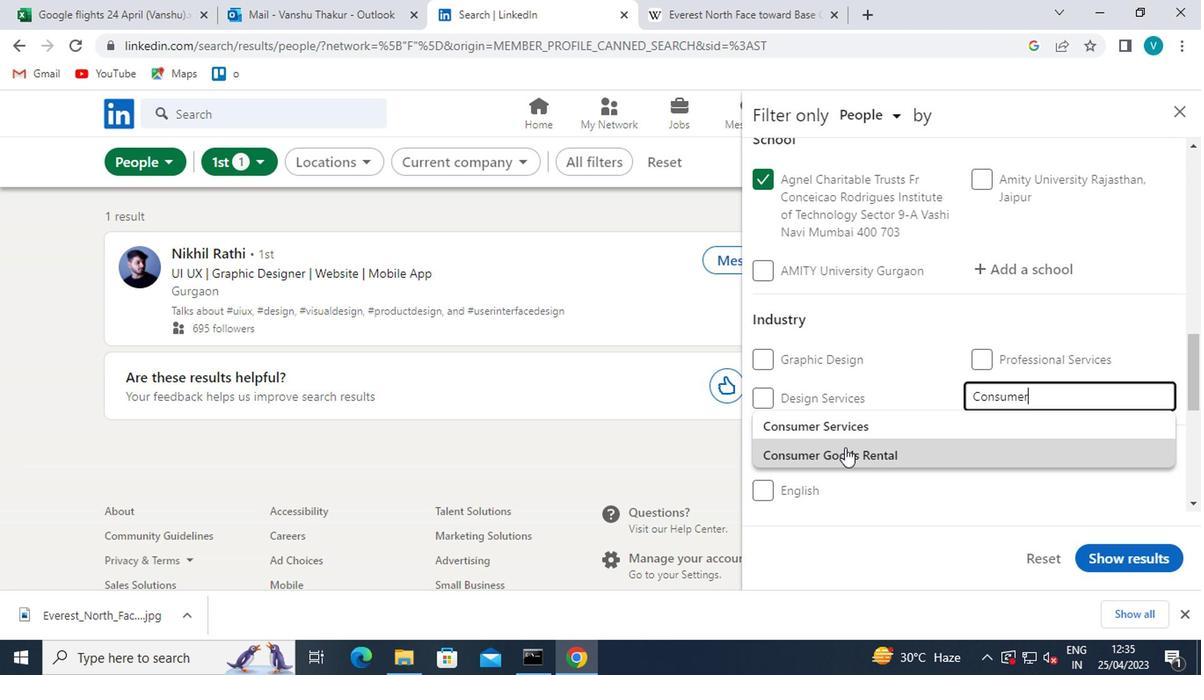 
Action: Mouse moved to (863, 414)
Screenshot: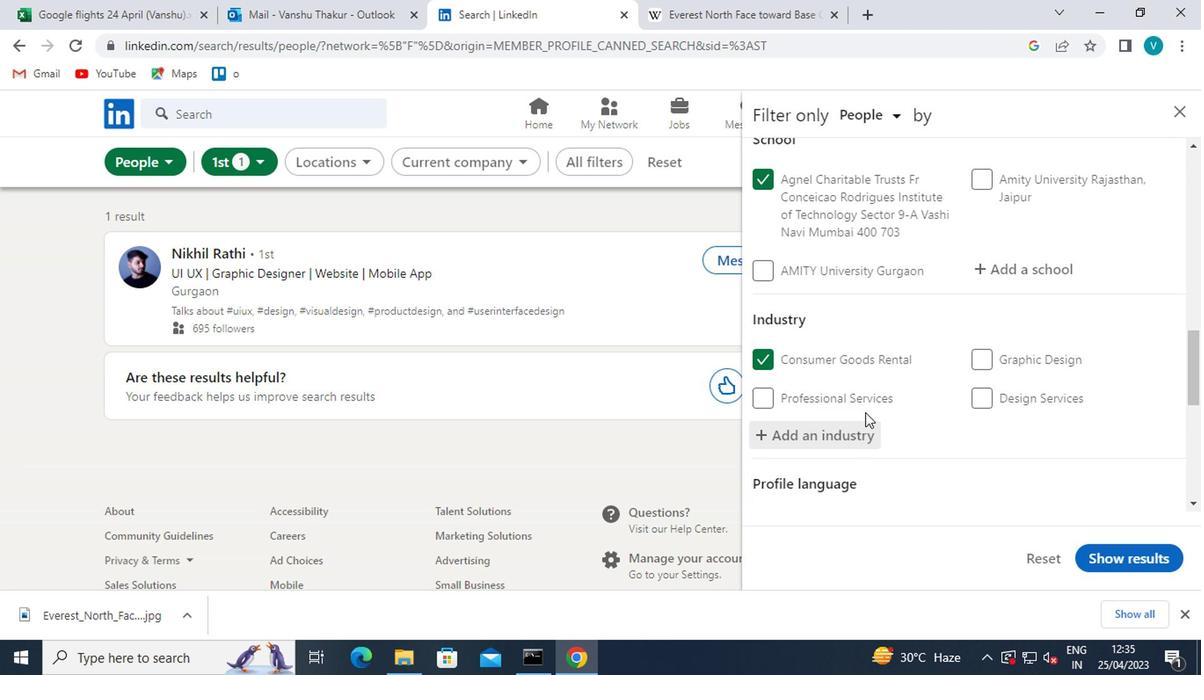
Action: Mouse scrolled (863, 414) with delta (0, 0)
Screenshot: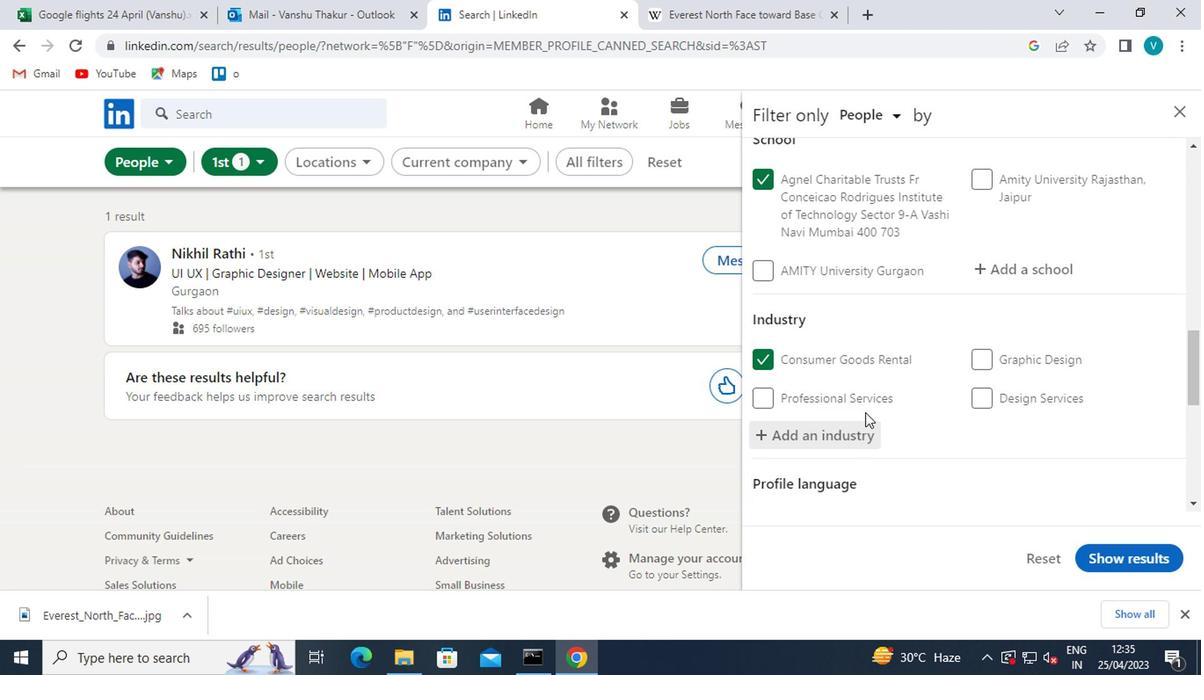 
Action: Mouse moved to (862, 418)
Screenshot: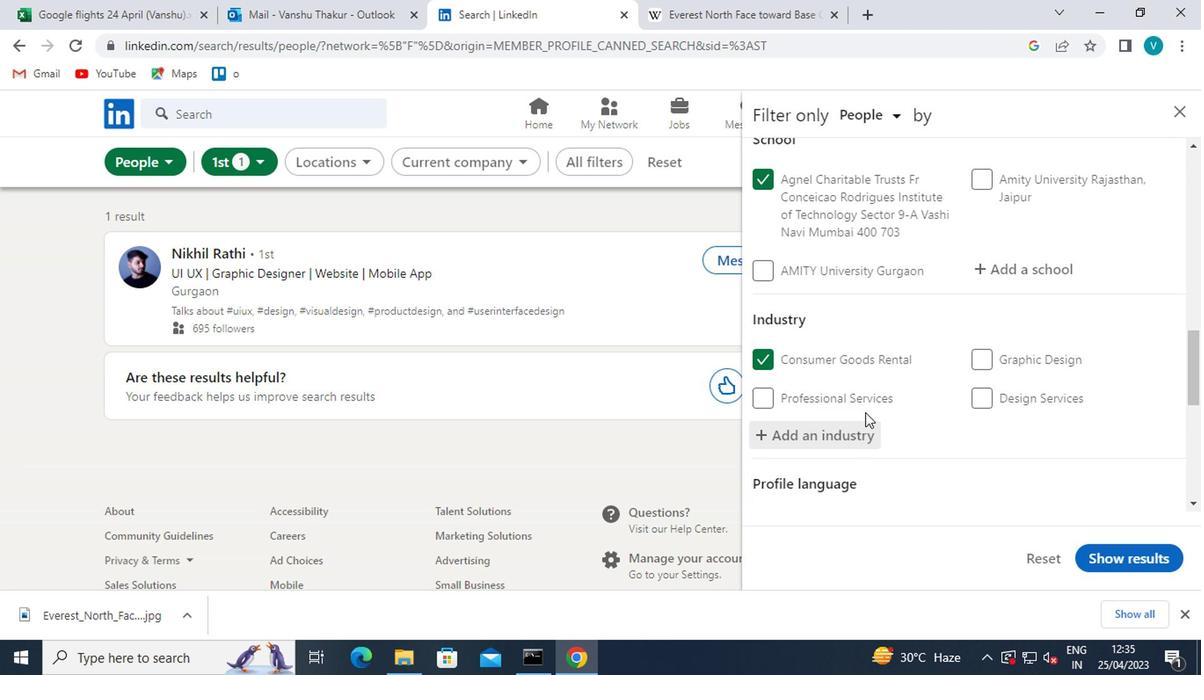 
Action: Mouse scrolled (862, 417) with delta (0, -1)
Screenshot: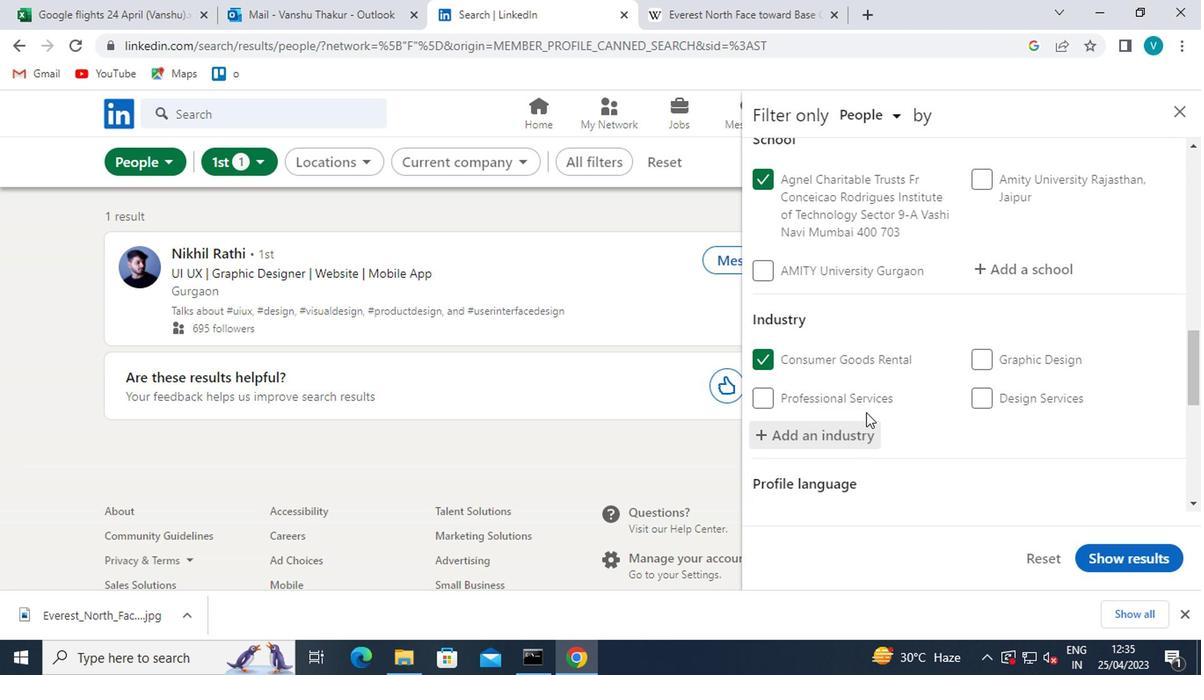 
Action: Mouse moved to (943, 456)
Screenshot: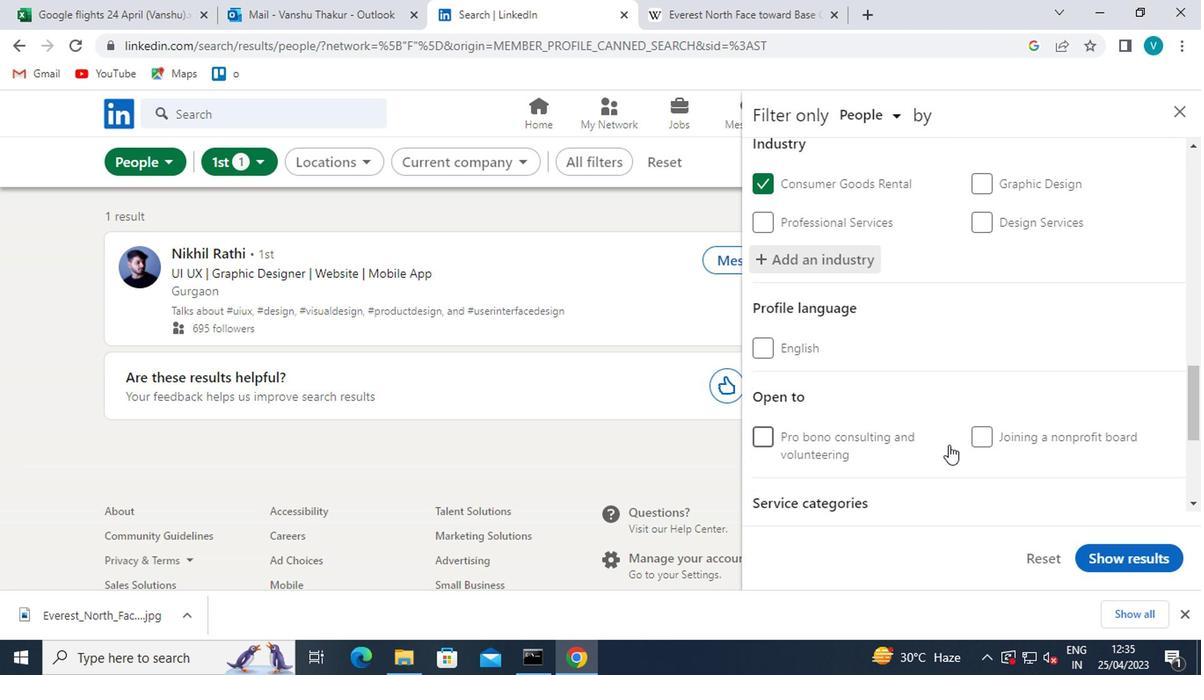 
Action: Mouse scrolled (943, 455) with delta (0, 0)
Screenshot: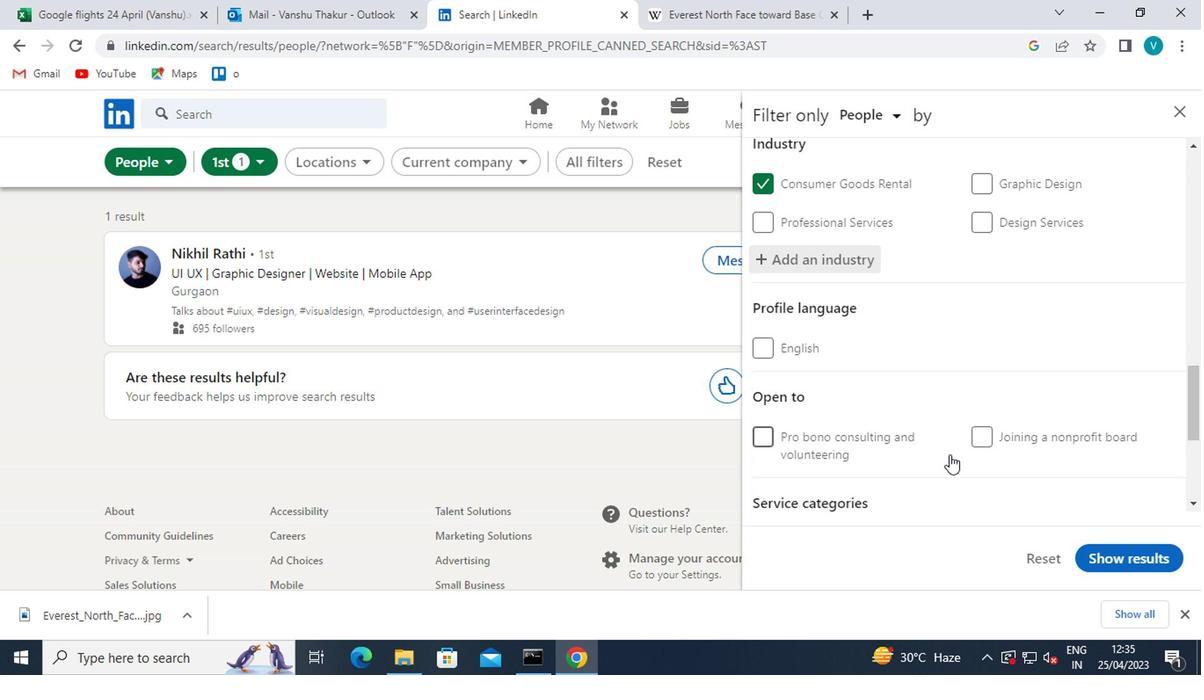 
Action: Mouse moved to (822, 447)
Screenshot: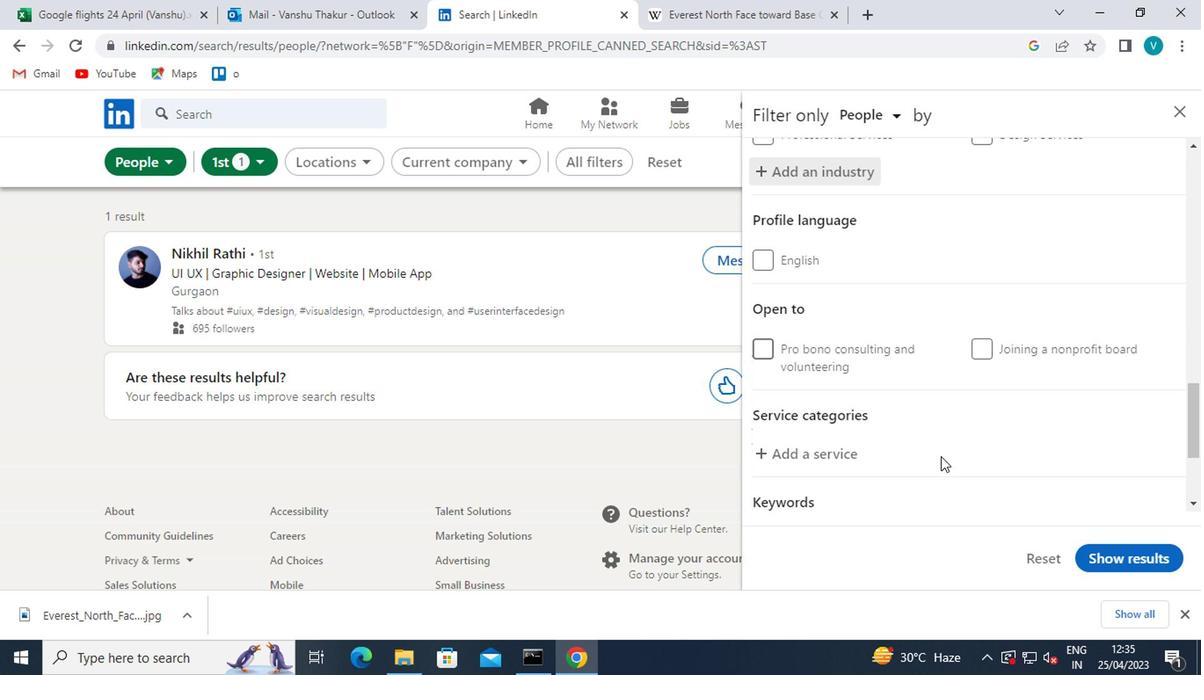 
Action: Mouse pressed left at (822, 447)
Screenshot: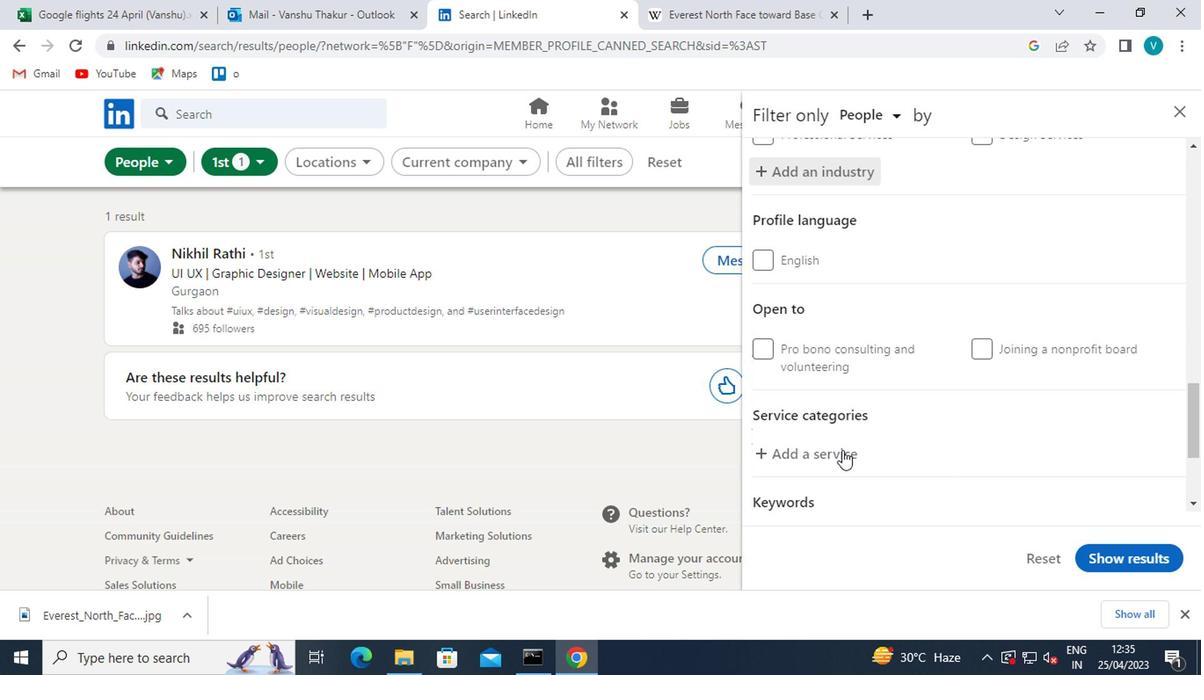 
Action: Mouse moved to (775, 416)
Screenshot: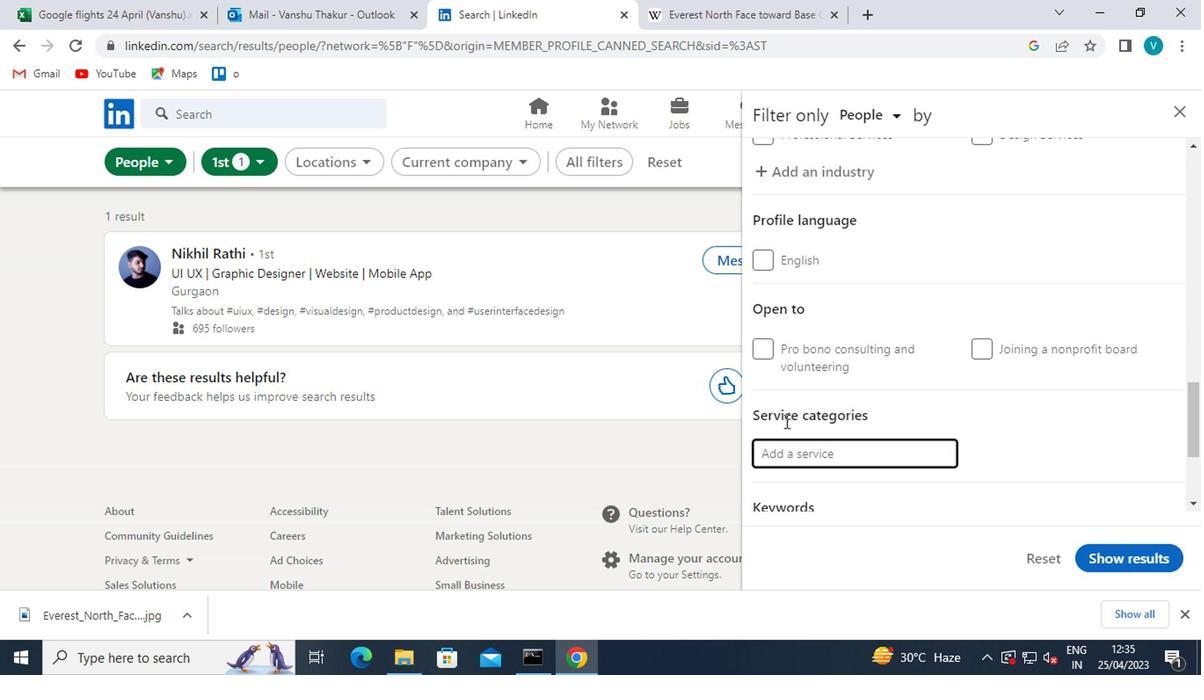 
Action: Key pressed <Key.shift>
Screenshot: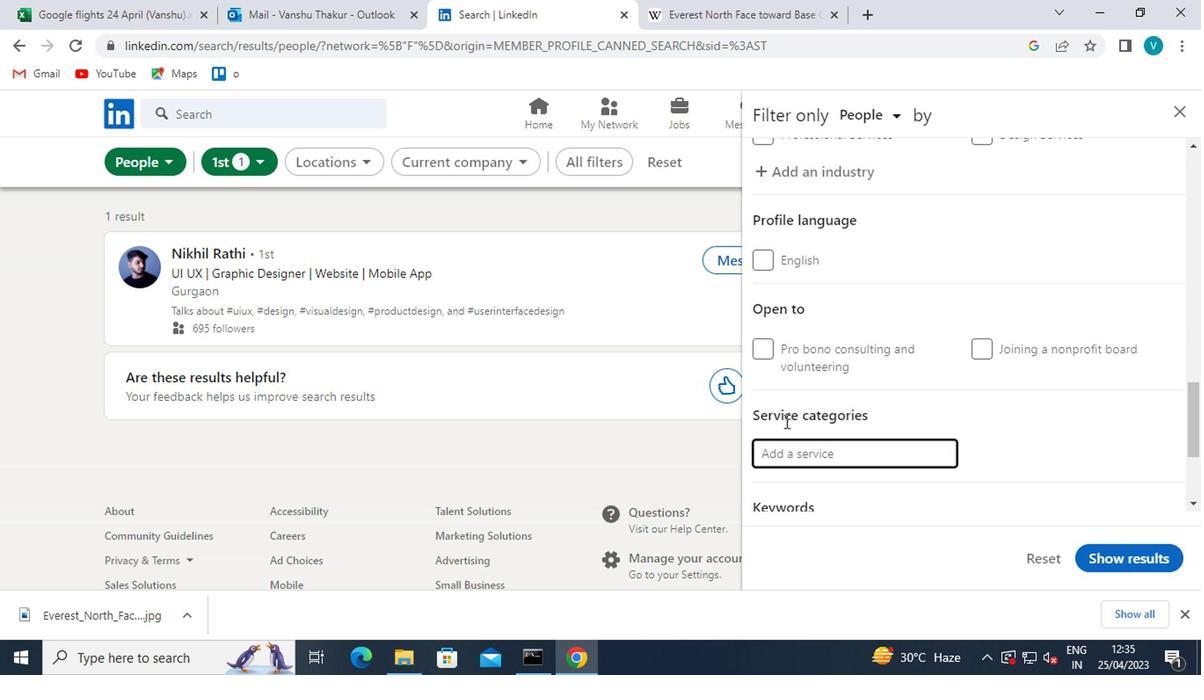 
Action: Mouse moved to (775, 416)
Screenshot: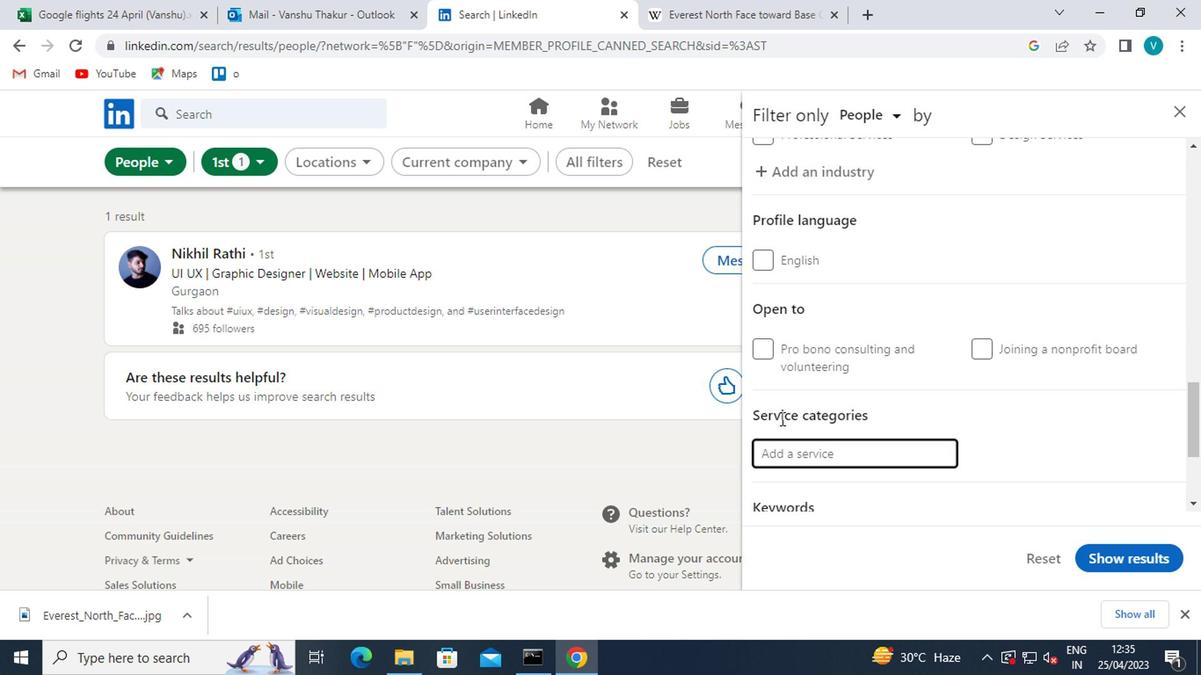 
Action: Key pressed FINANCIAL
Screenshot: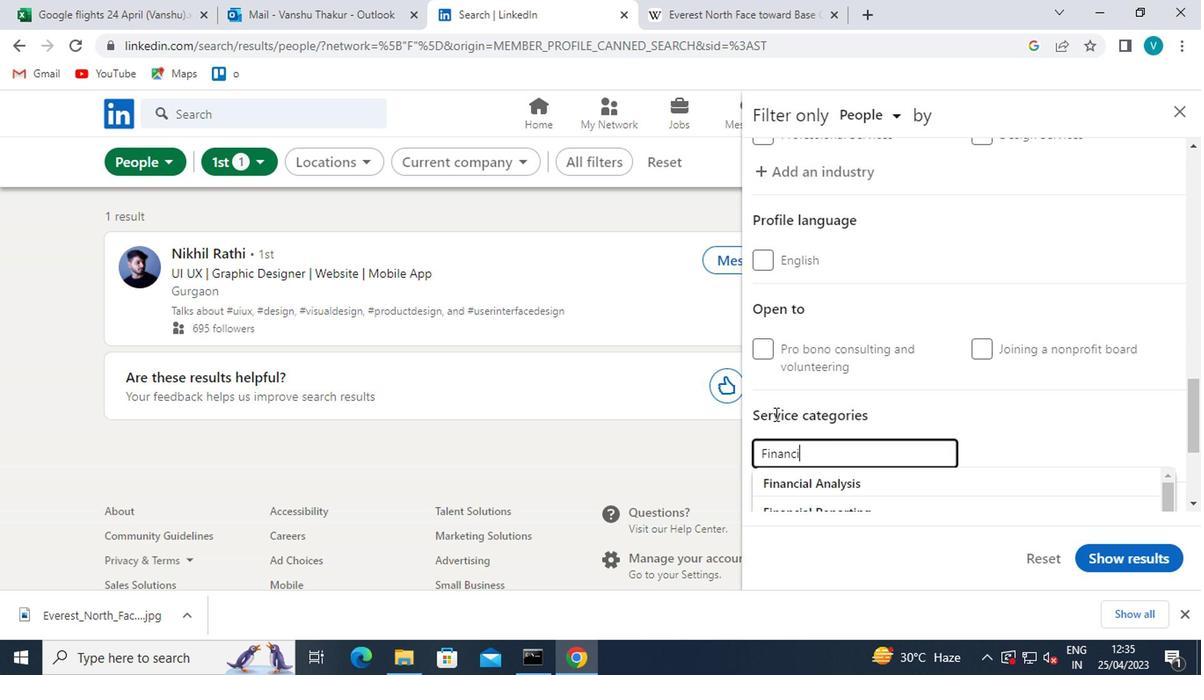 
Action: Mouse moved to (773, 416)
Screenshot: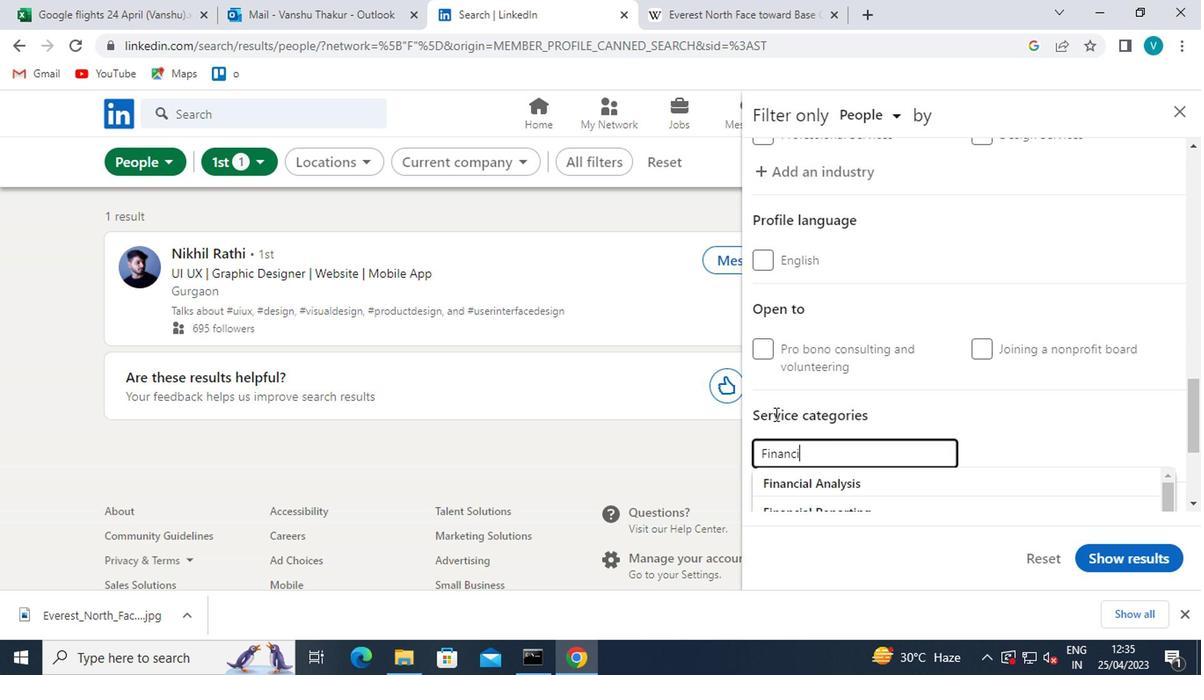 
Action: Key pressed <Key.space>
Screenshot: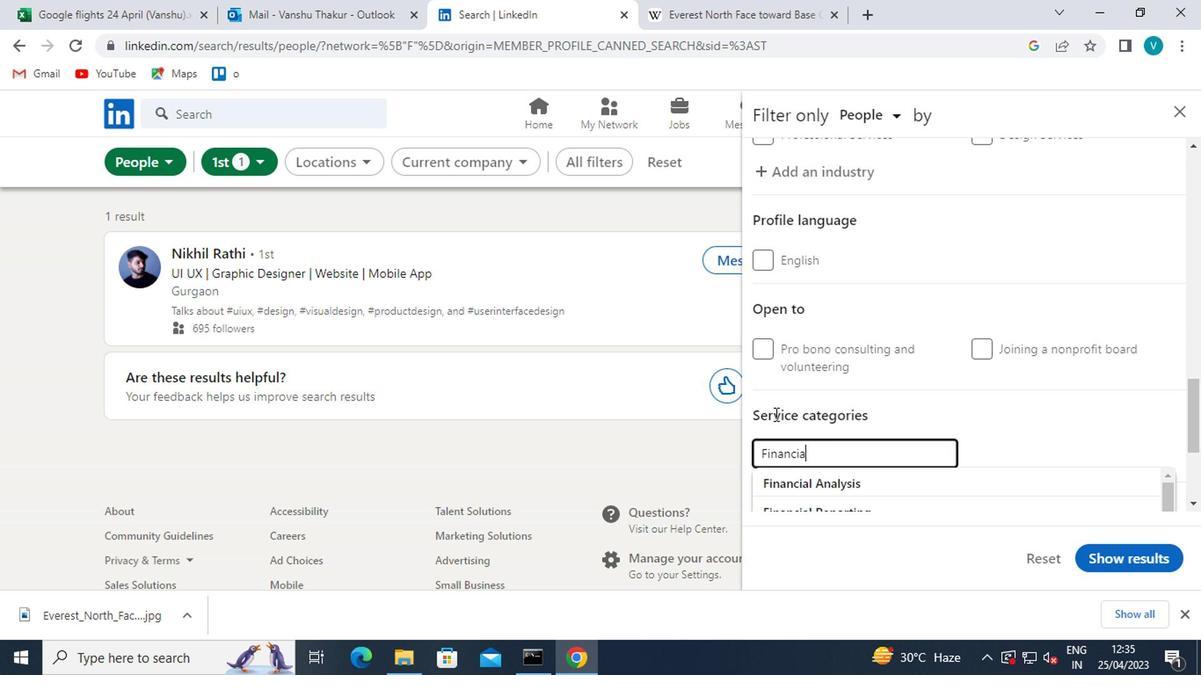
Action: Mouse moved to (873, 440)
Screenshot: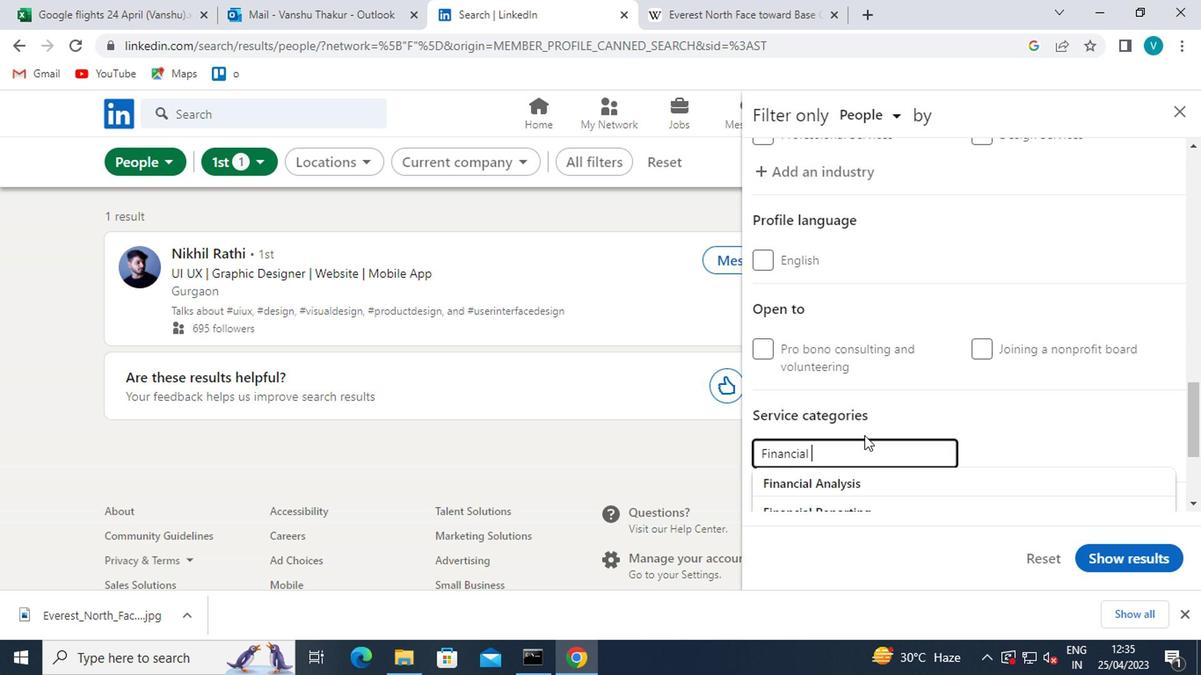 
Action: Mouse scrolled (873, 439) with delta (0, 0)
Screenshot: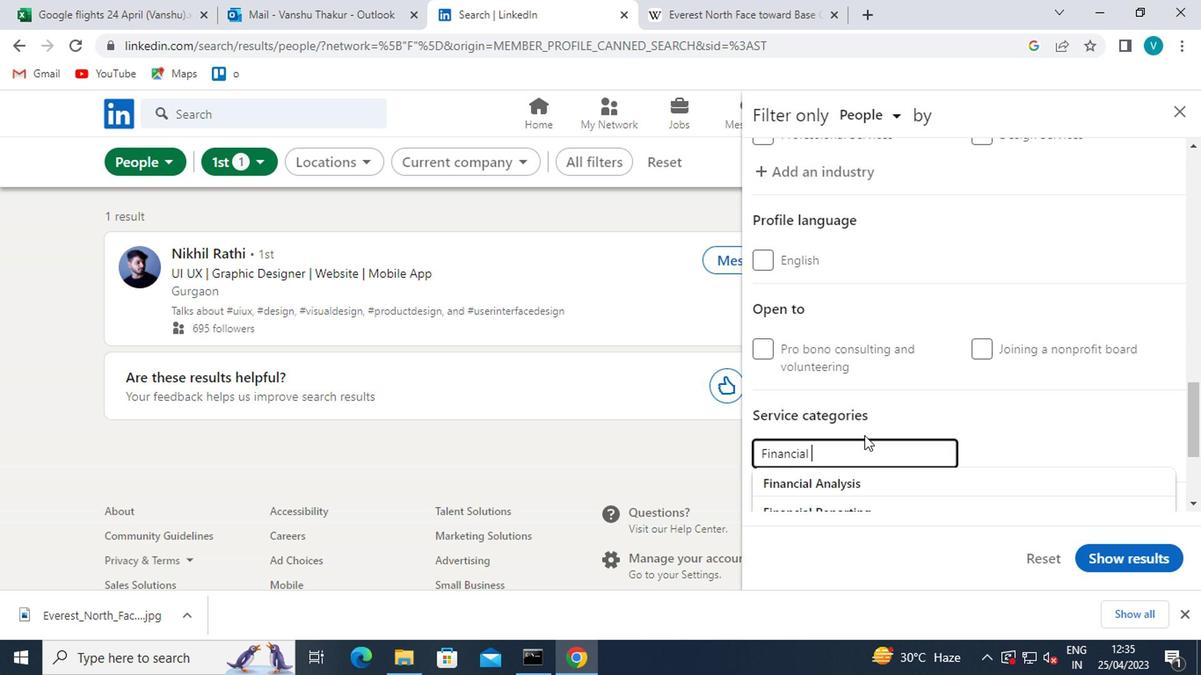 
Action: Mouse moved to (860, 444)
Screenshot: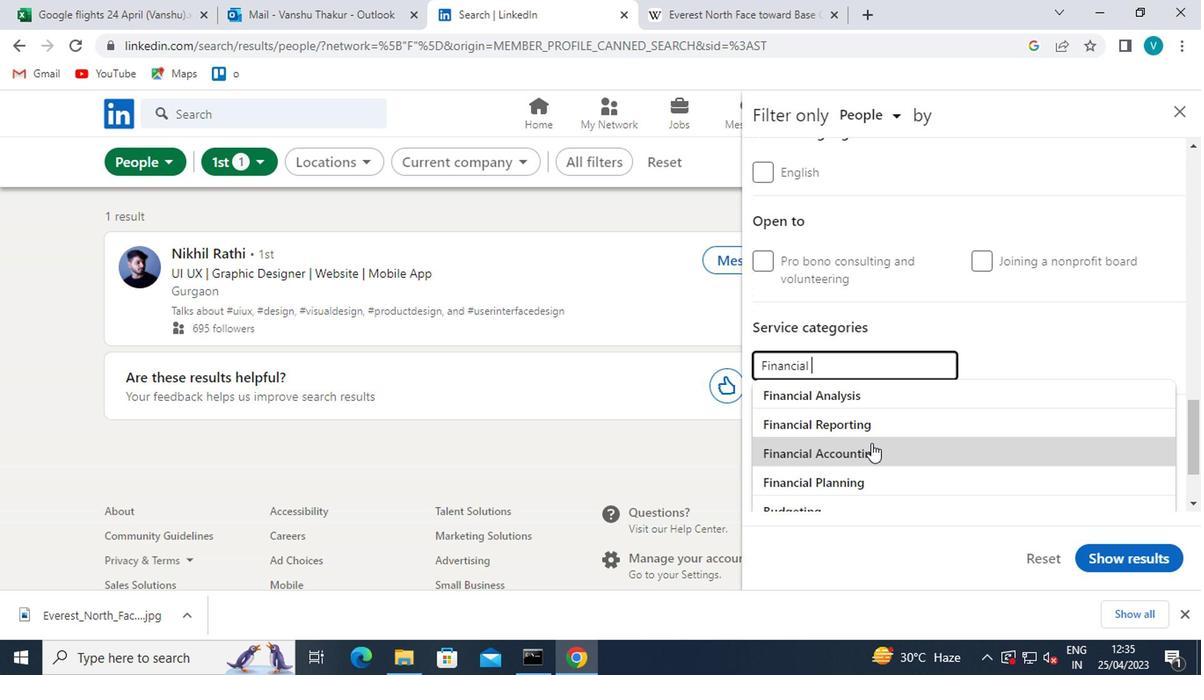 
Action: Mouse pressed left at (860, 444)
Screenshot: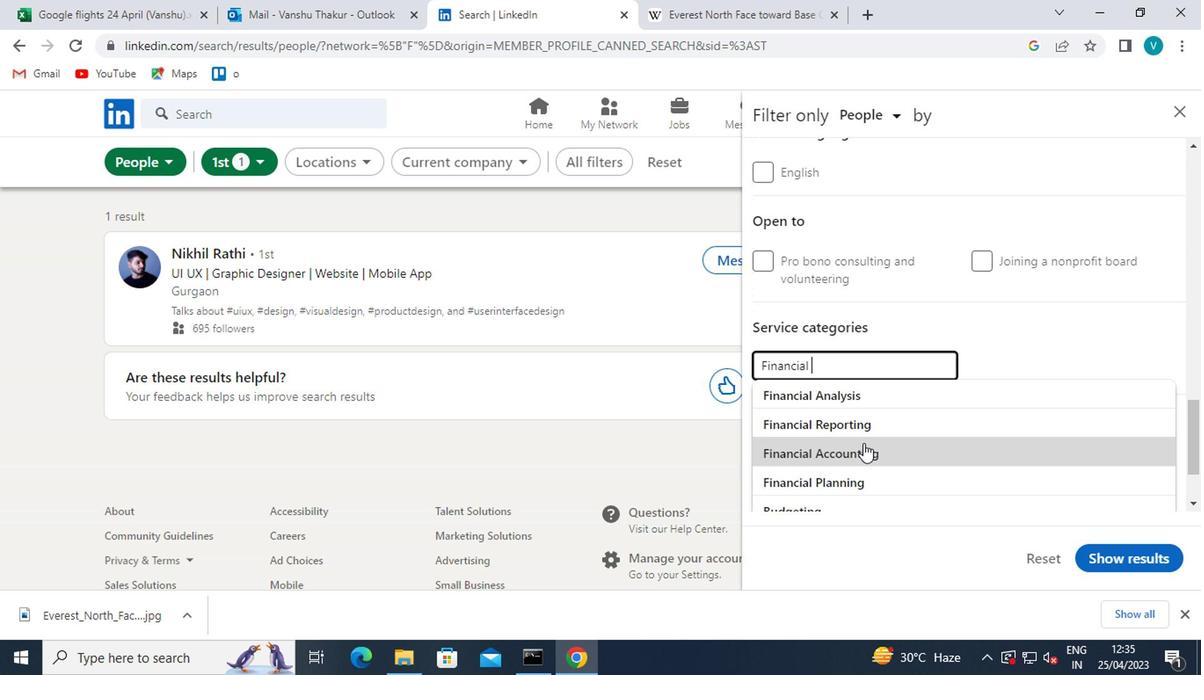 
Action: Mouse moved to (973, 364)
Screenshot: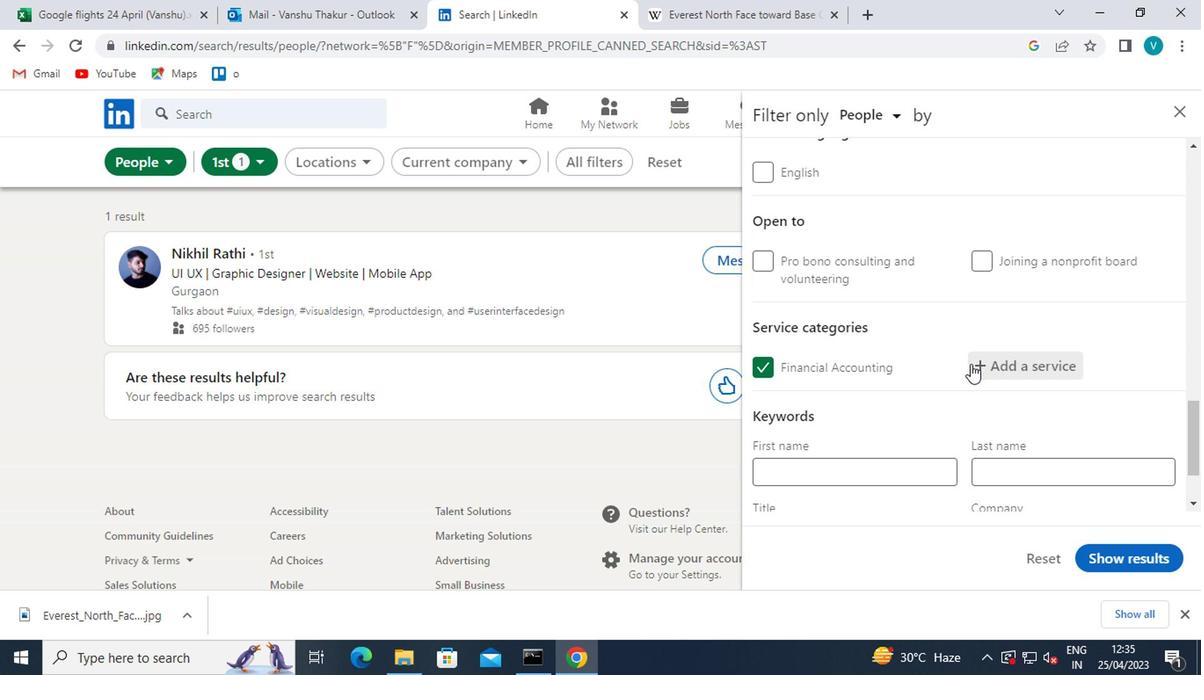 
Action: Mouse scrolled (973, 364) with delta (0, 0)
Screenshot: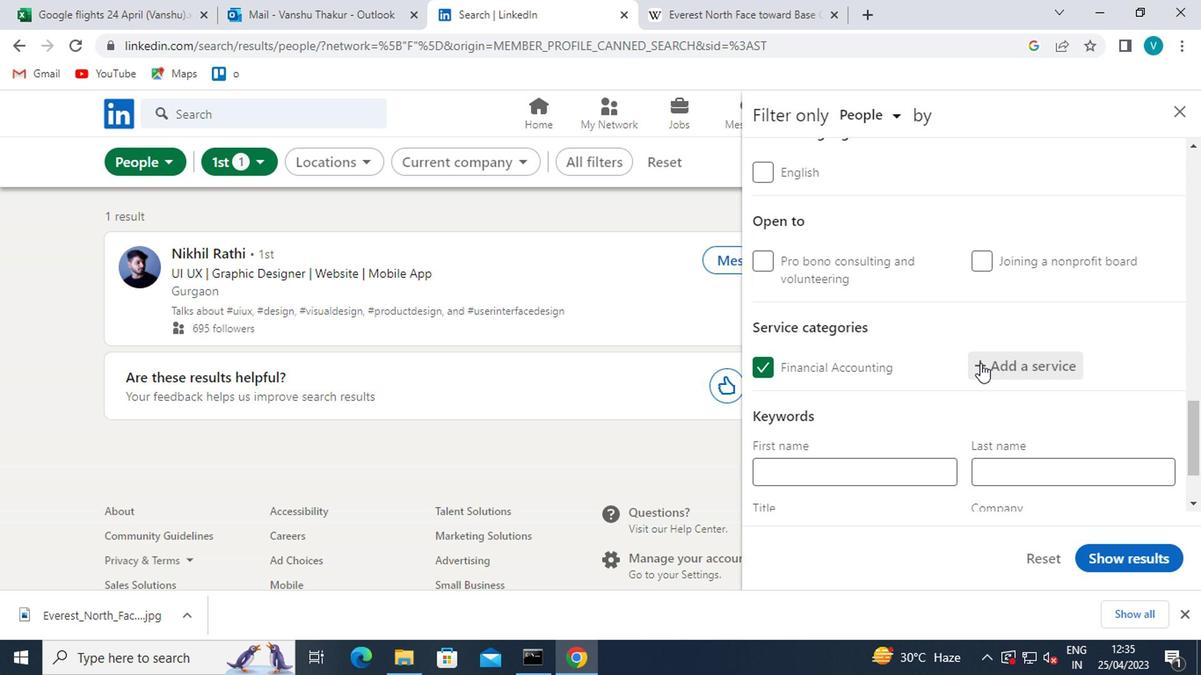 
Action: Mouse moved to (874, 462)
Screenshot: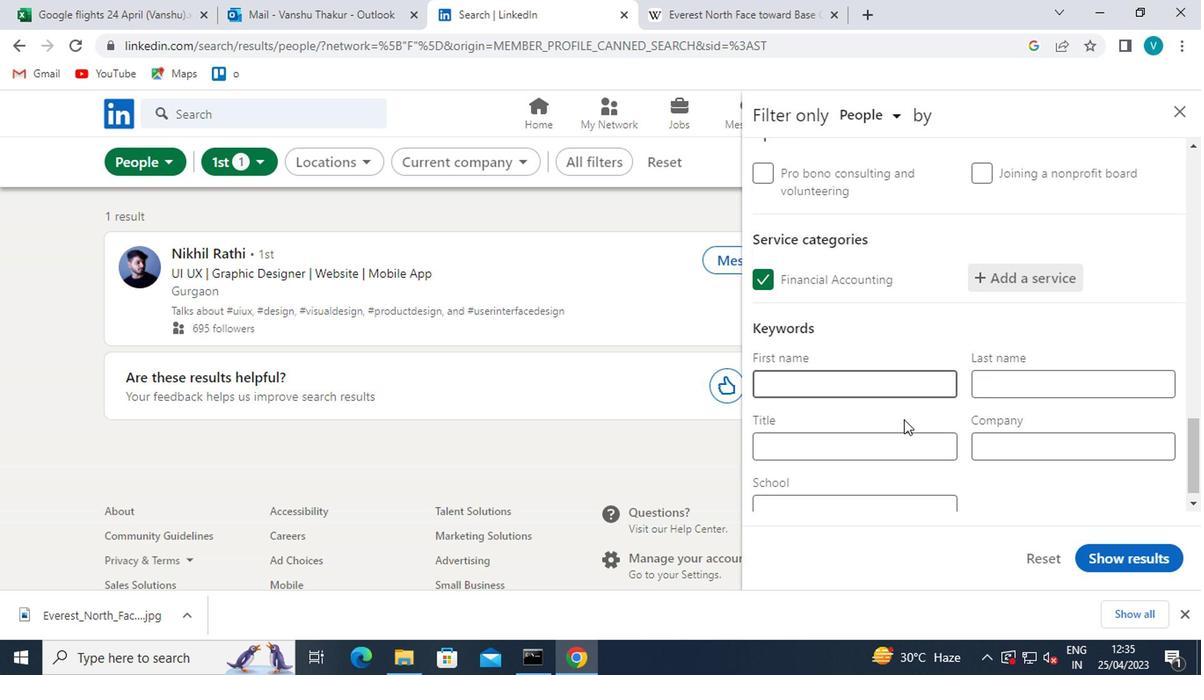 
Action: Mouse pressed left at (874, 462)
Screenshot: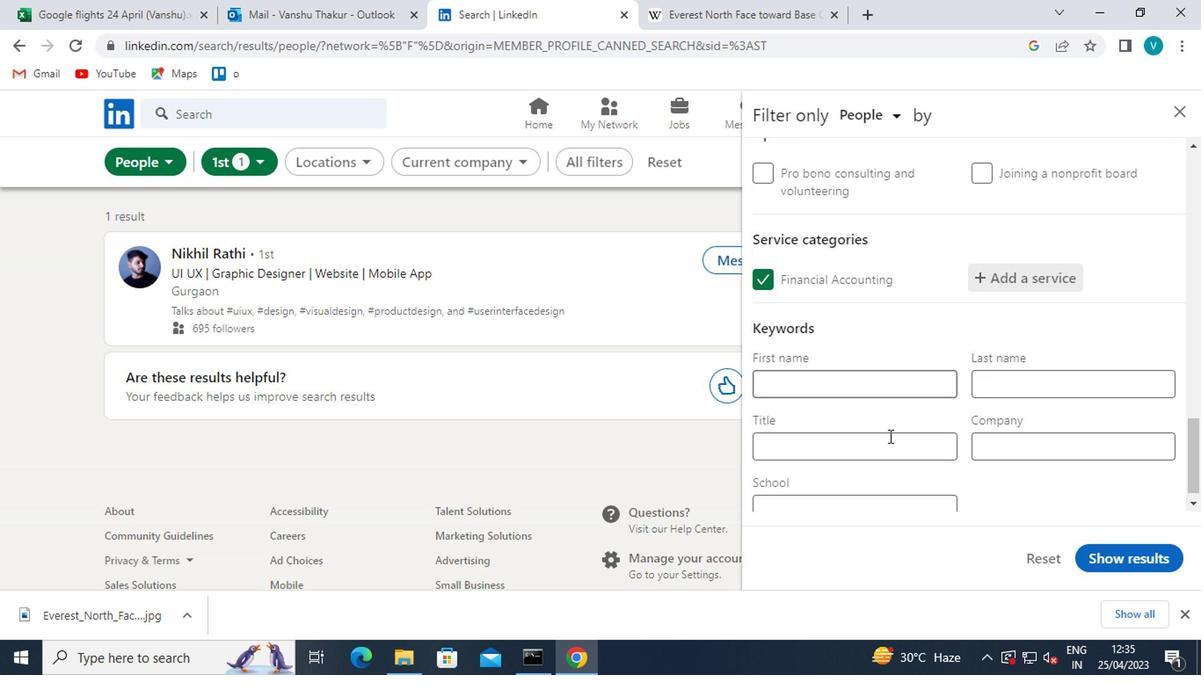 
Action: Mouse moved to (879, 454)
Screenshot: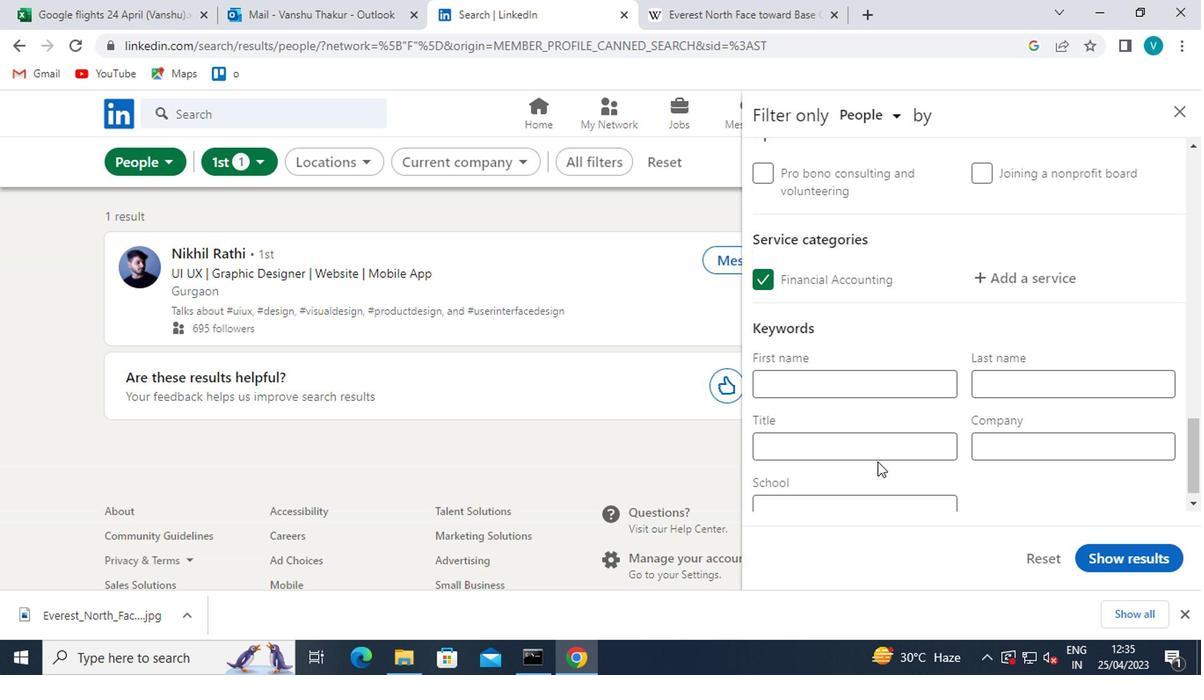 
Action: Mouse pressed left at (879, 454)
Screenshot: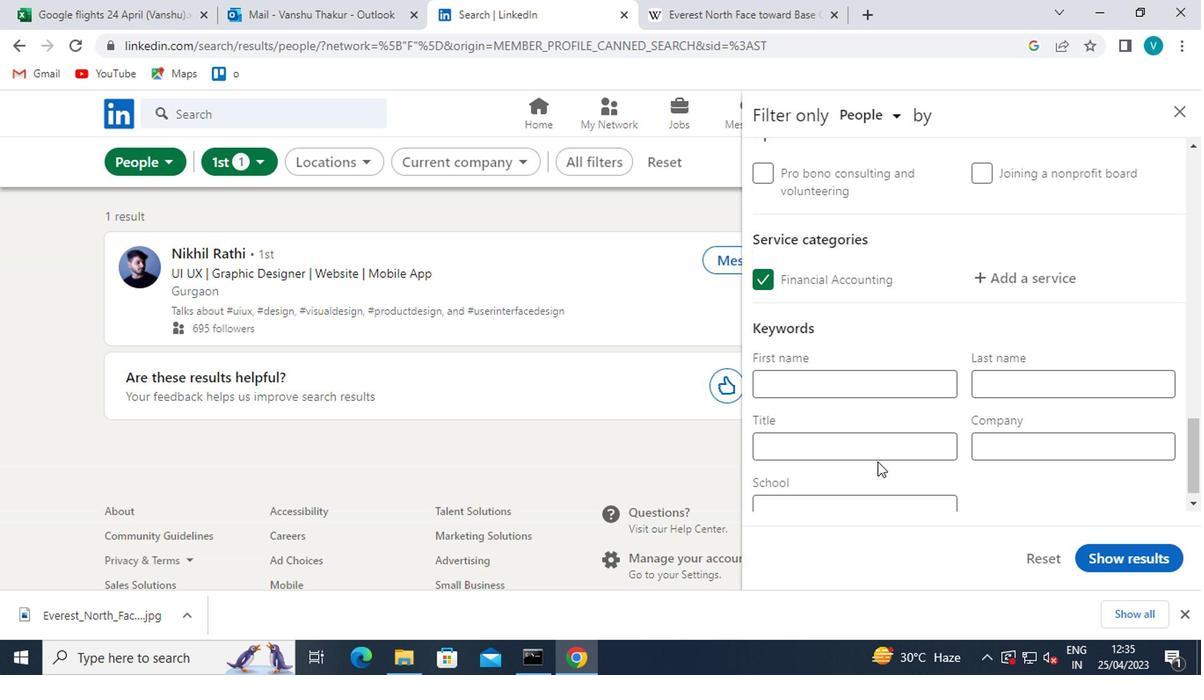 
Action: Mouse moved to (858, 420)
Screenshot: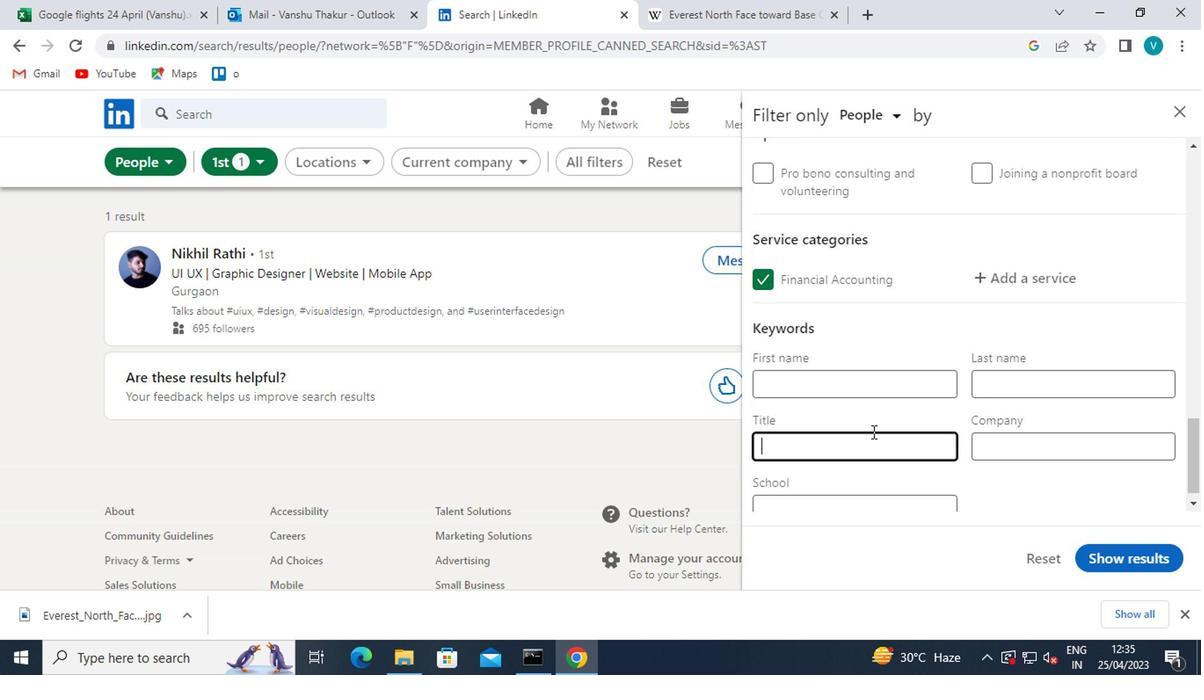 
Action: Key pressed <Key.shift>BARISTA<Key.space>
Screenshot: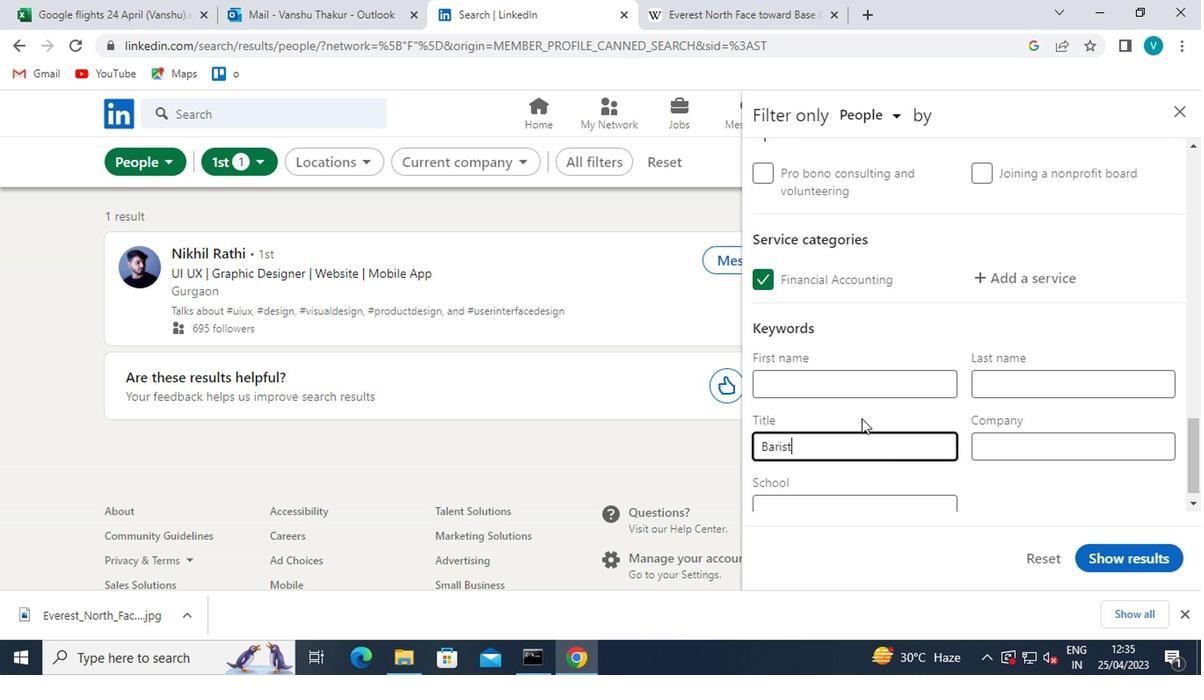 
Action: Mouse moved to (1103, 545)
Screenshot: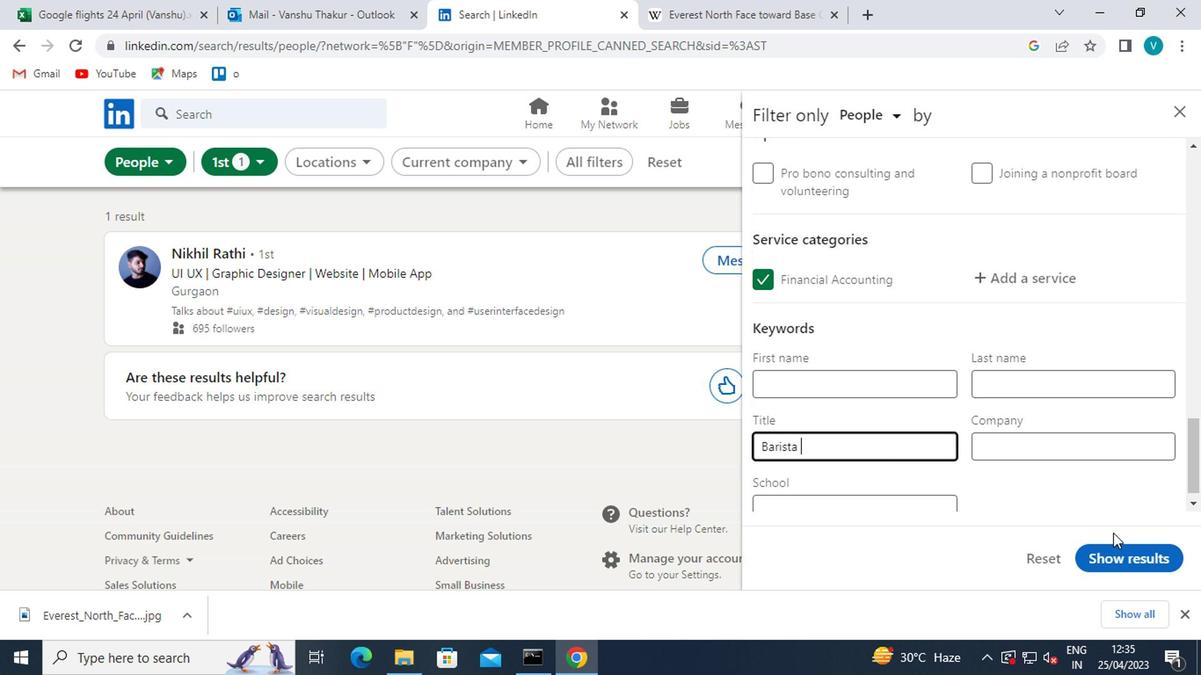
Action: Mouse pressed left at (1103, 545)
Screenshot: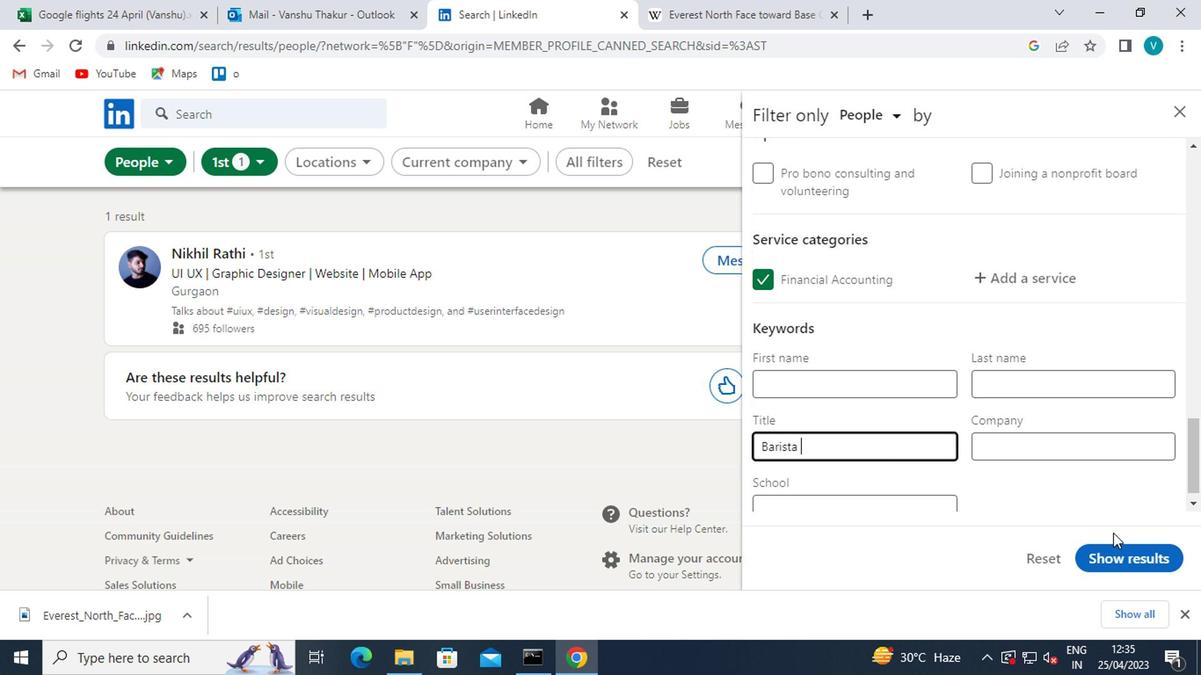 
Action: Mouse moved to (816, 374)
Screenshot: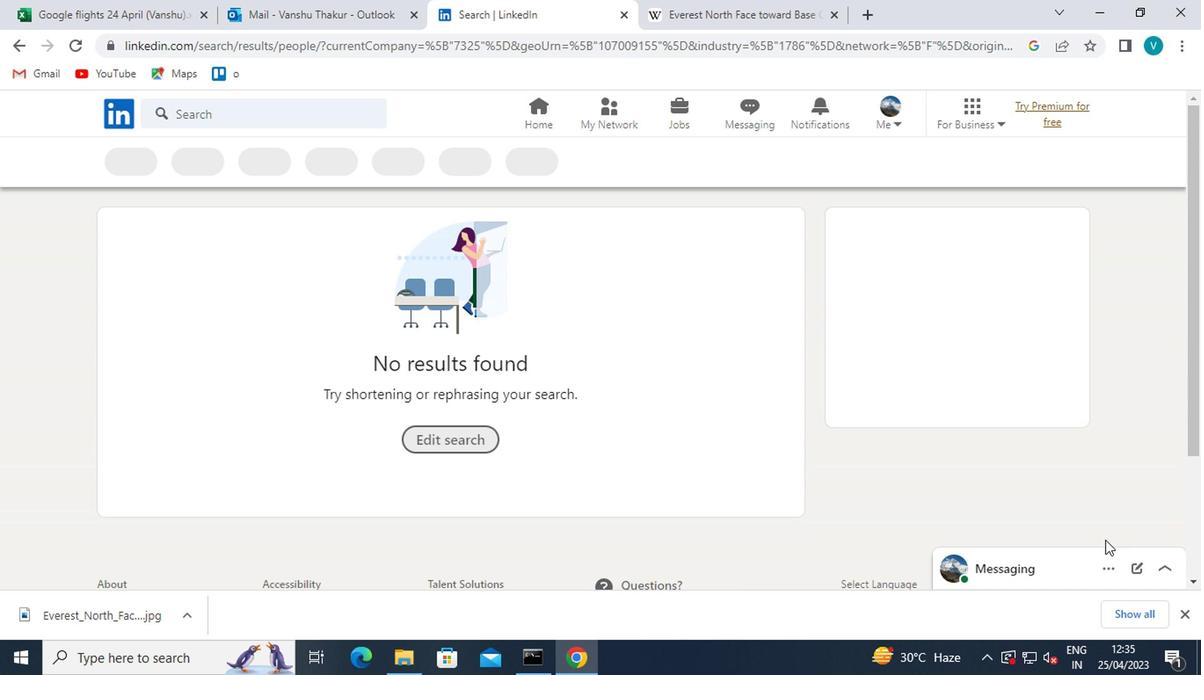 
